 Task: Look for space in Ogaminana, Nigeria from 5th July, 2023 to 11th July, 2023 for 2 adults in price range Rs.8000 to Rs.16000. Place can be entire place with 2 bedrooms having 2 beds and 1 bathroom. Property type can be house, flat, guest house. Booking option can be shelf check-in. Required host language is English.
Action: Mouse moved to (476, 99)
Screenshot: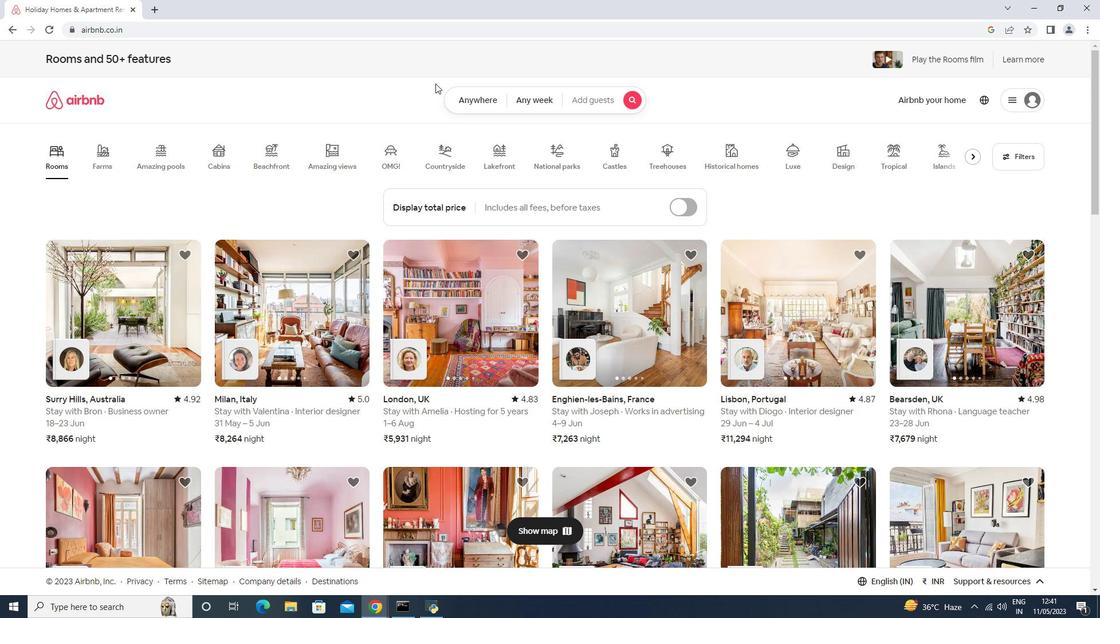 
Action: Mouse pressed left at (476, 99)
Screenshot: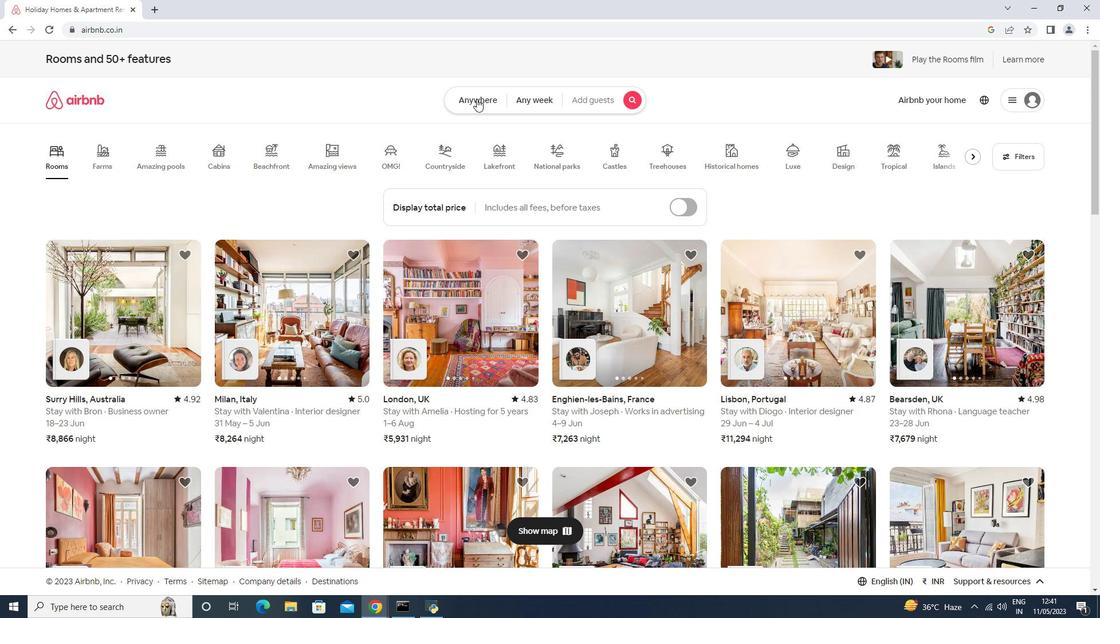 
Action: Mouse moved to (375, 149)
Screenshot: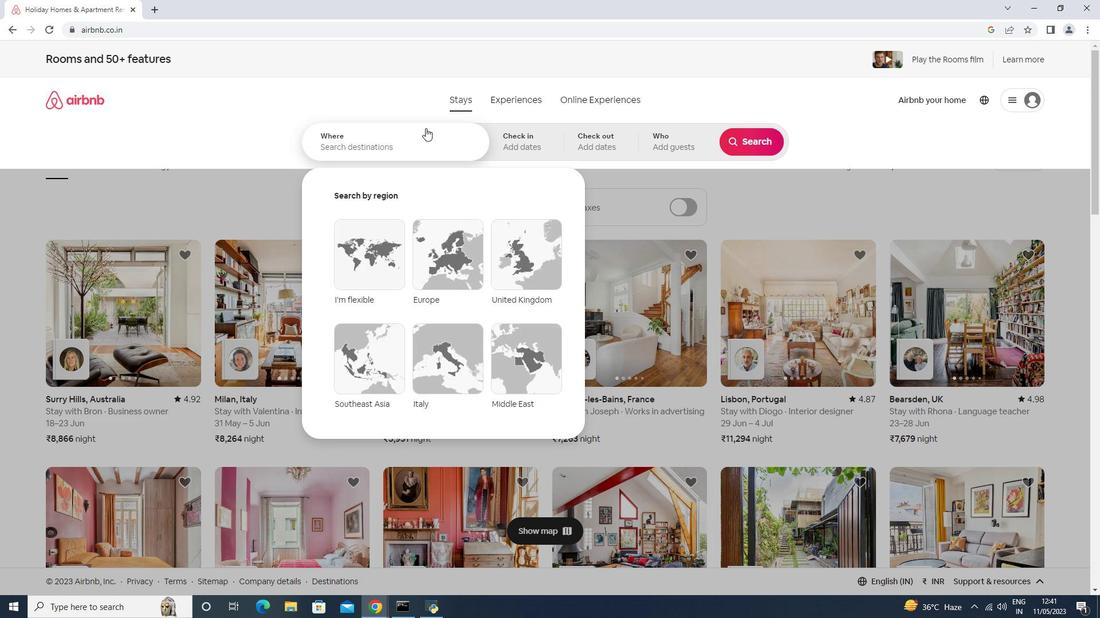 
Action: Mouse pressed left at (375, 149)
Screenshot: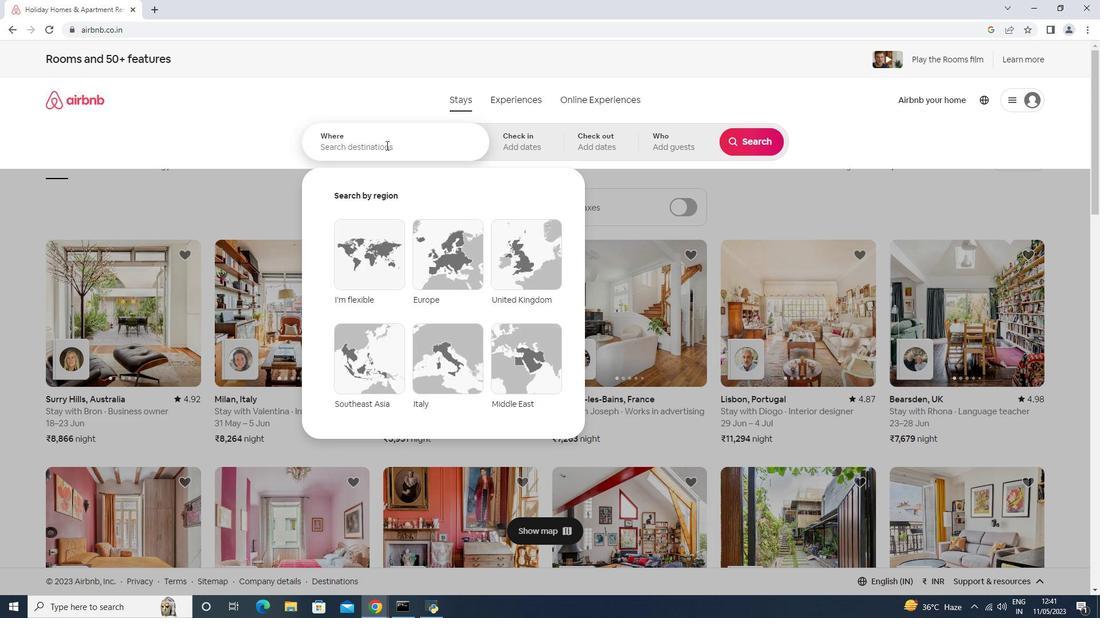 
Action: Key pressed <Key.shift><Key.shift><Key.shift><Key.shift><Key.shift><Key.shift><Key.shift><Key.shift><Key.shift><Key.shift><Key.shift><Key.shift><Key.shift><Key.shift><Key.shift><Key.shift><Key.shift><Key.shift><Key.shift><Key.shift><Key.shift>Ogaminana,<Key.space><Key.shift>Nigeria<Key.down><Key.enter>
Screenshot: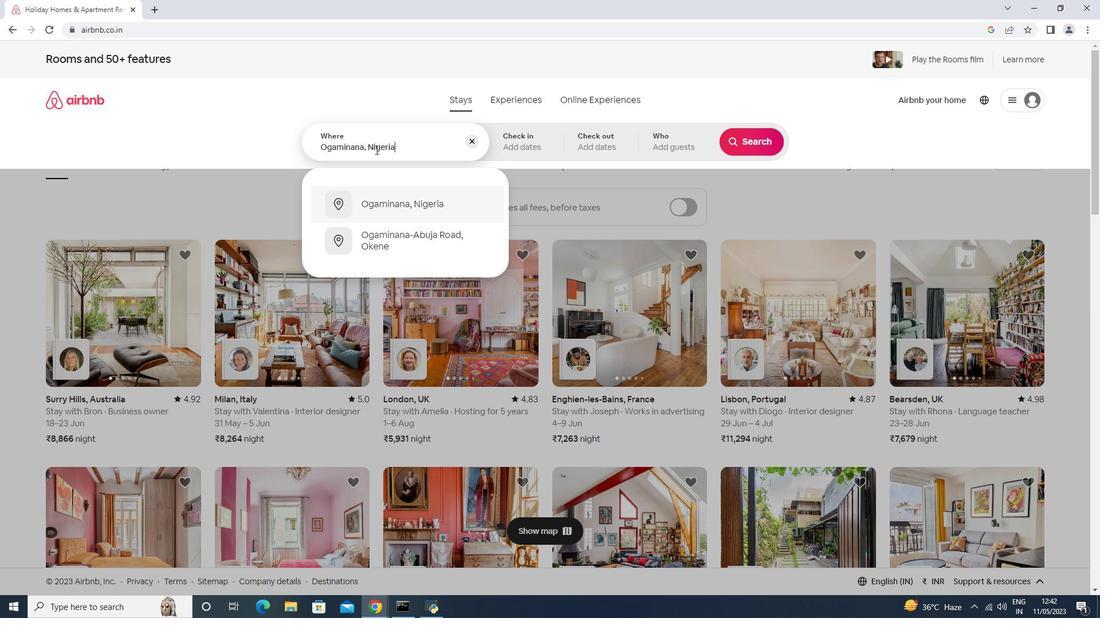 
Action: Mouse moved to (745, 228)
Screenshot: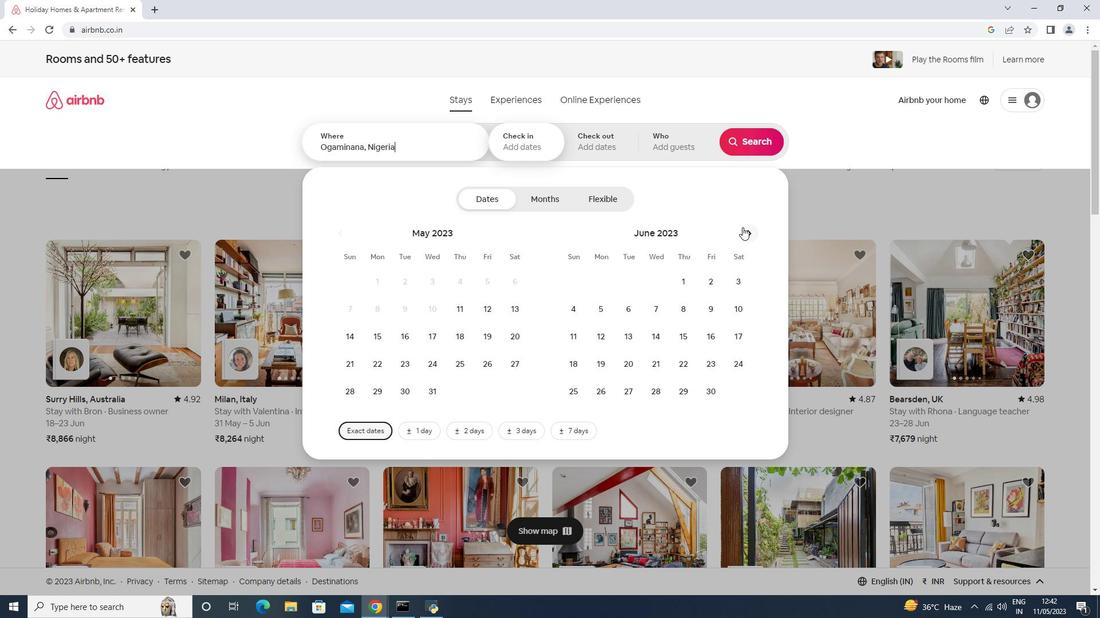 
Action: Mouse pressed left at (745, 228)
Screenshot: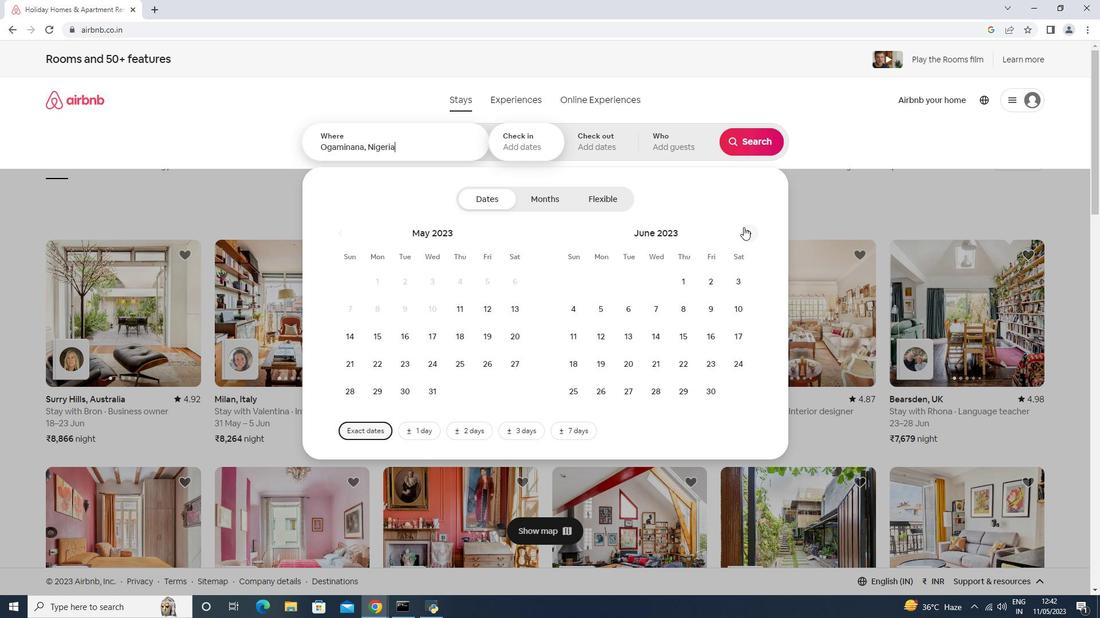 
Action: Mouse moved to (653, 308)
Screenshot: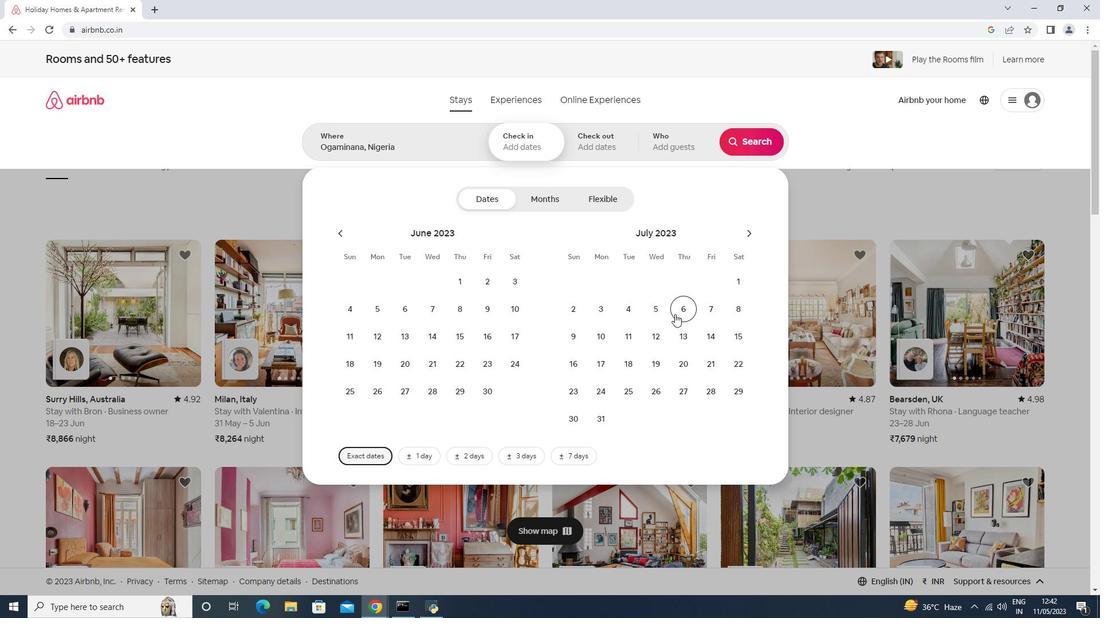 
Action: Mouse pressed left at (653, 308)
Screenshot: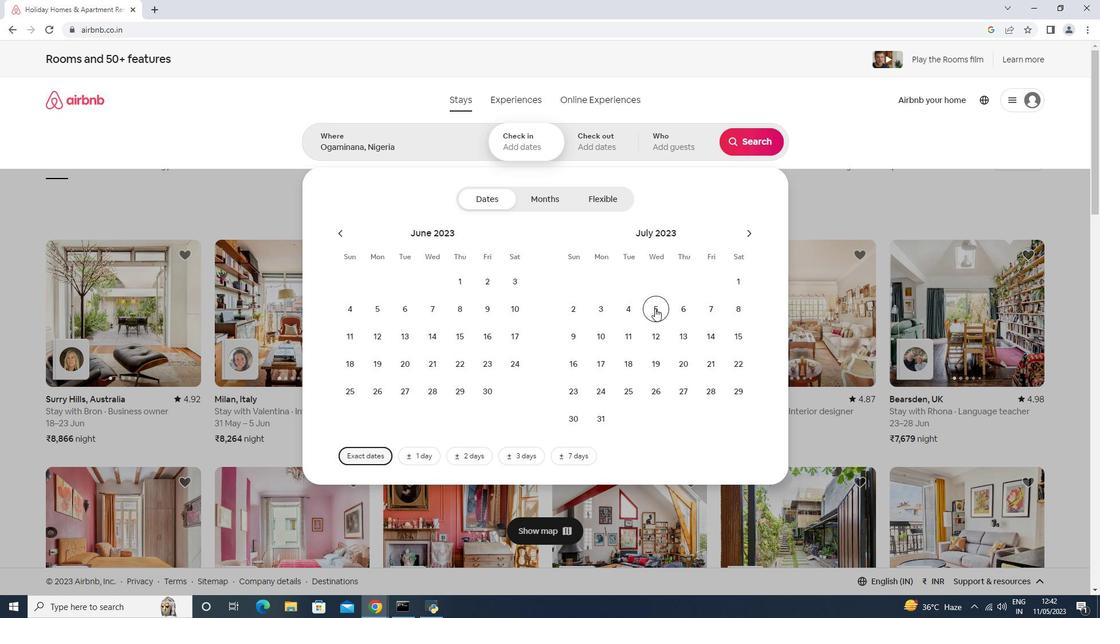 
Action: Mouse moved to (632, 328)
Screenshot: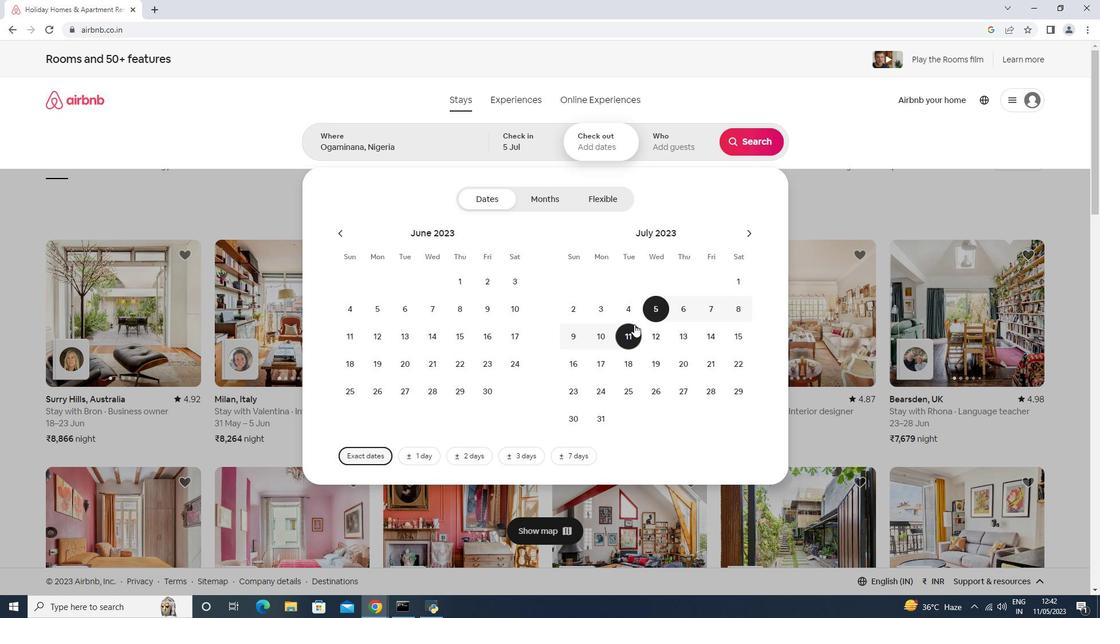 
Action: Mouse pressed left at (632, 328)
Screenshot: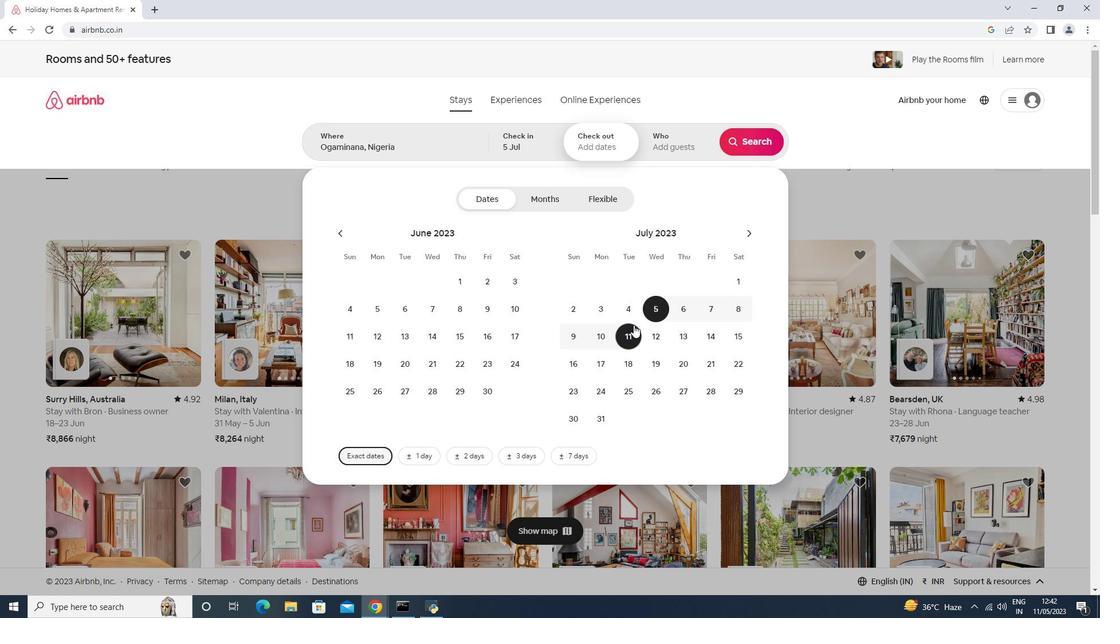 
Action: Mouse moved to (662, 147)
Screenshot: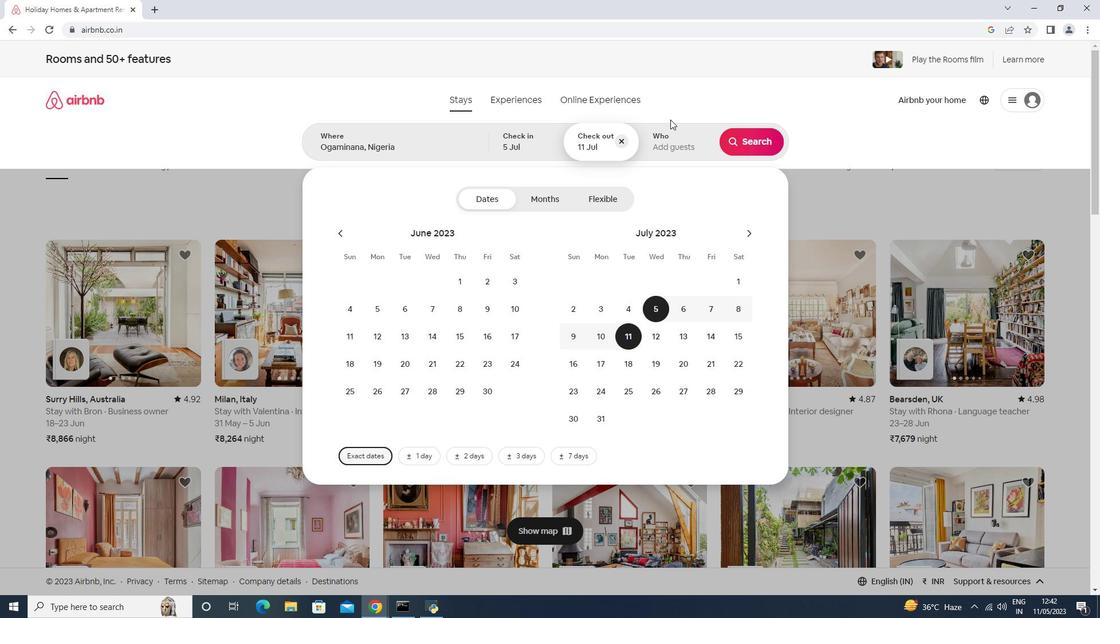 
Action: Mouse pressed left at (662, 147)
Screenshot: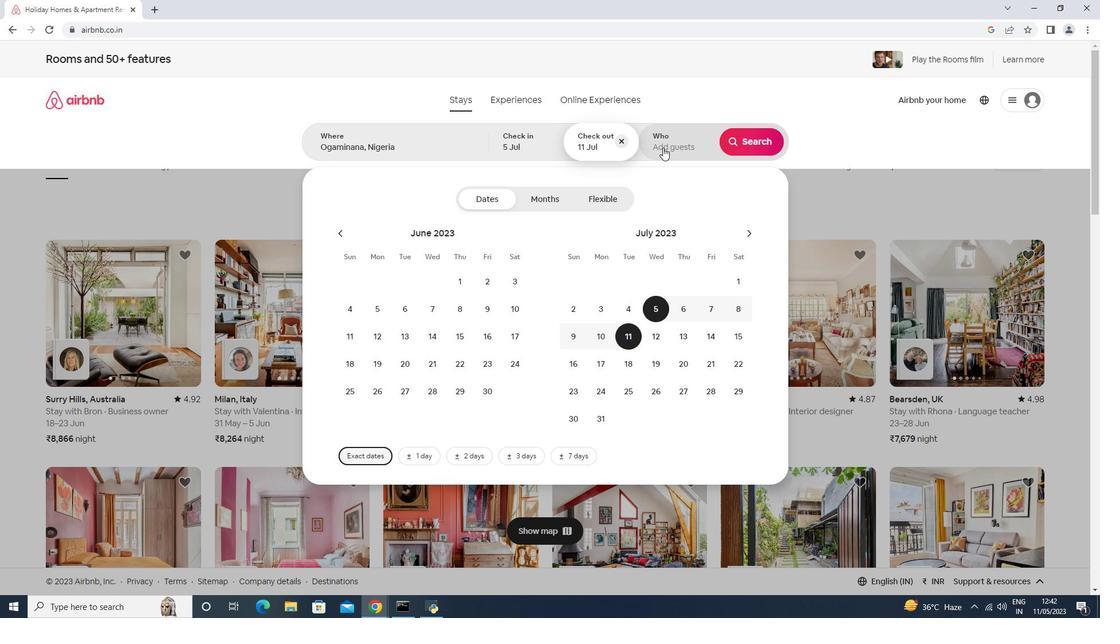 
Action: Mouse moved to (755, 198)
Screenshot: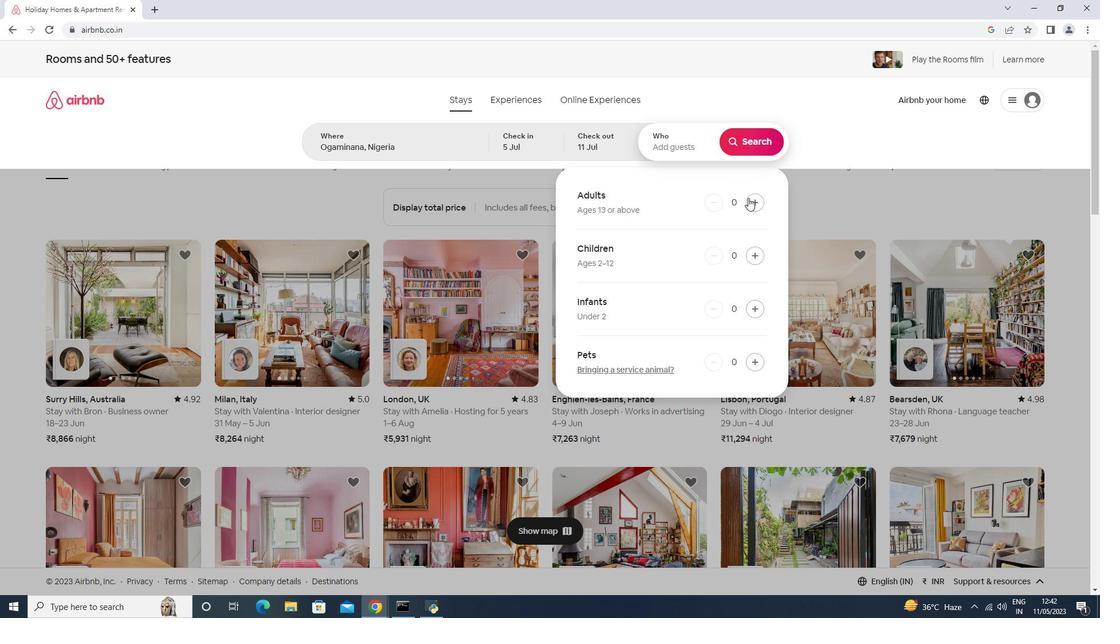 
Action: Mouse pressed left at (755, 198)
Screenshot: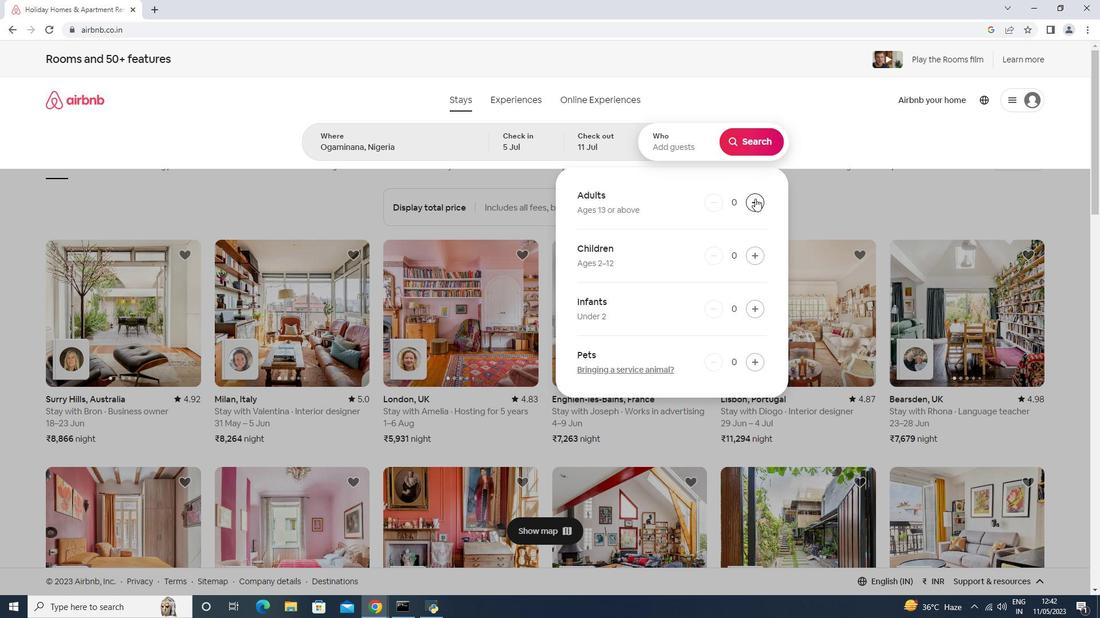 
Action: Mouse pressed left at (755, 198)
Screenshot: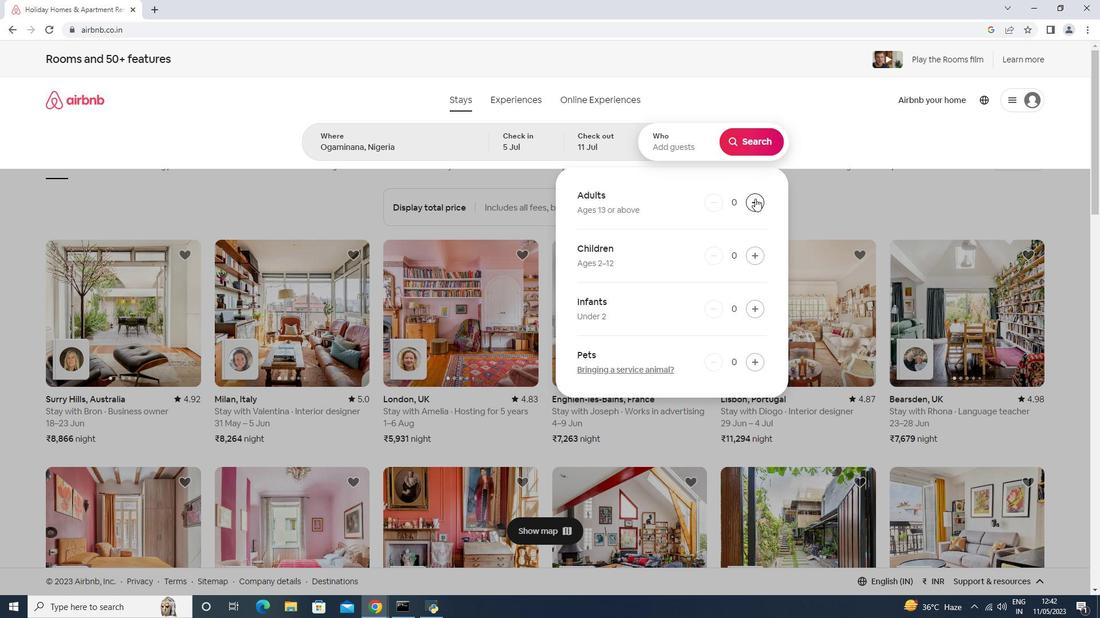 
Action: Mouse moved to (738, 134)
Screenshot: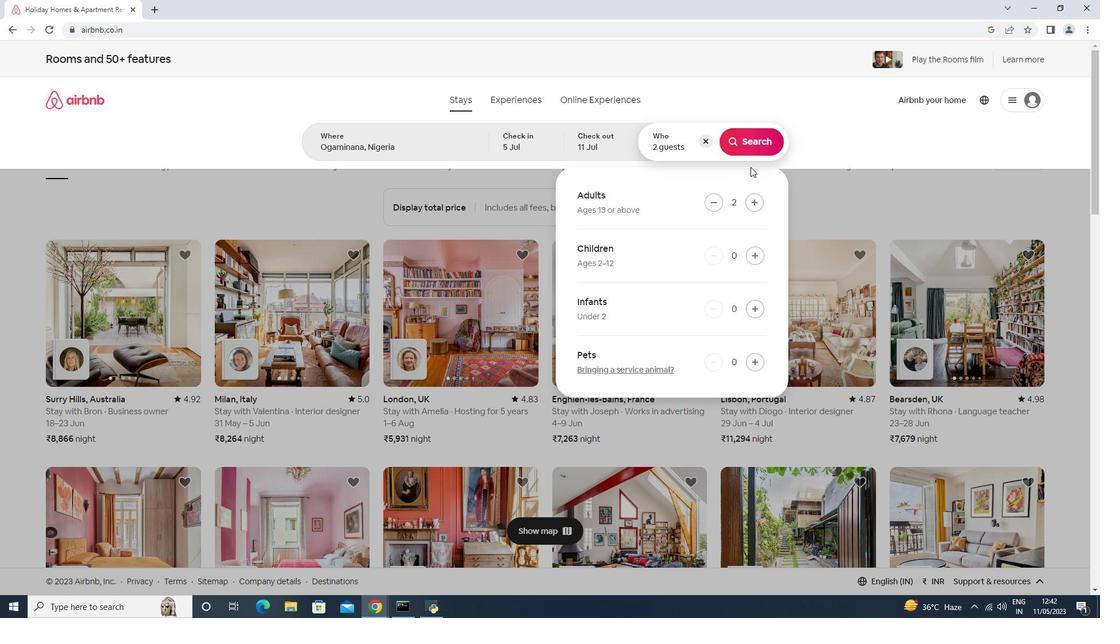
Action: Mouse pressed left at (738, 134)
Screenshot: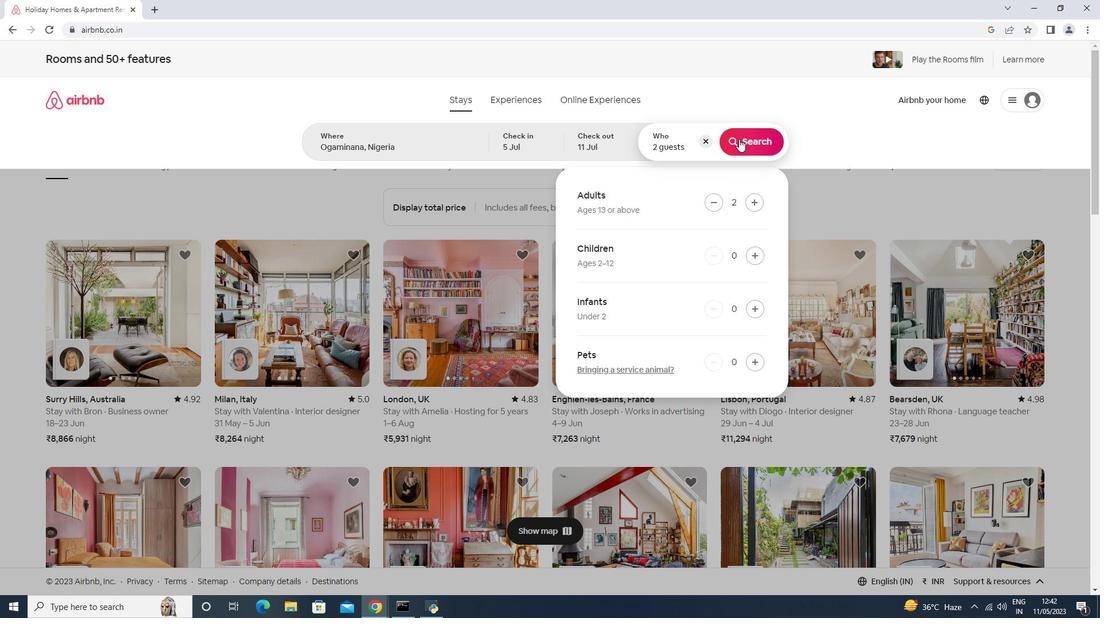 
Action: Mouse moved to (1035, 106)
Screenshot: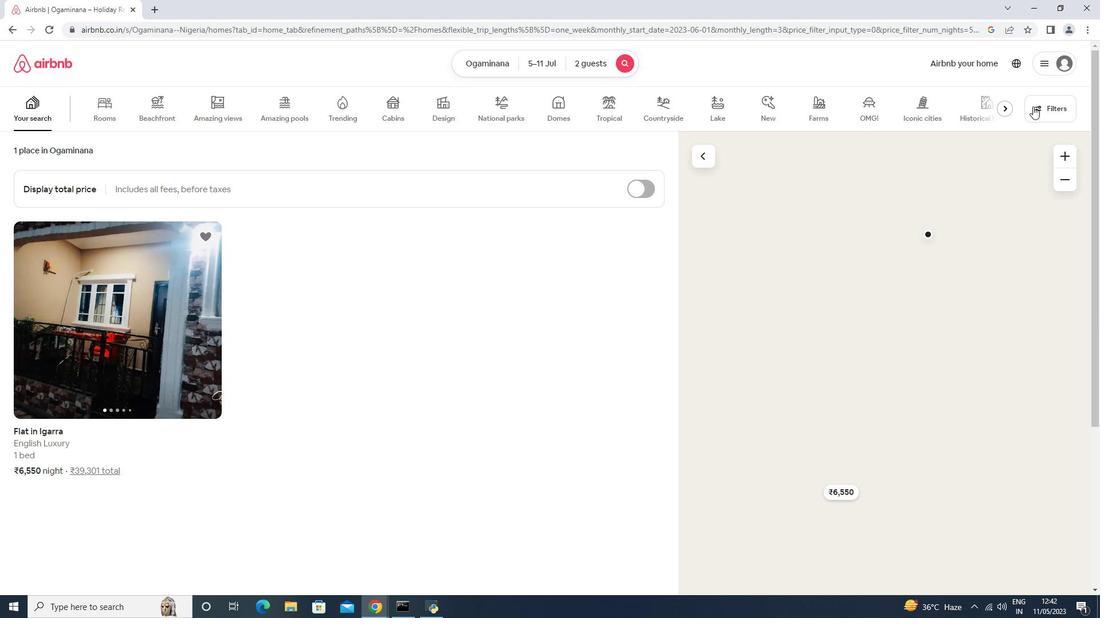 
Action: Mouse pressed left at (1035, 106)
Screenshot: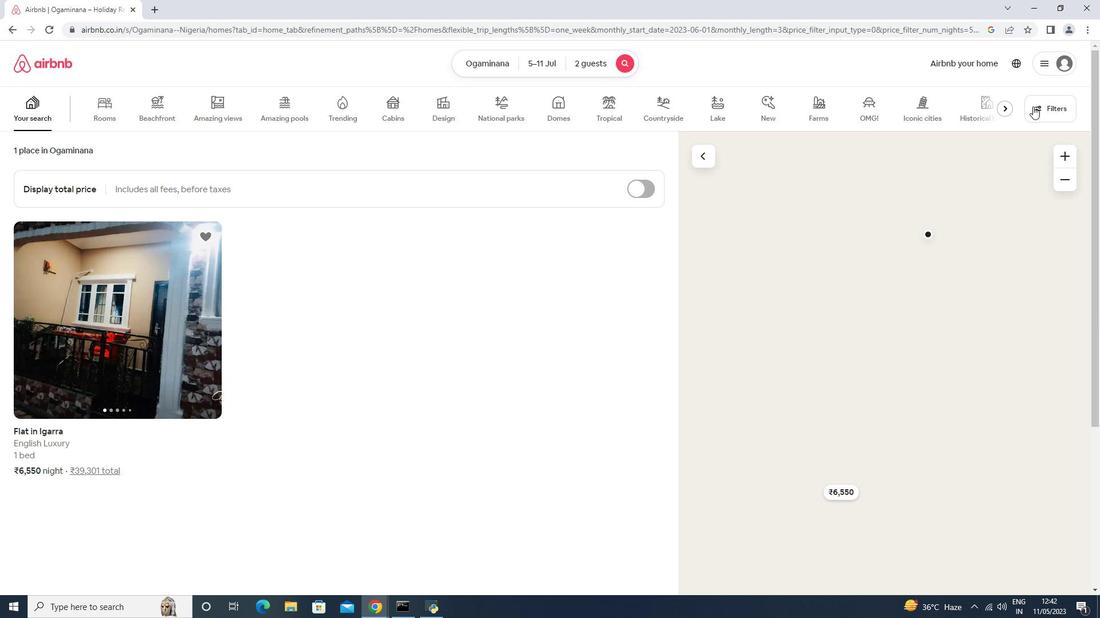 
Action: Mouse moved to (452, 380)
Screenshot: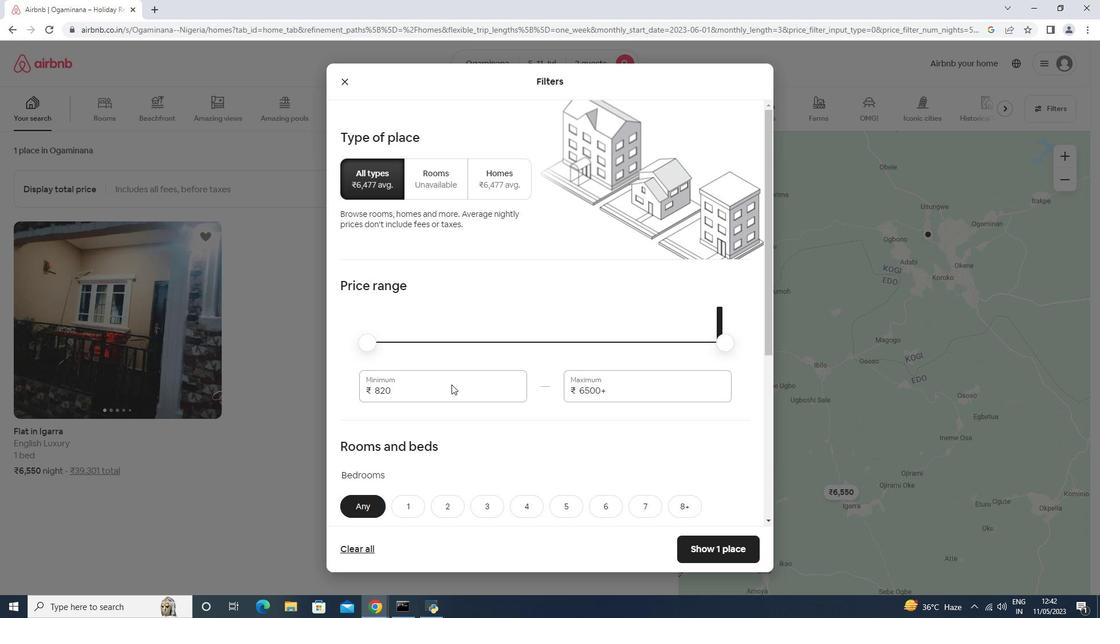 
Action: Mouse pressed left at (452, 380)
Screenshot: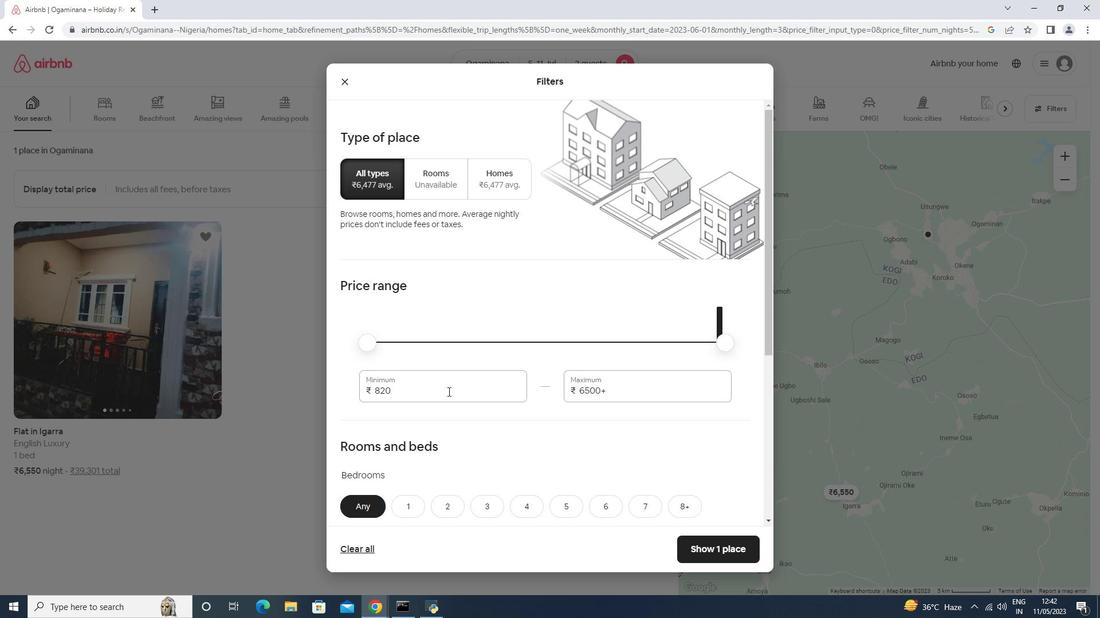 
Action: Key pressed <Key.backspace><Key.backspace><Key.backspace><Key.backspace>8000<Key.tab>16000
Screenshot: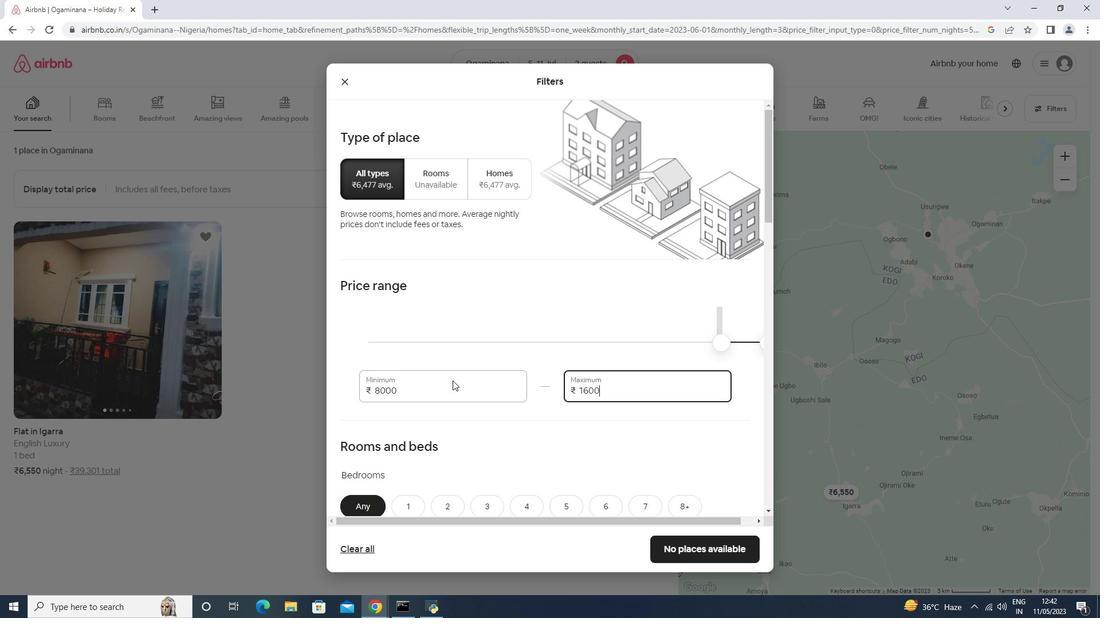 
Action: Mouse moved to (452, 363)
Screenshot: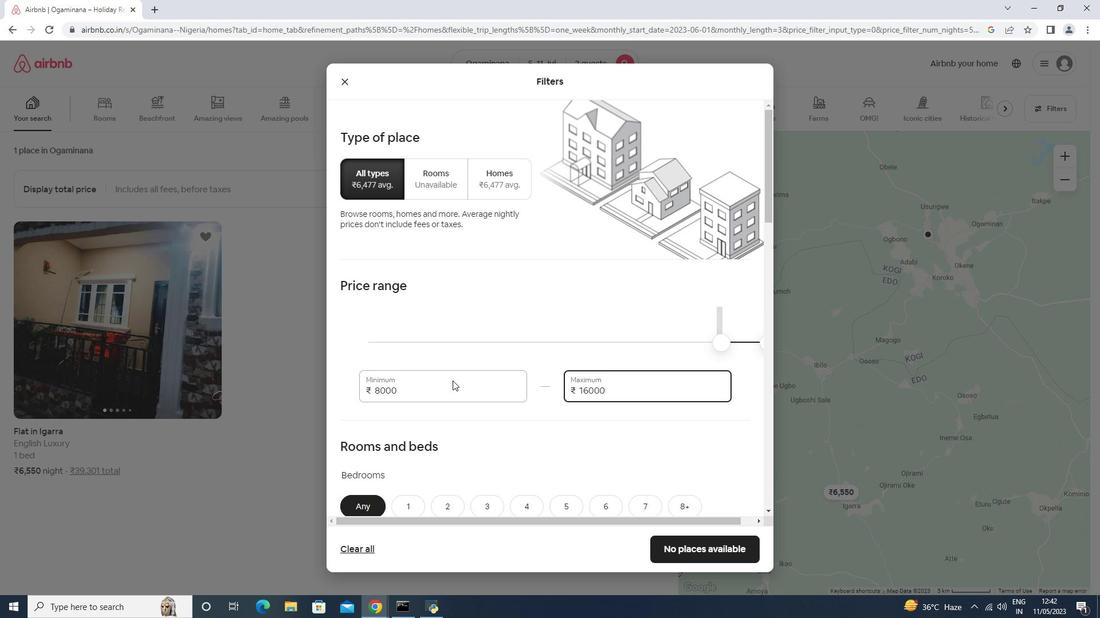 
Action: Mouse scrolled (452, 363) with delta (0, 0)
Screenshot: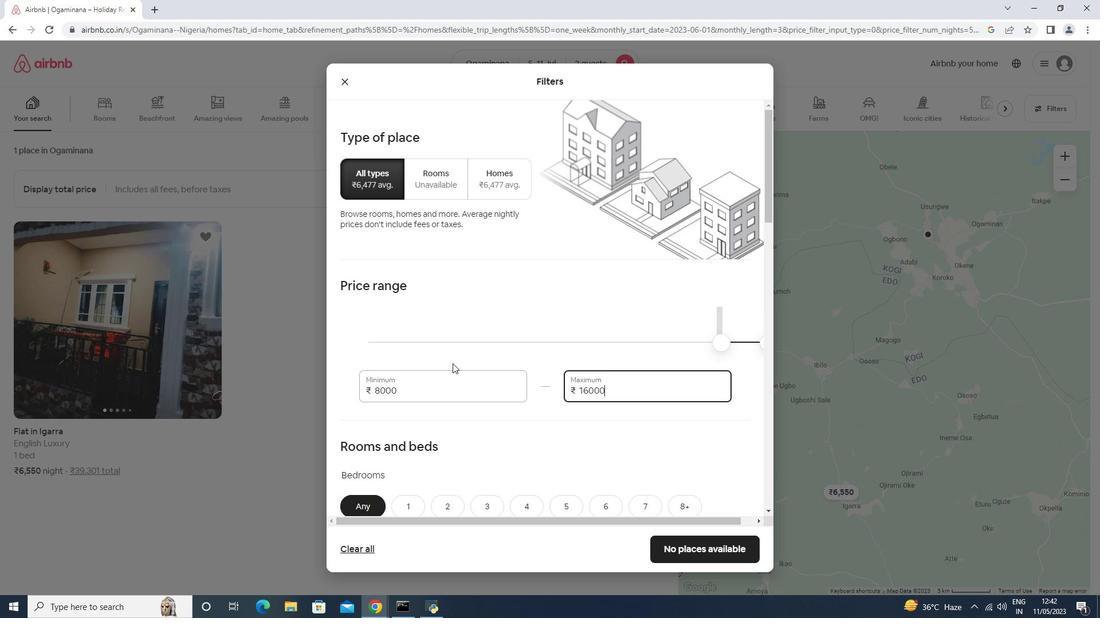 
Action: Mouse moved to (452, 363)
Screenshot: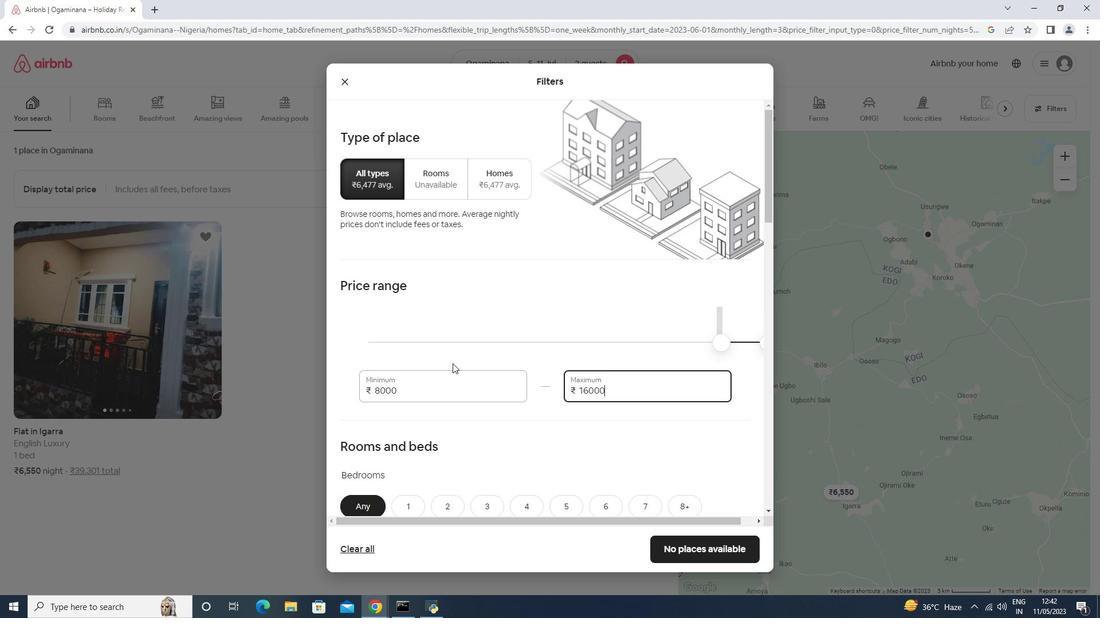
Action: Mouse scrolled (452, 363) with delta (0, 0)
Screenshot: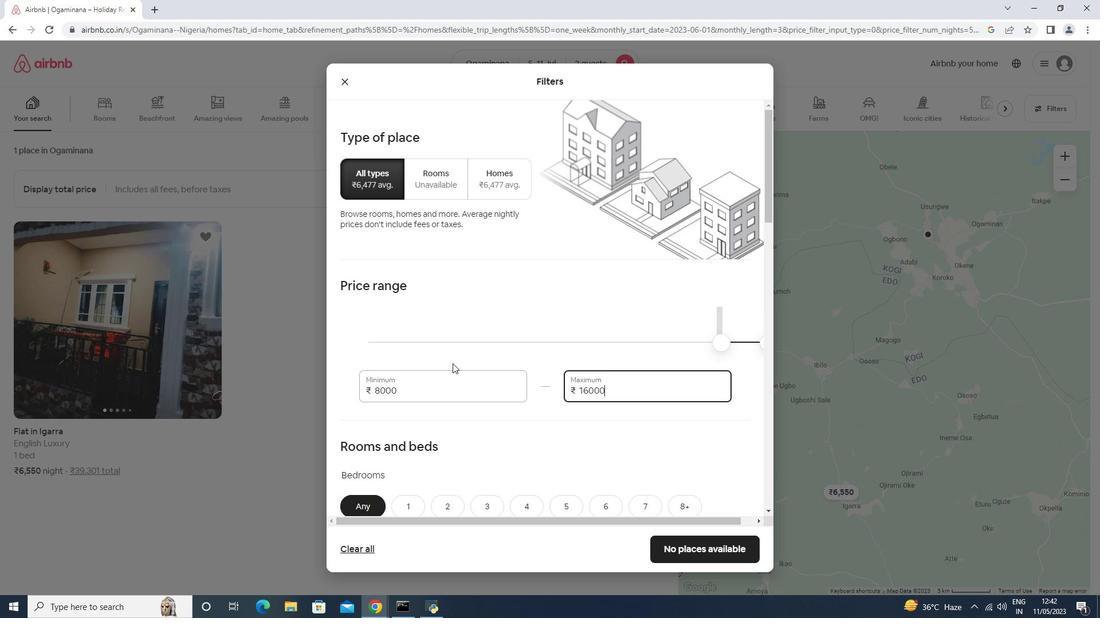 
Action: Mouse scrolled (452, 363) with delta (0, 0)
Screenshot: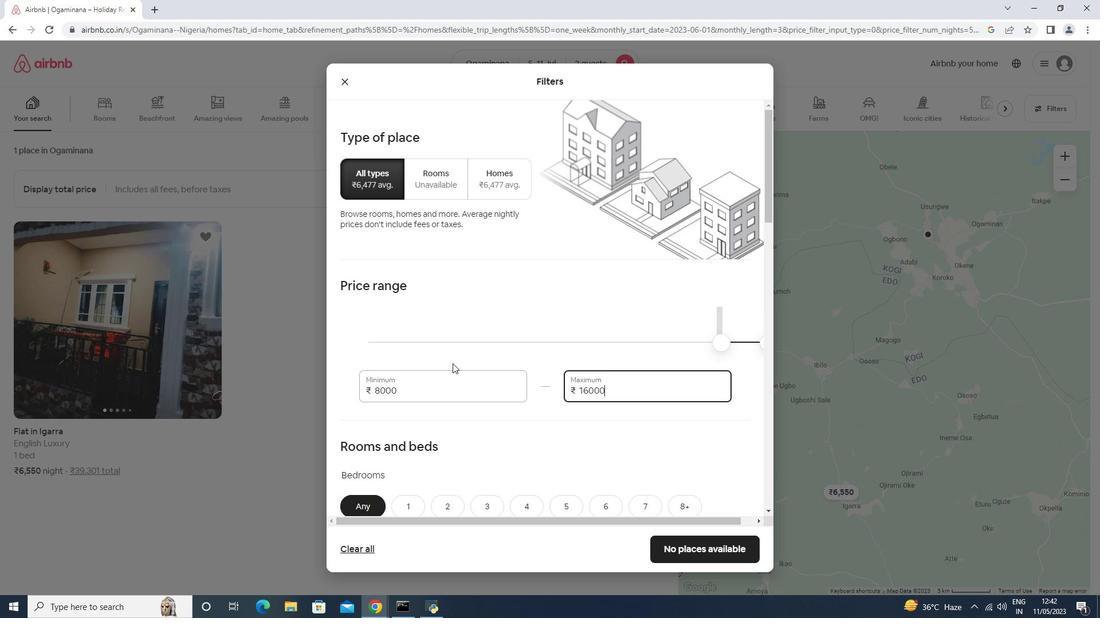 
Action: Mouse scrolled (452, 363) with delta (0, 0)
Screenshot: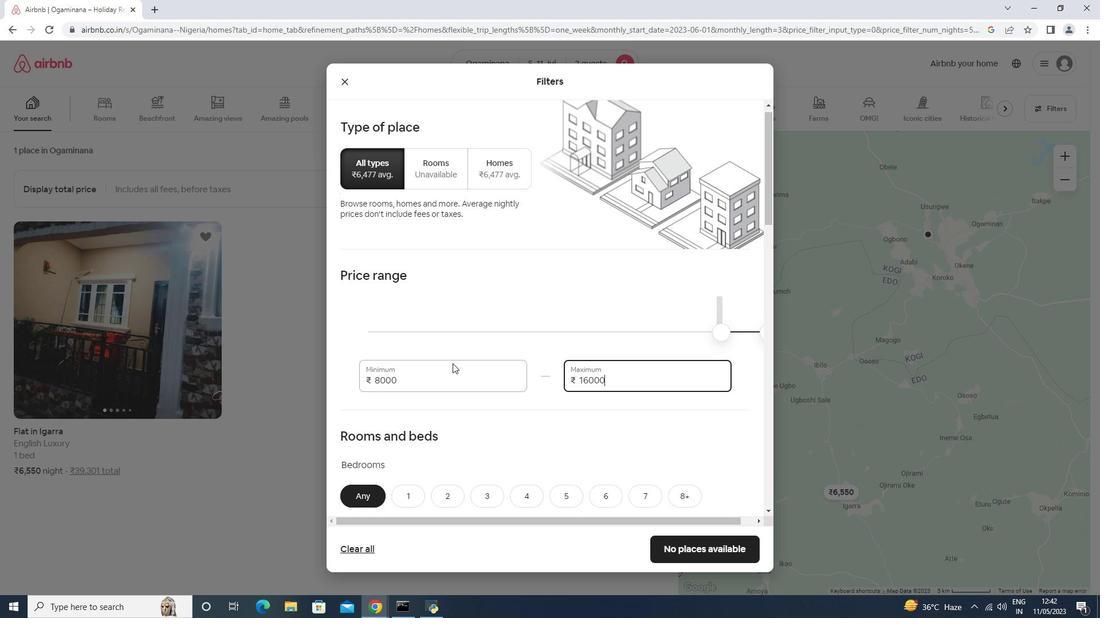 
Action: Mouse moved to (444, 270)
Screenshot: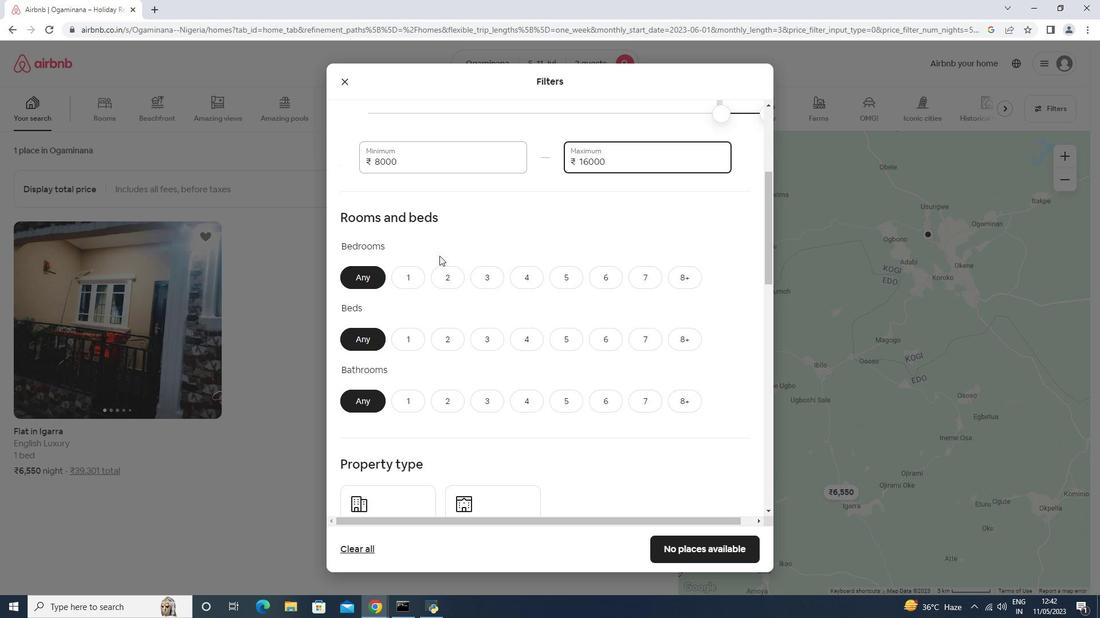 
Action: Mouse pressed left at (444, 270)
Screenshot: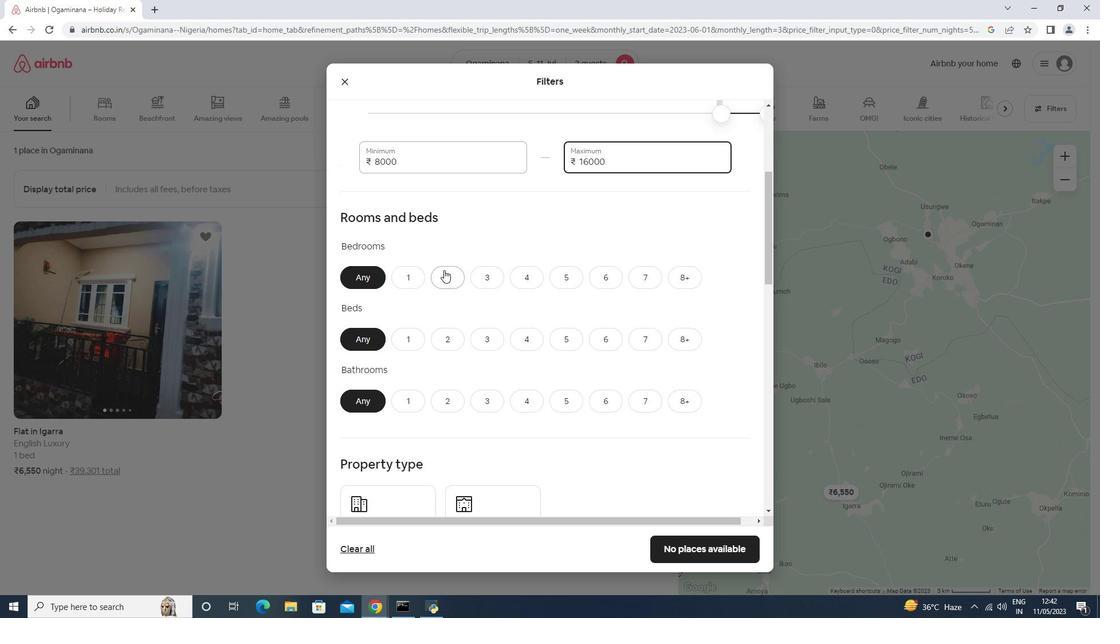 
Action: Mouse moved to (453, 335)
Screenshot: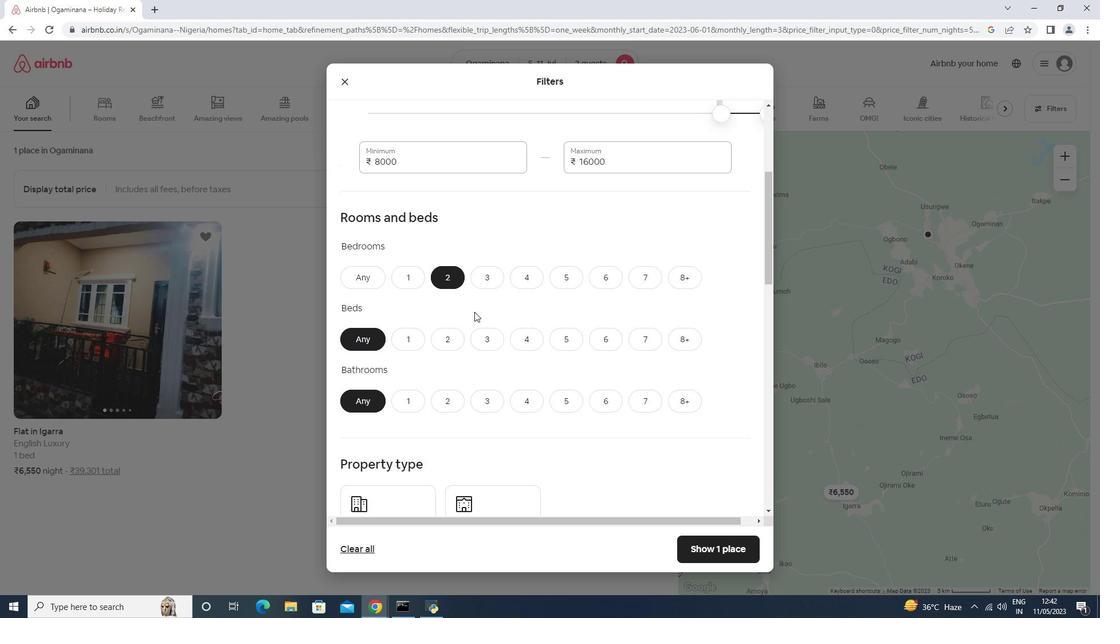 
Action: Mouse pressed left at (453, 335)
Screenshot: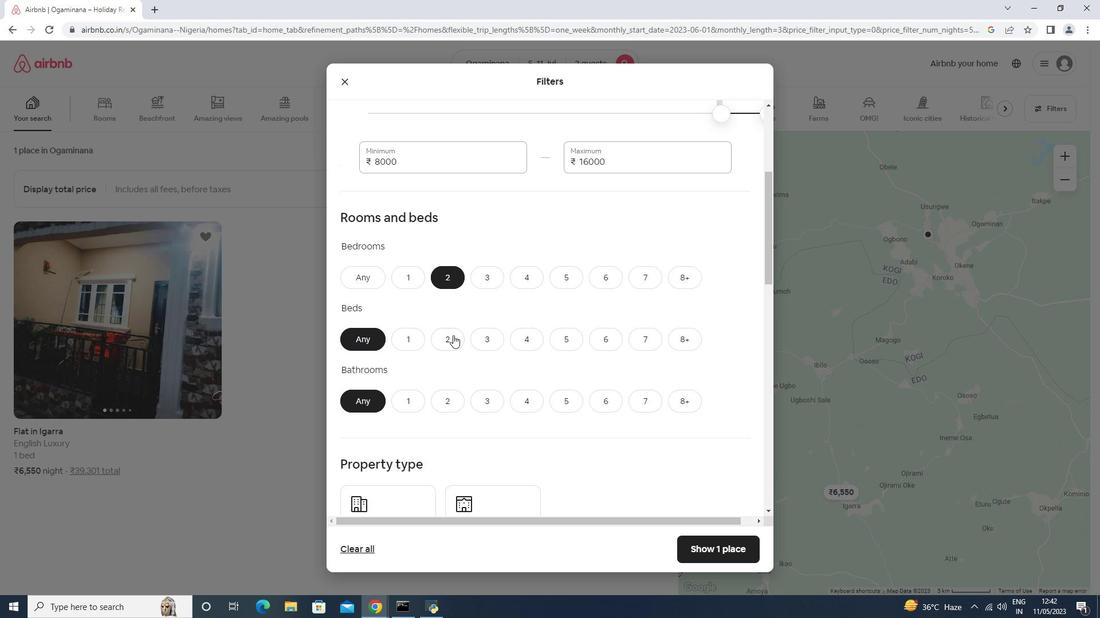 
Action: Mouse moved to (420, 394)
Screenshot: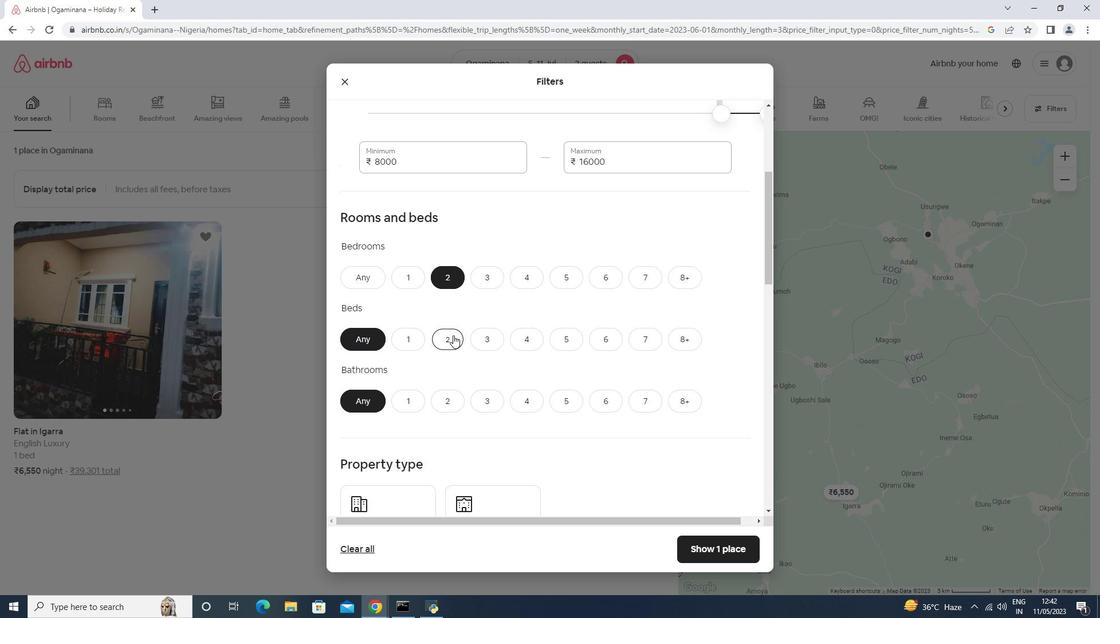 
Action: Mouse pressed left at (420, 394)
Screenshot: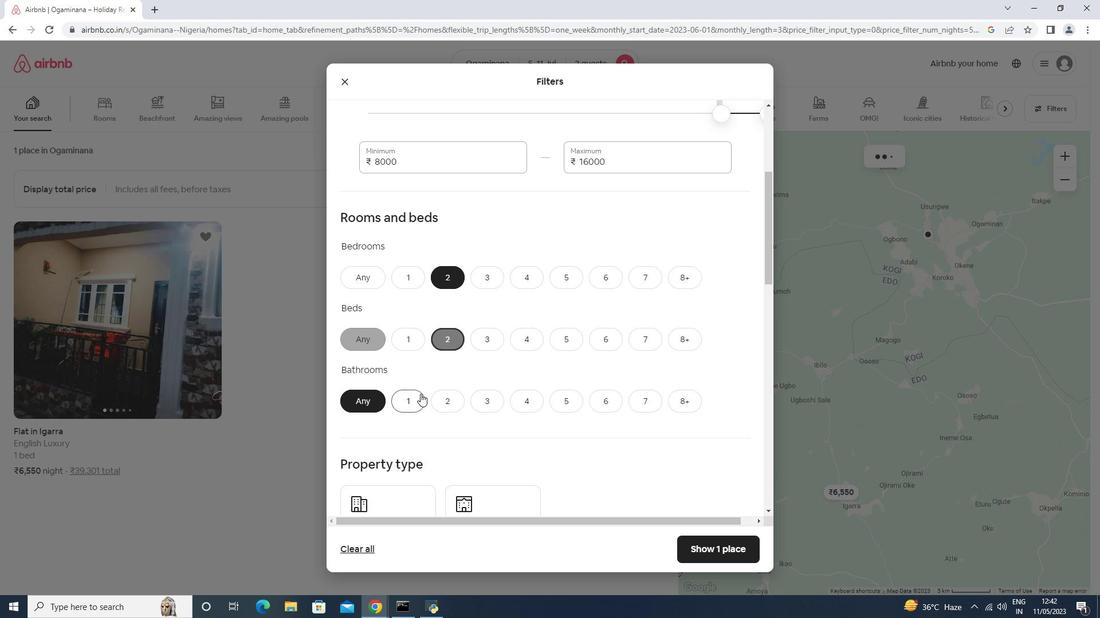 
Action: Mouse moved to (420, 394)
Screenshot: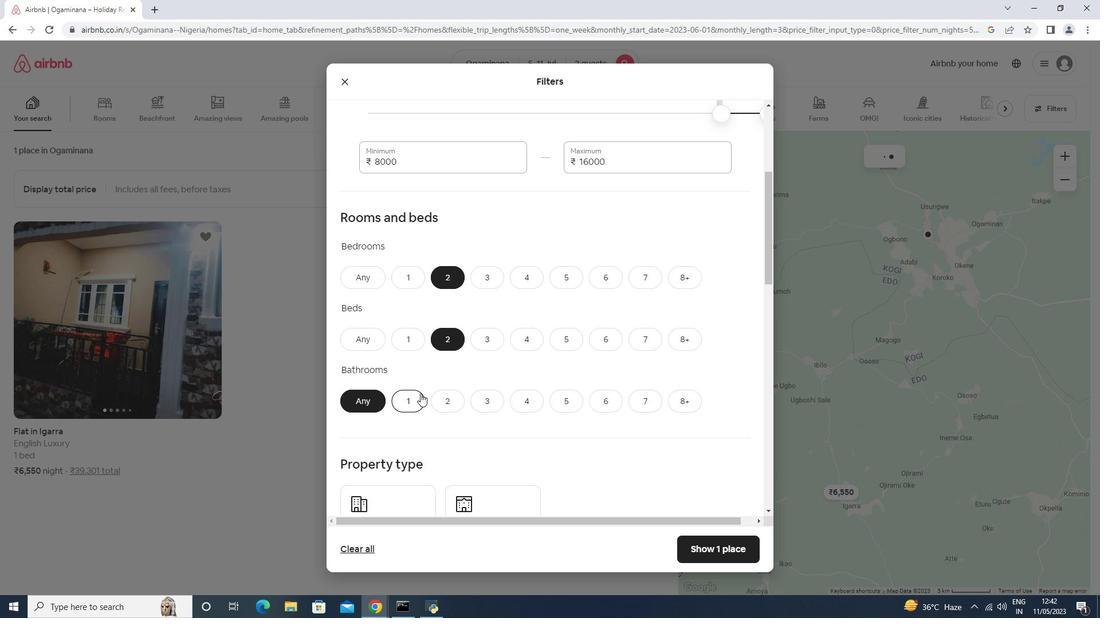 
Action: Mouse scrolled (420, 393) with delta (0, 0)
Screenshot: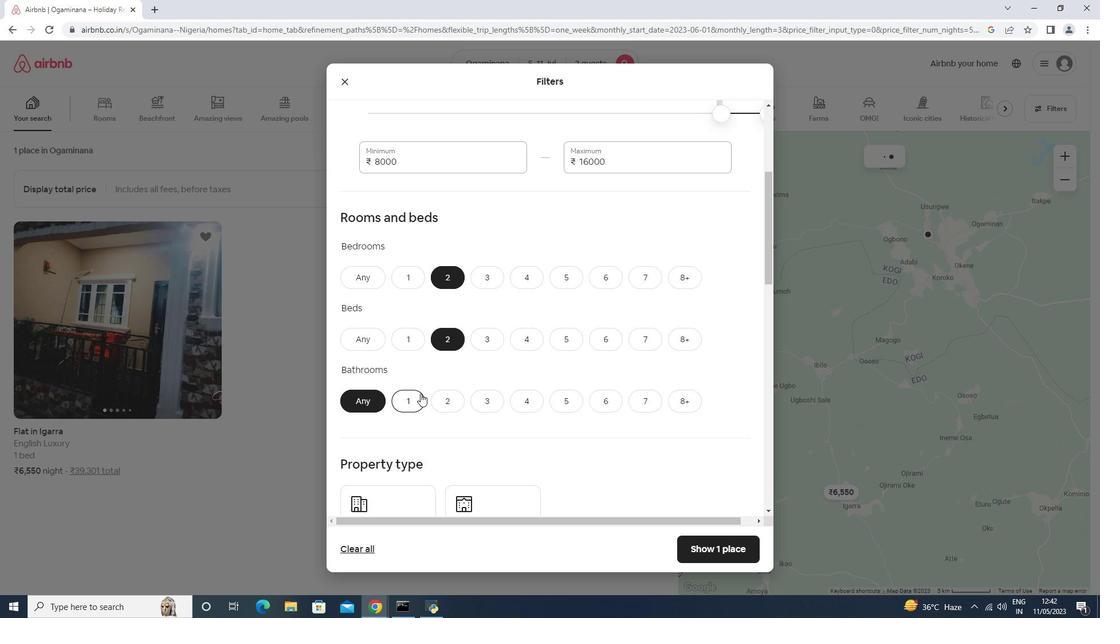 
Action: Mouse scrolled (420, 393) with delta (0, 0)
Screenshot: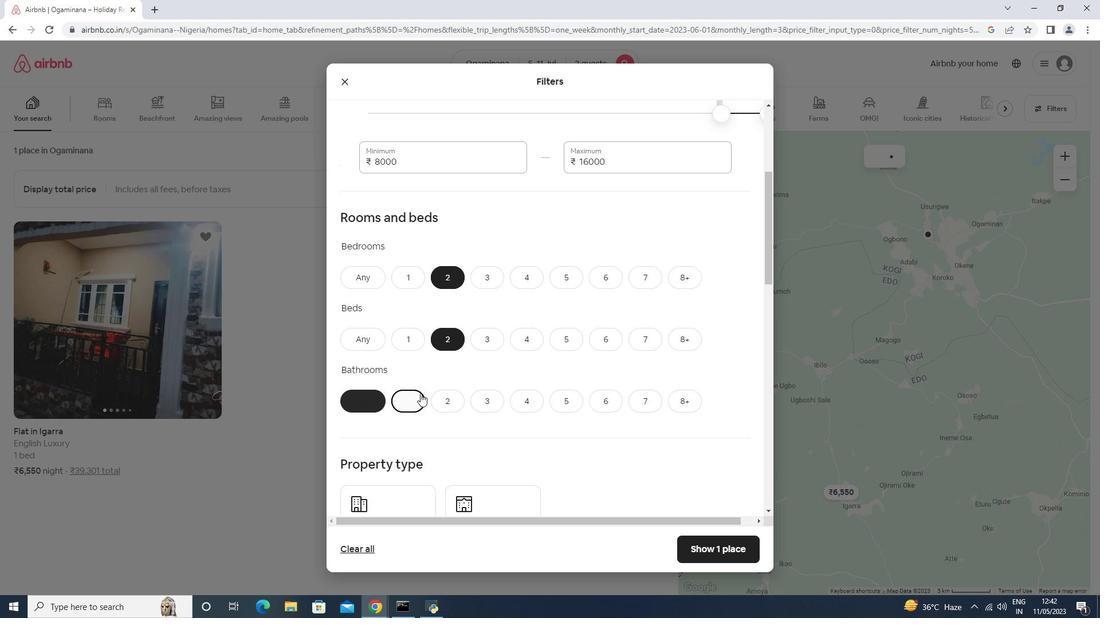 
Action: Mouse scrolled (420, 393) with delta (0, 0)
Screenshot: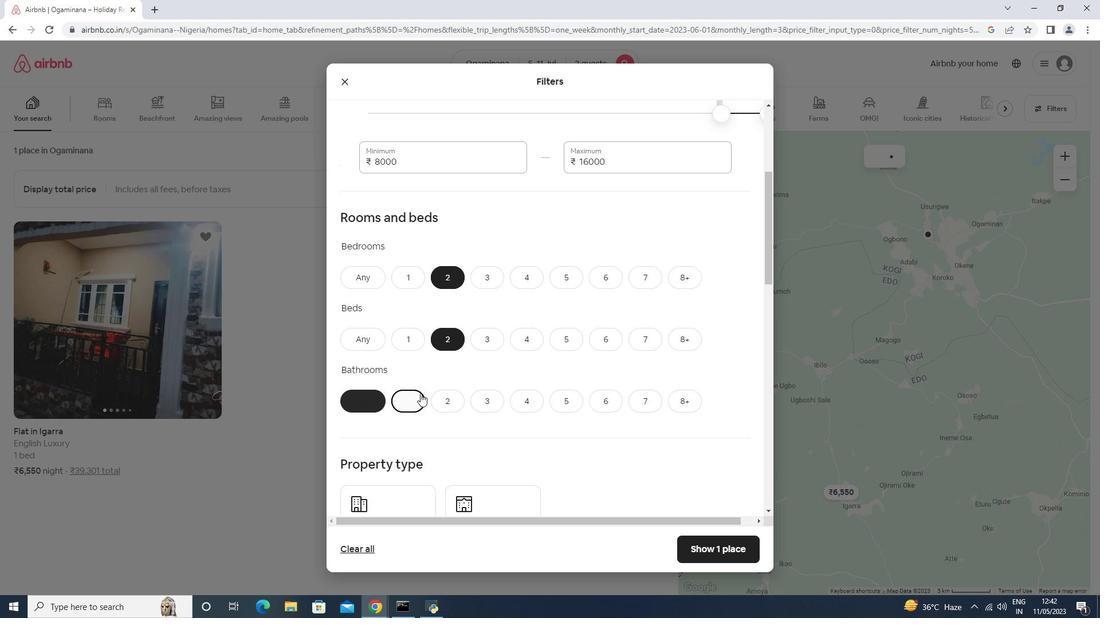 
Action: Mouse scrolled (420, 393) with delta (0, 0)
Screenshot: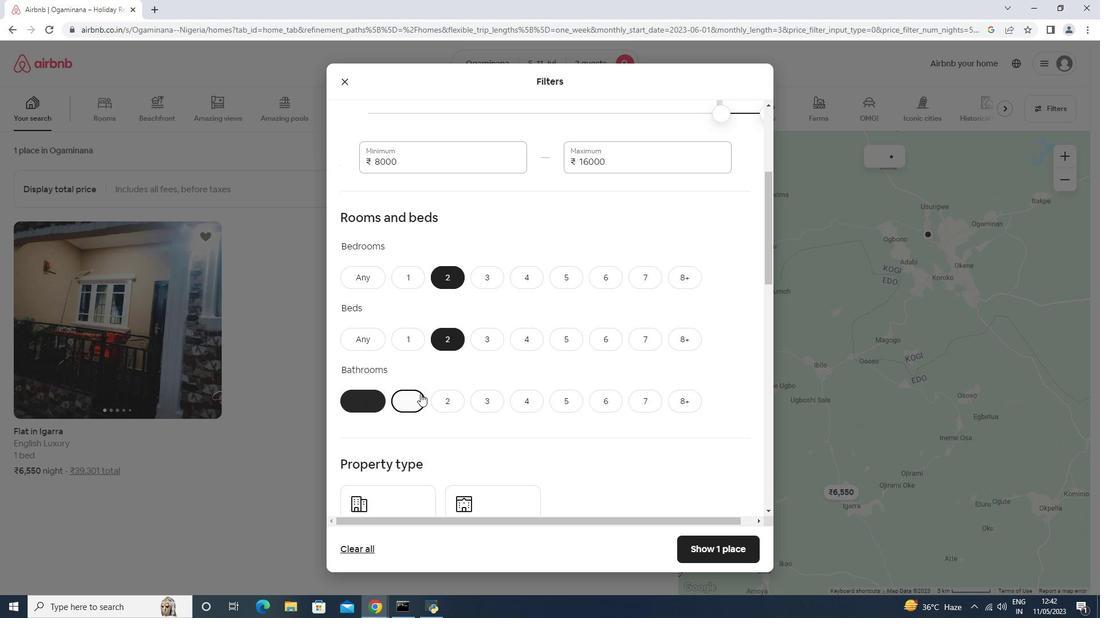 
Action: Mouse scrolled (420, 393) with delta (0, 0)
Screenshot: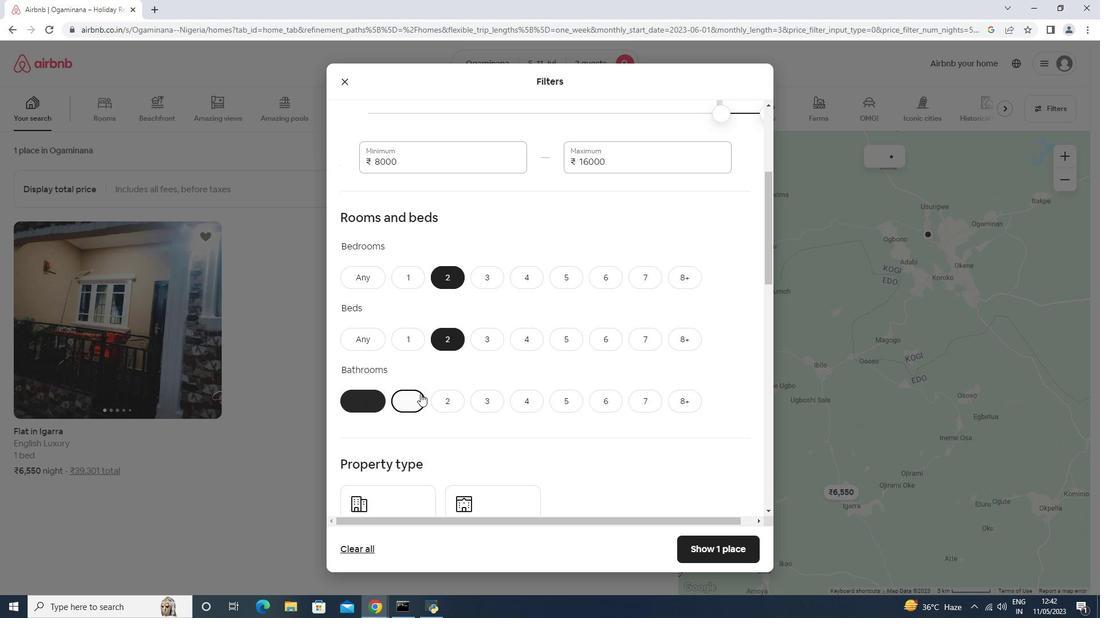
Action: Mouse moved to (388, 251)
Screenshot: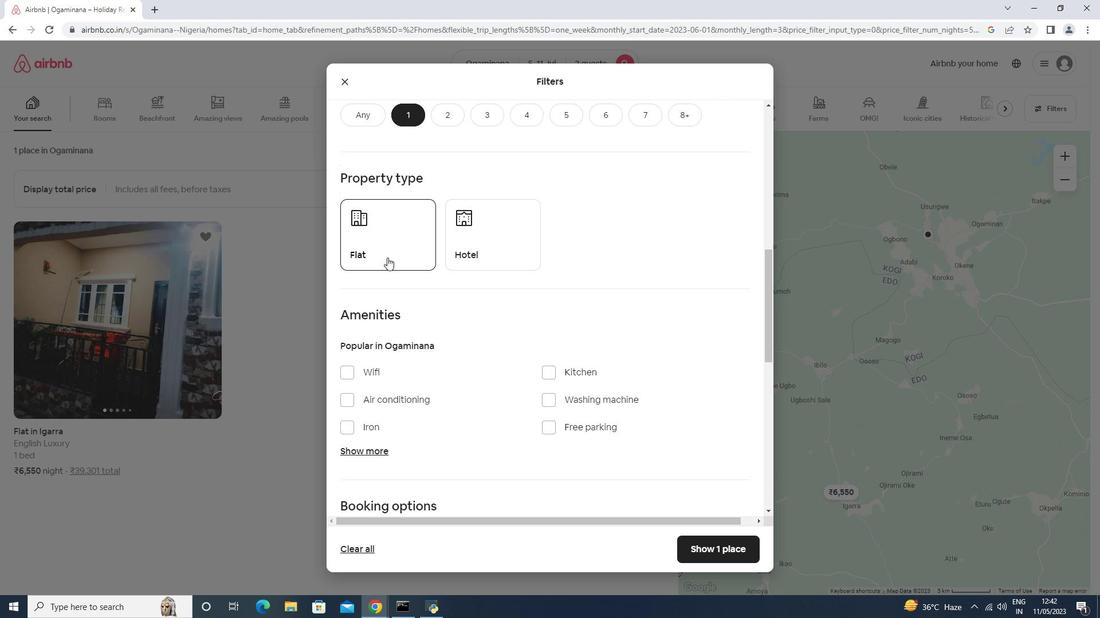 
Action: Mouse pressed left at (388, 251)
Screenshot: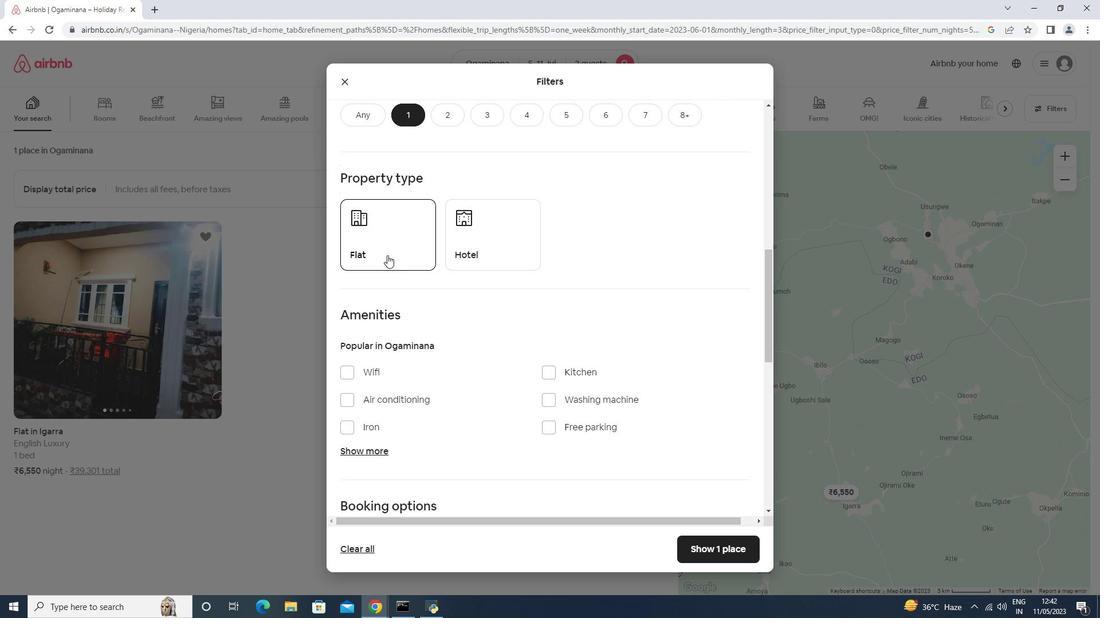 
Action: Mouse moved to (462, 240)
Screenshot: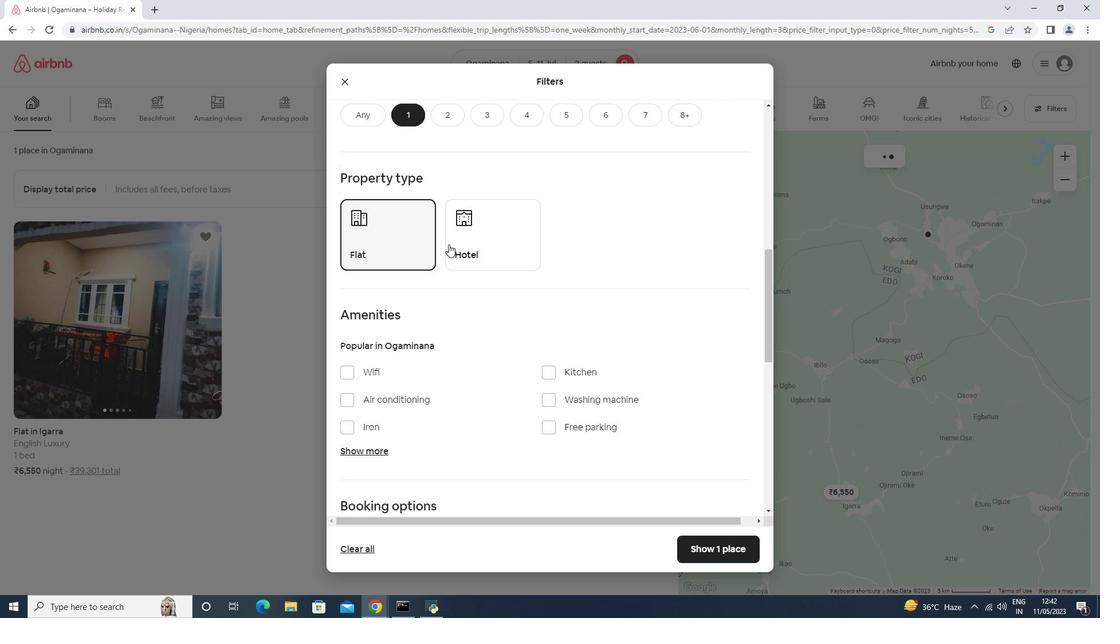 
Action: Mouse scrolled (462, 240) with delta (0, 0)
Screenshot: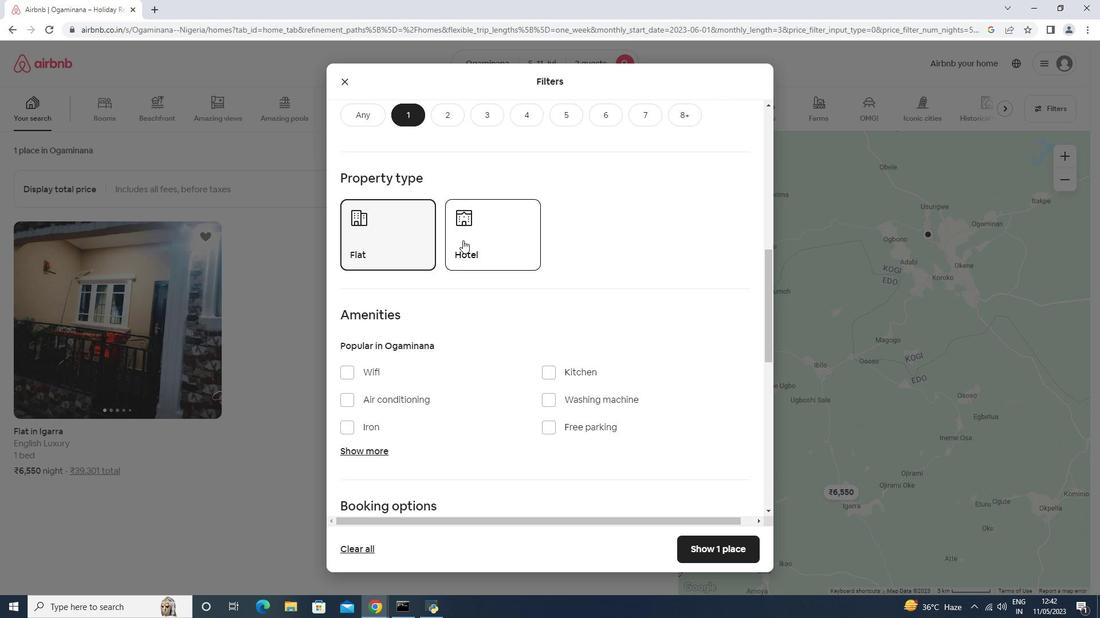 
Action: Mouse scrolled (462, 240) with delta (0, 0)
Screenshot: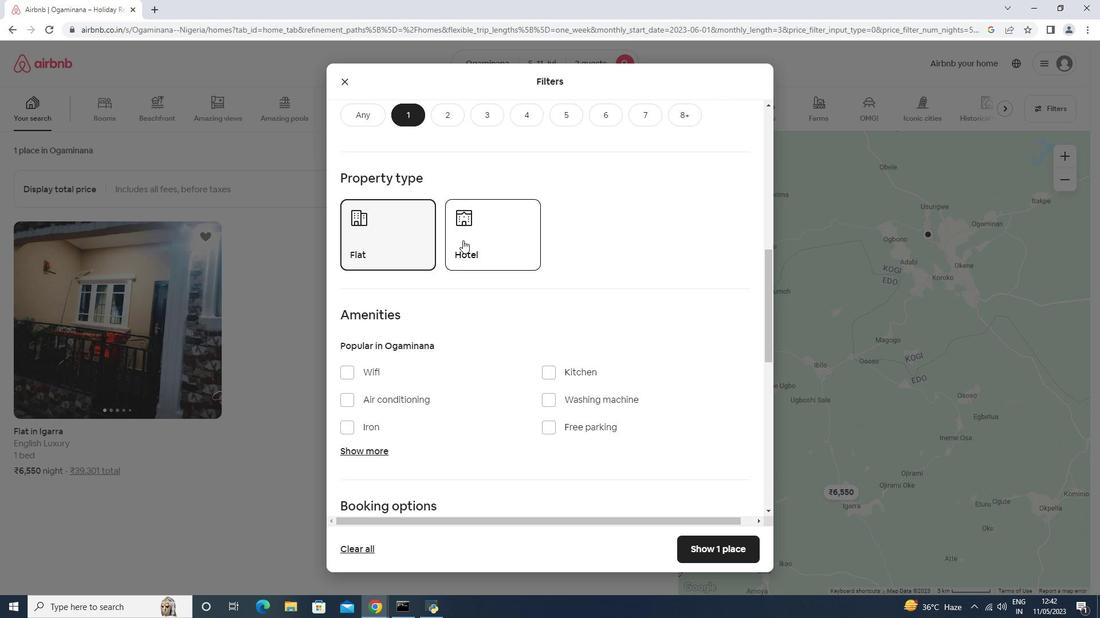 
Action: Mouse scrolled (462, 240) with delta (0, 0)
Screenshot: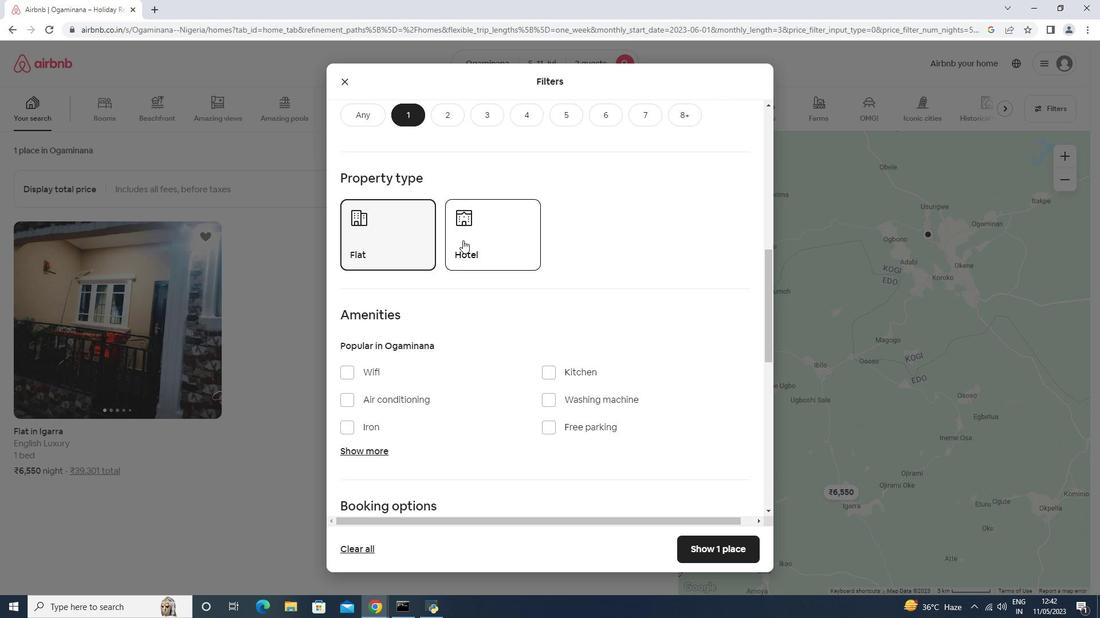 
Action: Mouse scrolled (462, 240) with delta (0, 0)
Screenshot: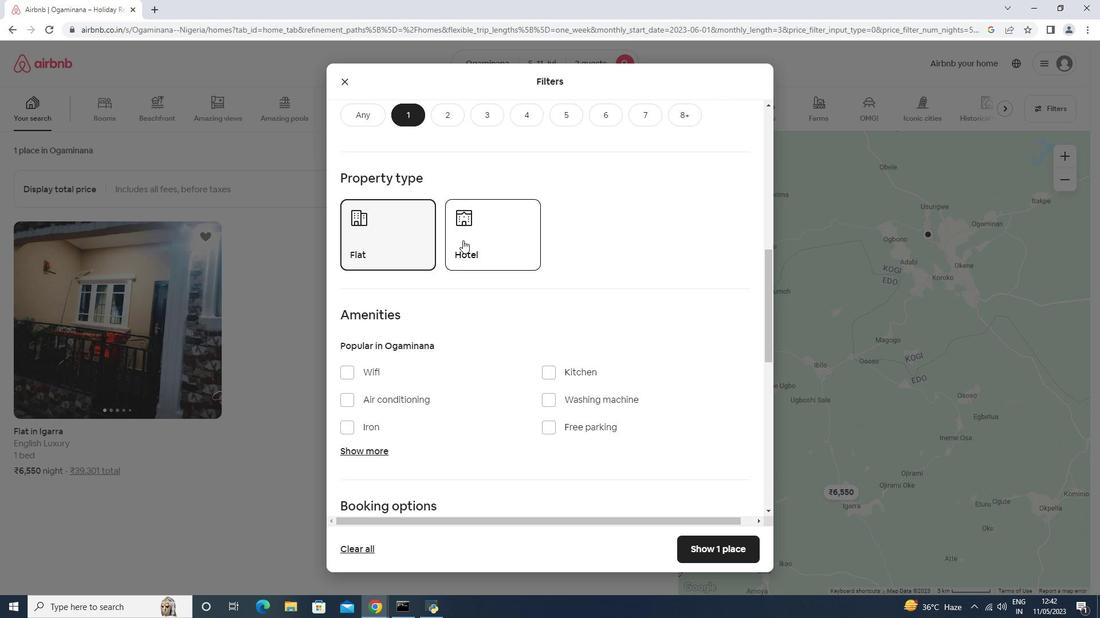 
Action: Mouse moved to (548, 355)
Screenshot: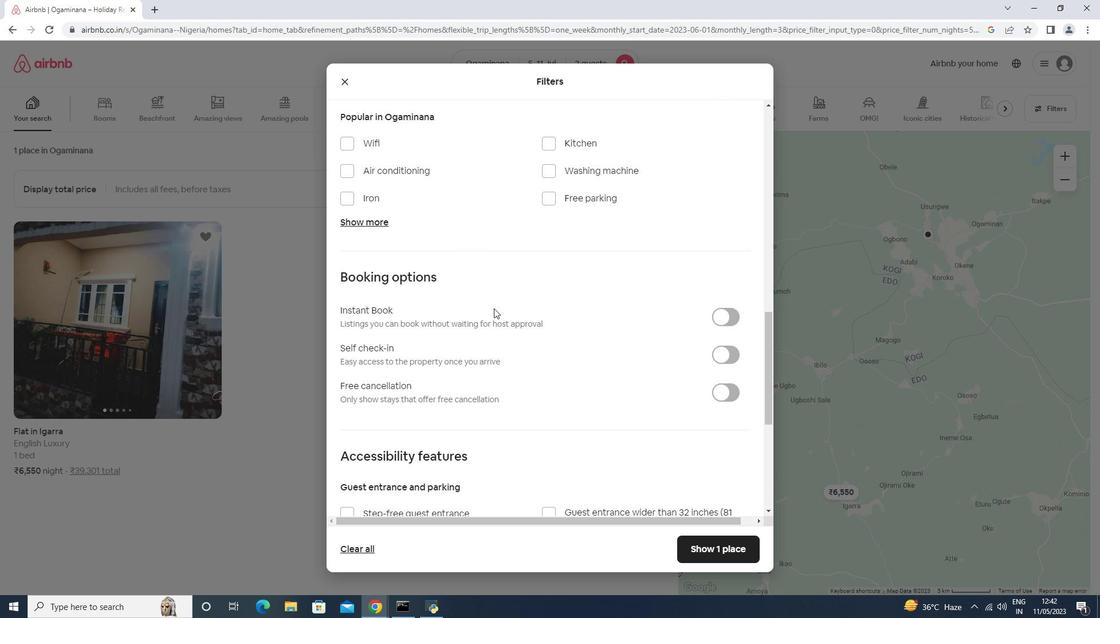 
Action: Mouse scrolled (548, 354) with delta (0, 0)
Screenshot: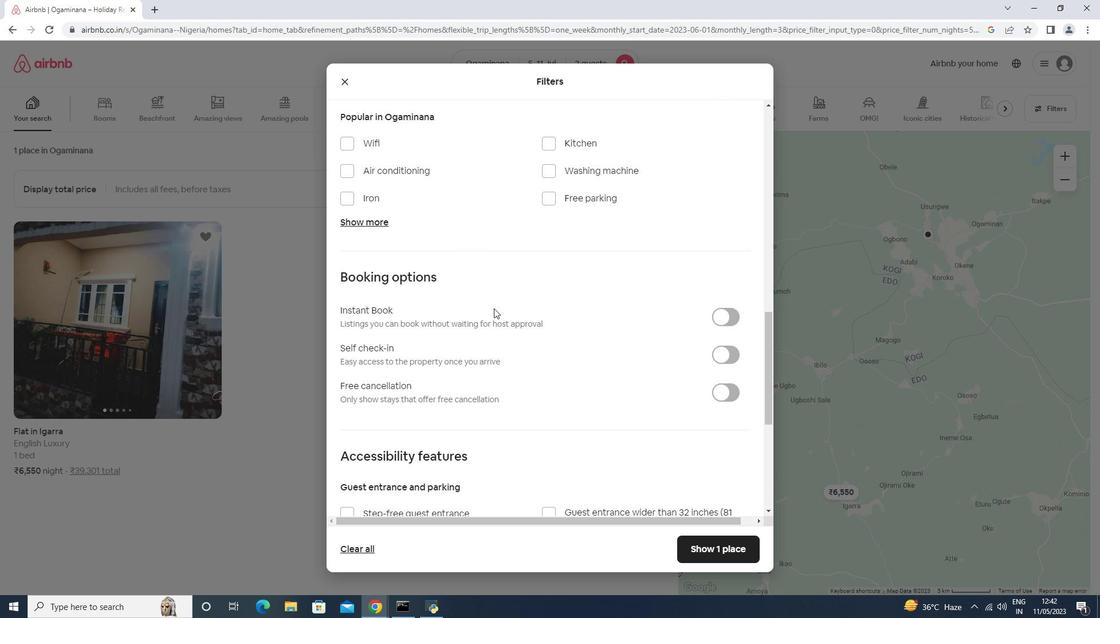
Action: Mouse scrolled (548, 354) with delta (0, 0)
Screenshot: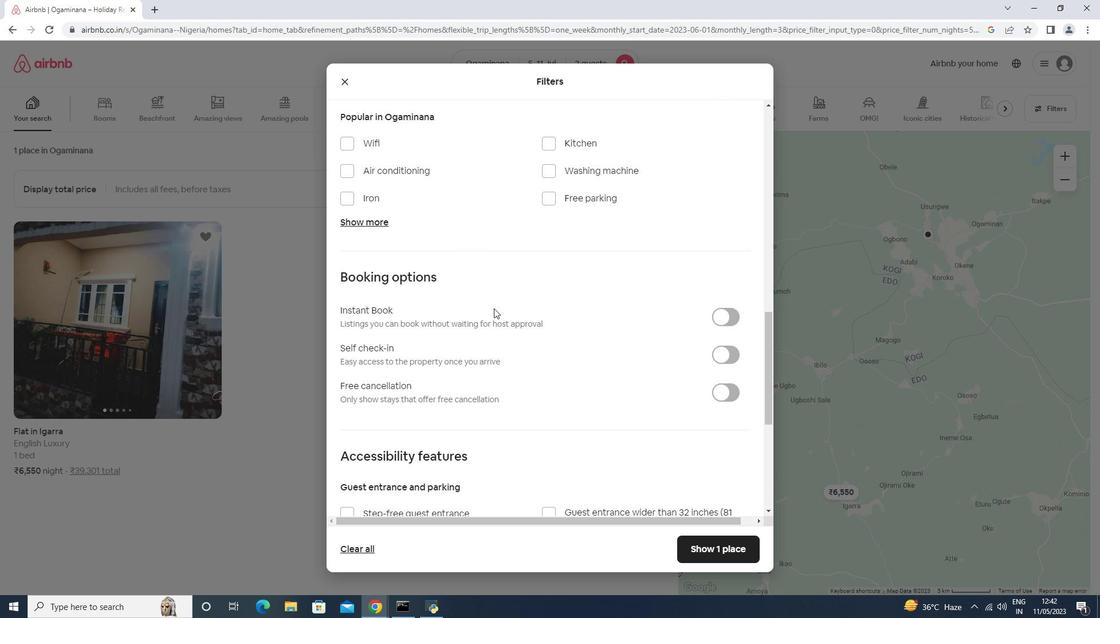 
Action: Mouse moved to (698, 247)
Screenshot: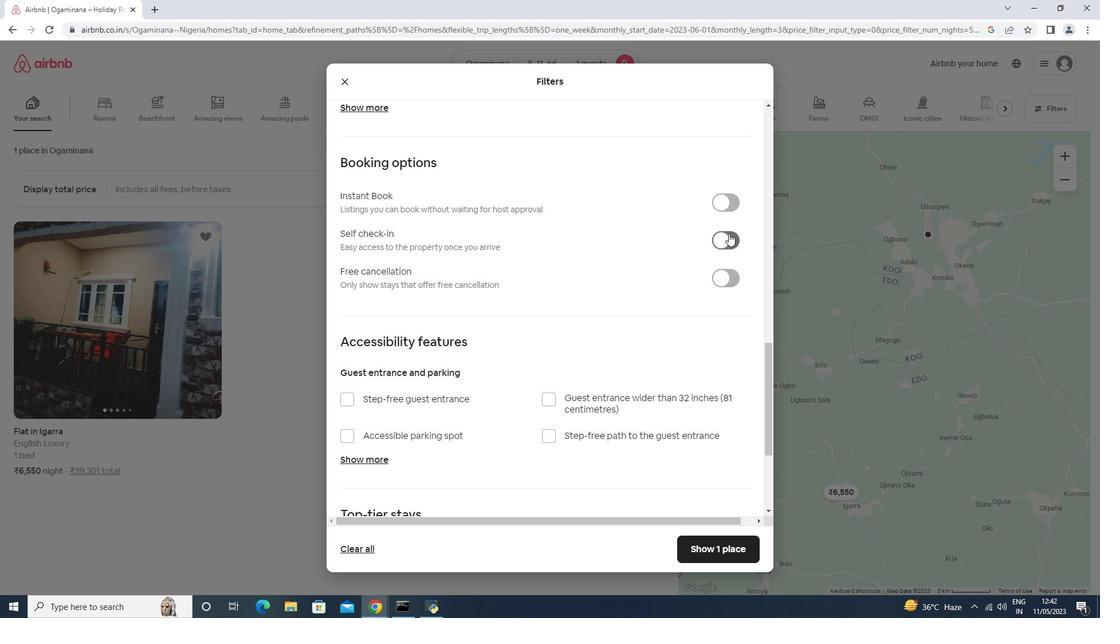
Action: Mouse pressed left at (727, 228)
Screenshot: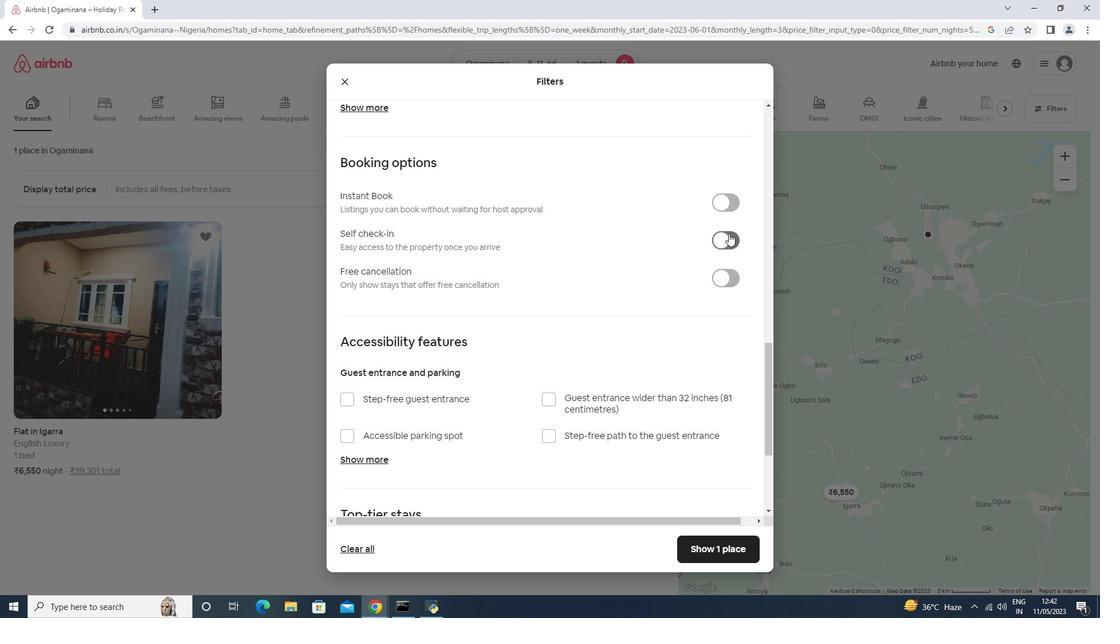 
Action: Mouse moved to (683, 251)
Screenshot: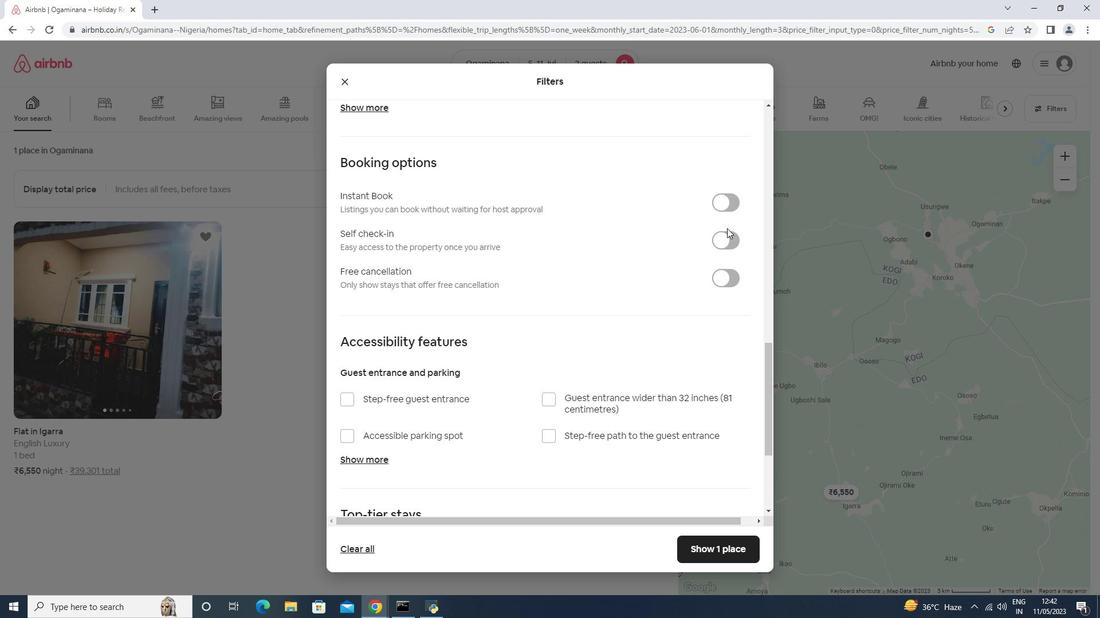 
Action: Mouse scrolled (683, 250) with delta (0, 0)
Screenshot: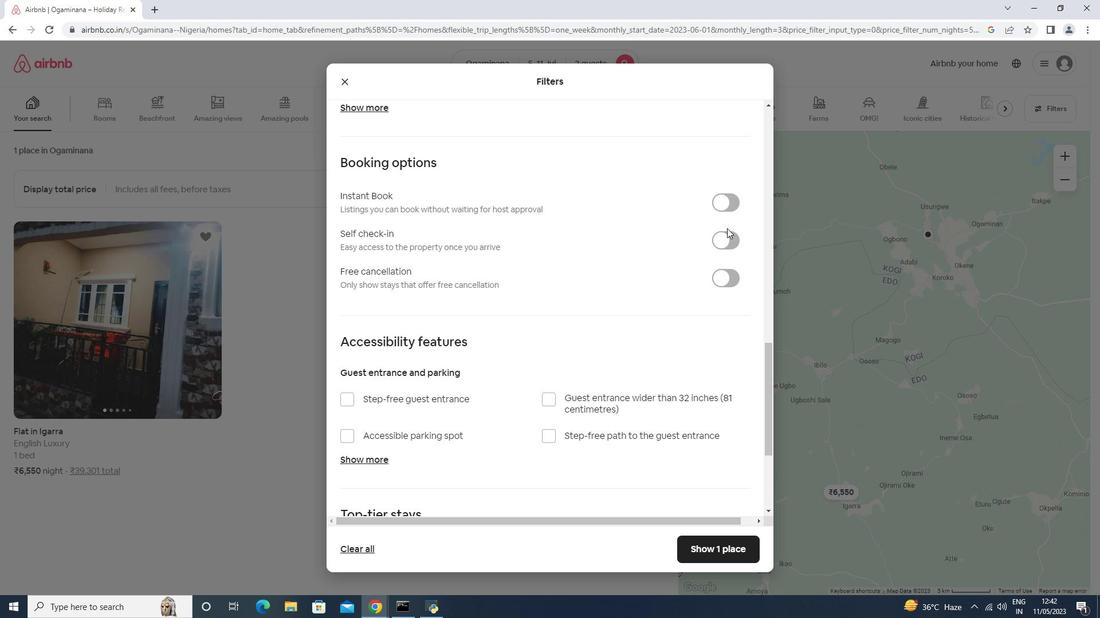 
Action: Mouse moved to (723, 178)
Screenshot: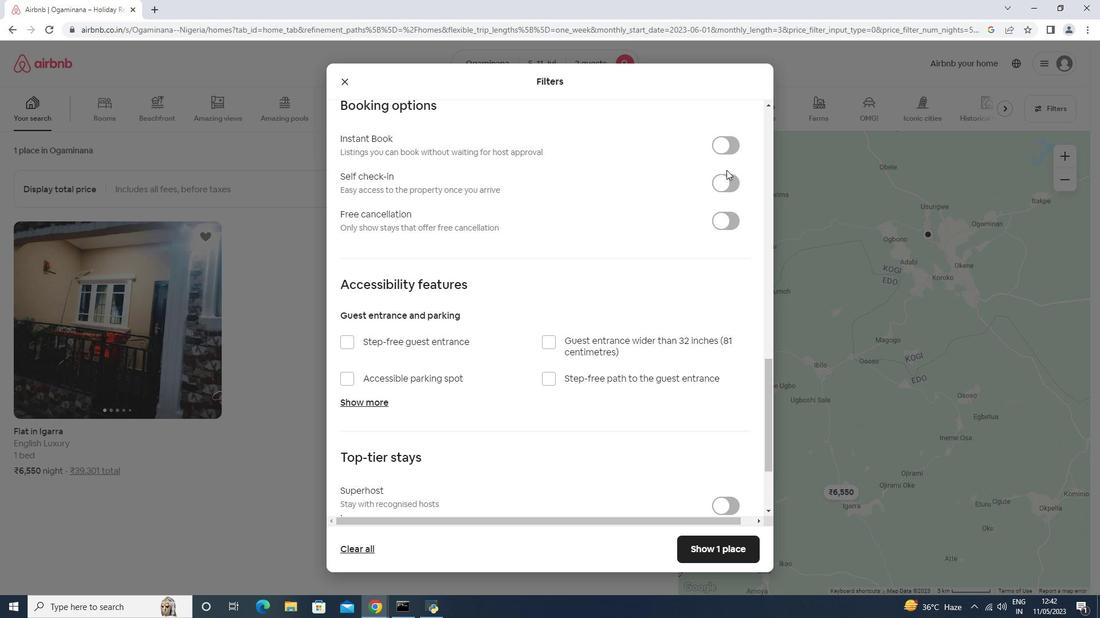 
Action: Mouse pressed left at (723, 178)
Screenshot: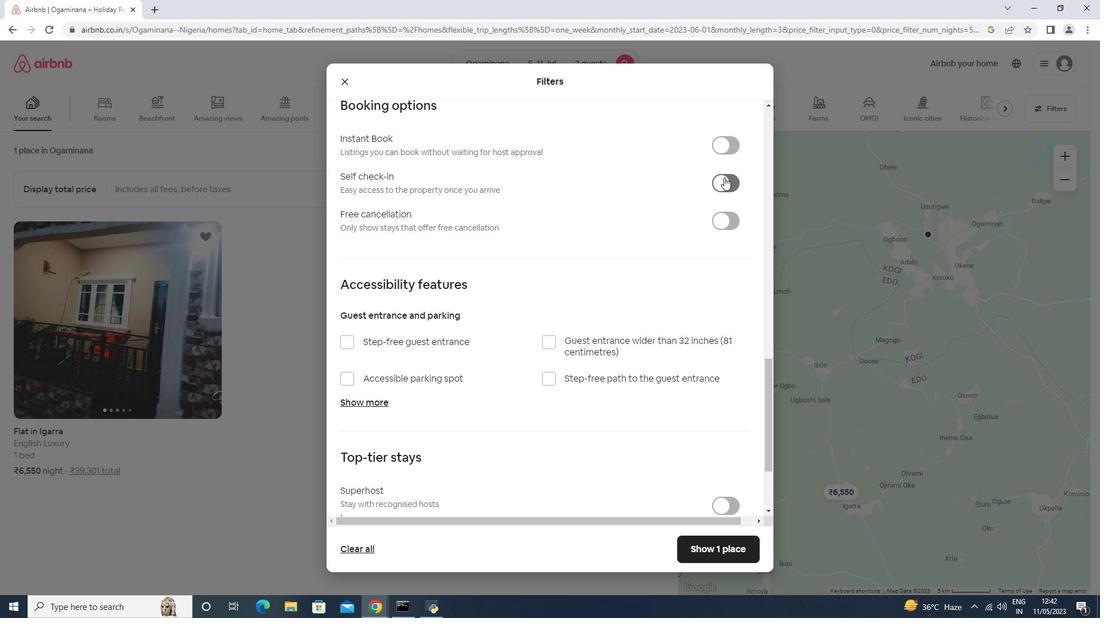 
Action: Mouse moved to (505, 201)
Screenshot: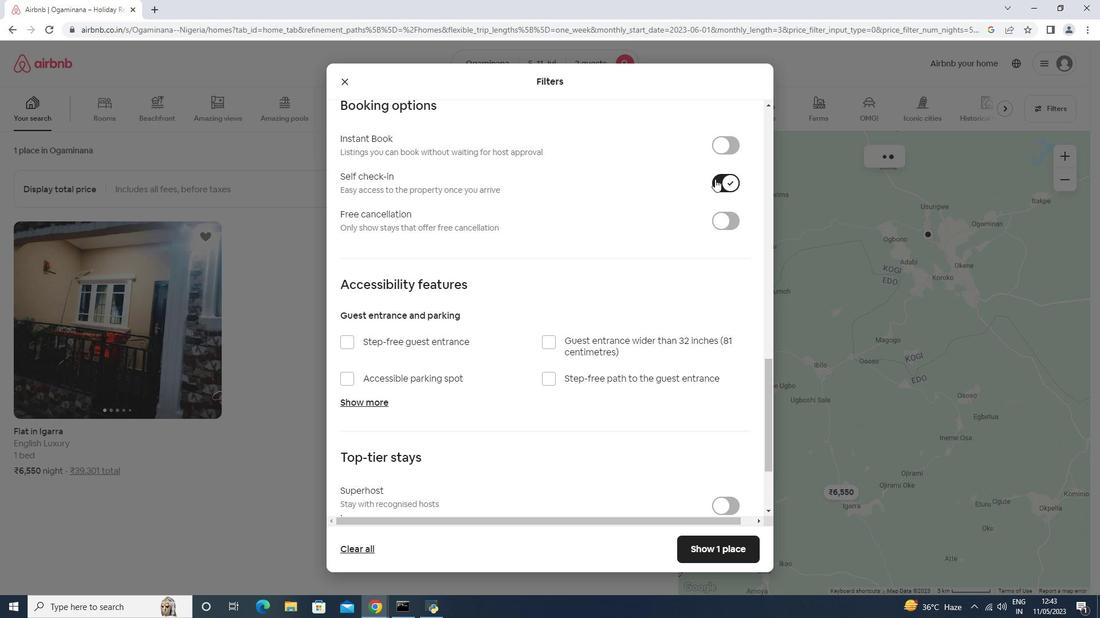 
Action: Mouse scrolled (505, 201) with delta (0, 0)
Screenshot: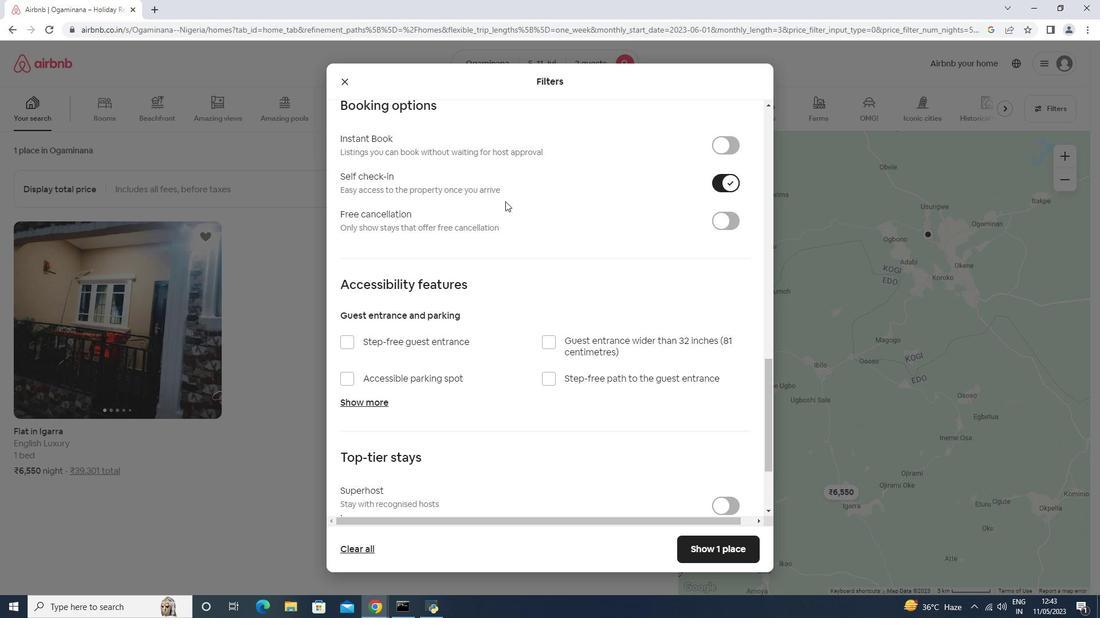 
Action: Mouse scrolled (505, 201) with delta (0, 0)
Screenshot: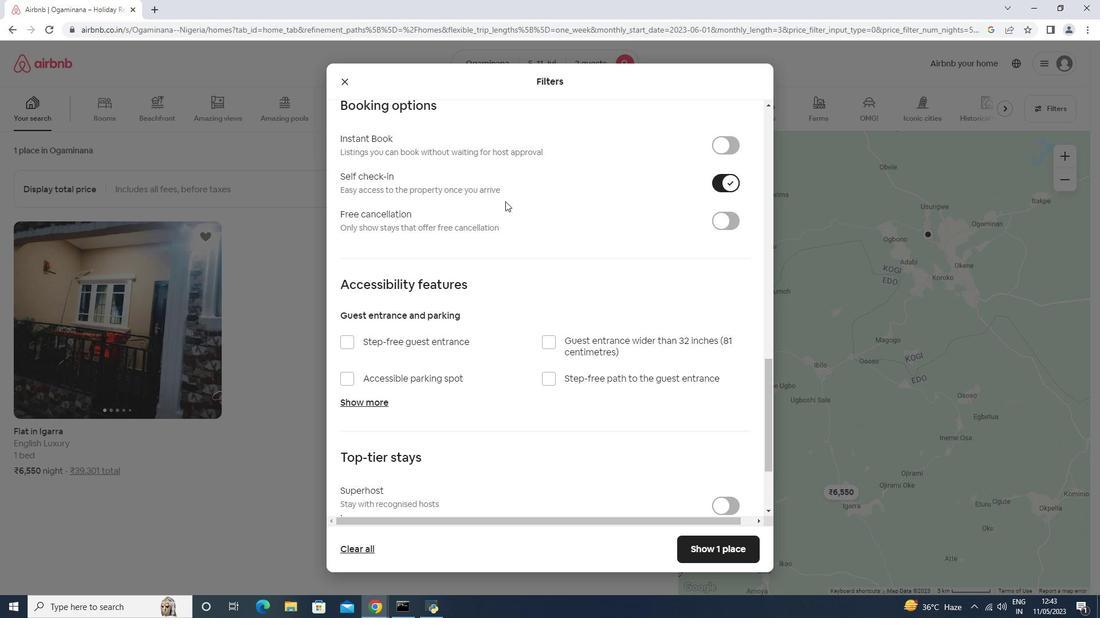 
Action: Mouse scrolled (505, 201) with delta (0, 0)
Screenshot: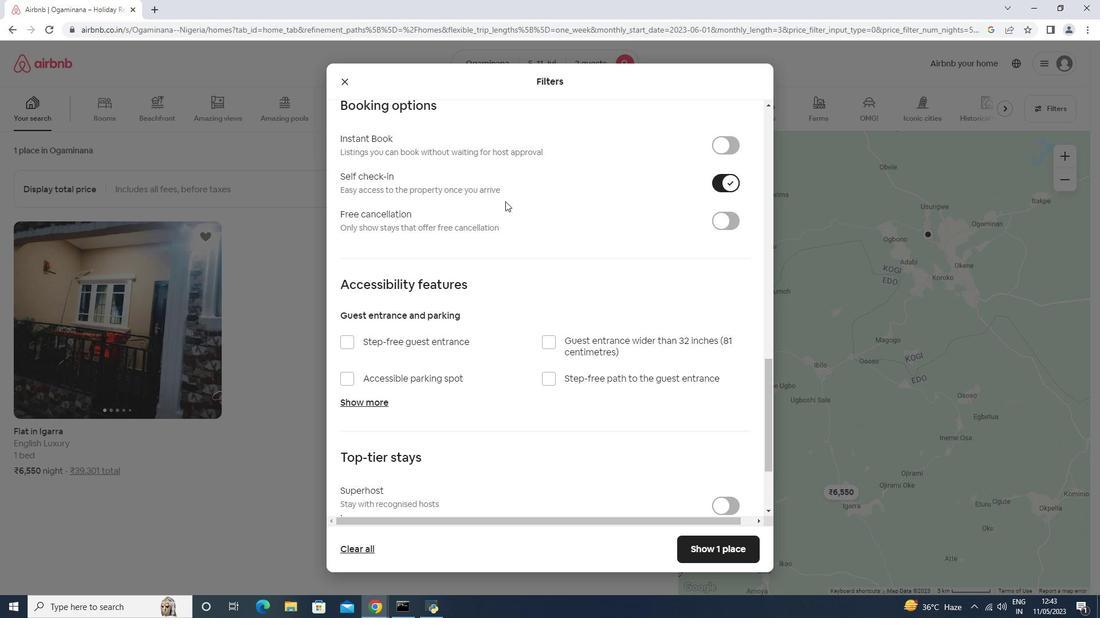
Action: Mouse scrolled (505, 201) with delta (0, 0)
Screenshot: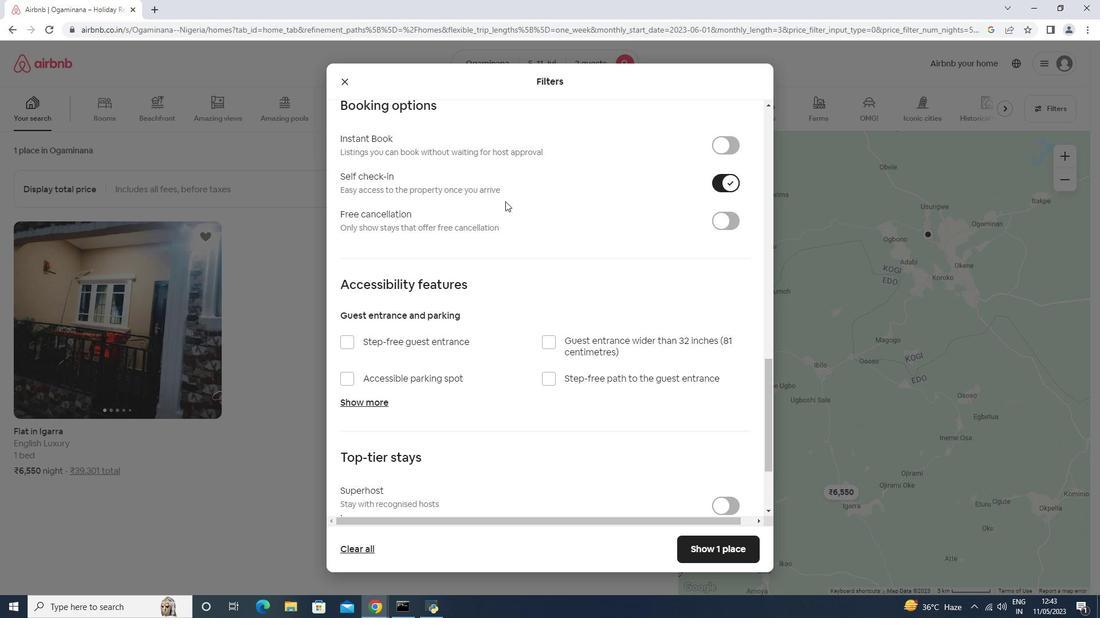 
Action: Mouse scrolled (505, 201) with delta (0, 0)
Screenshot: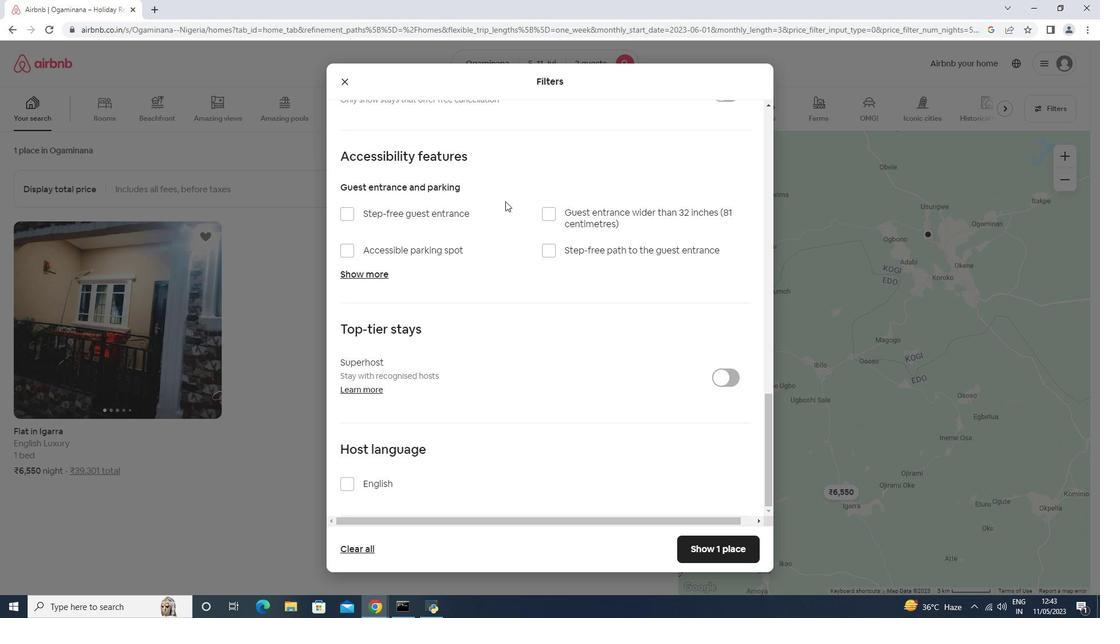 
Action: Mouse scrolled (505, 201) with delta (0, 0)
Screenshot: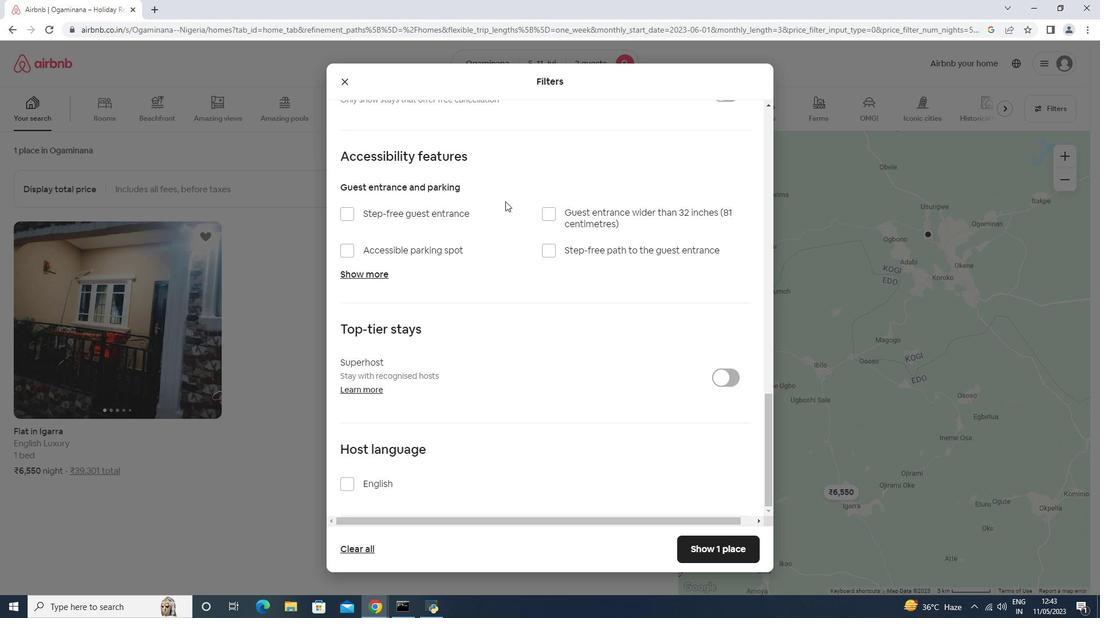 
Action: Mouse scrolled (505, 201) with delta (0, 0)
Screenshot: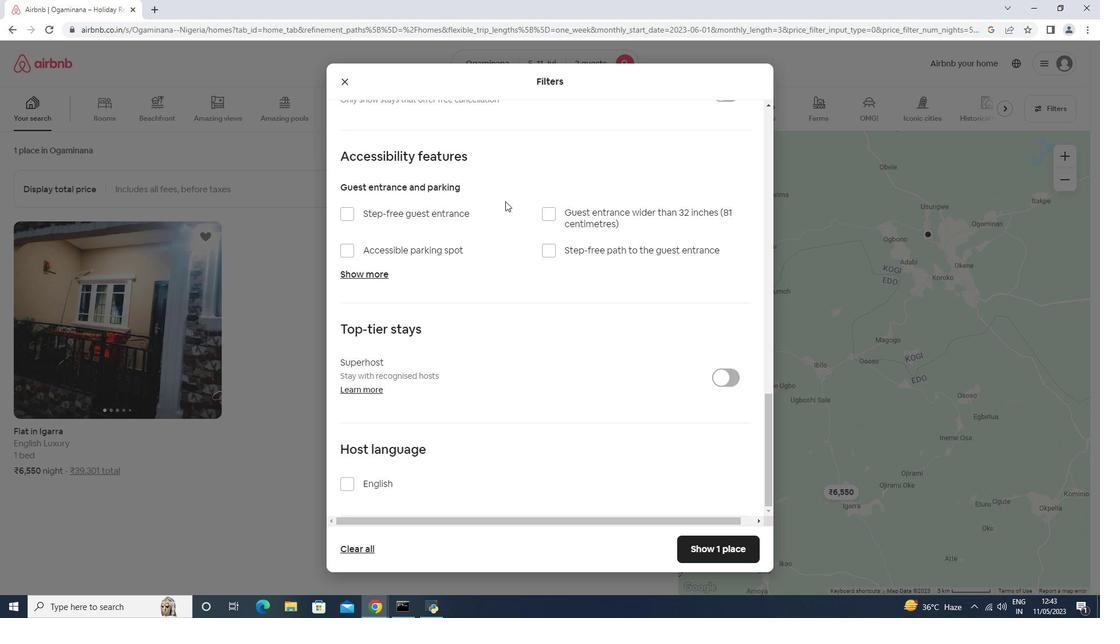 
Action: Mouse scrolled (505, 201) with delta (0, 0)
Screenshot: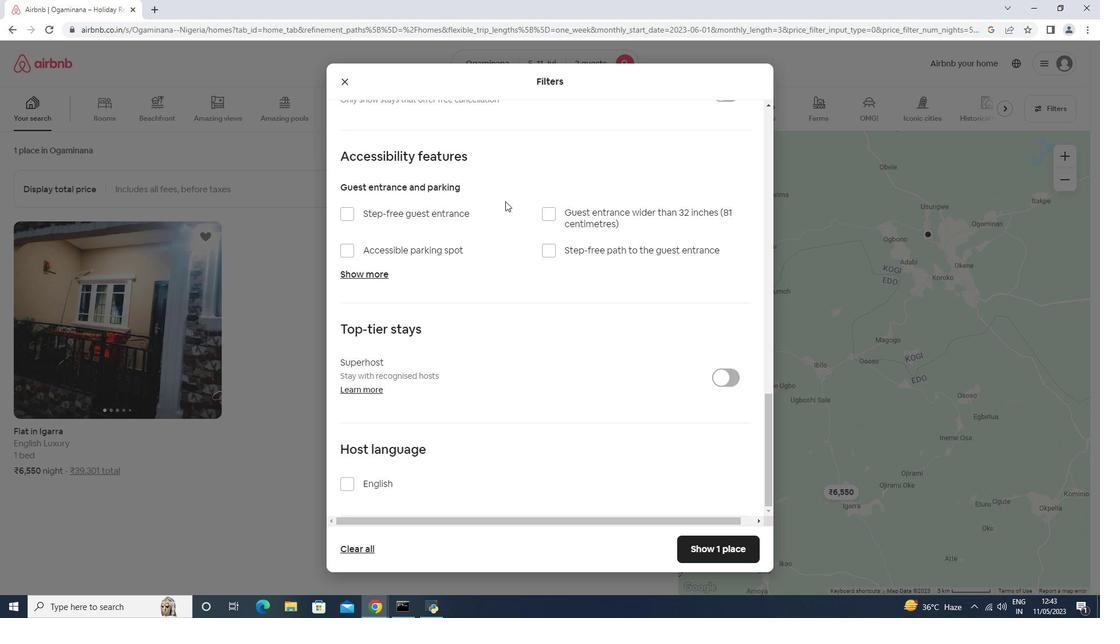 
Action: Mouse scrolled (505, 201) with delta (0, 0)
Screenshot: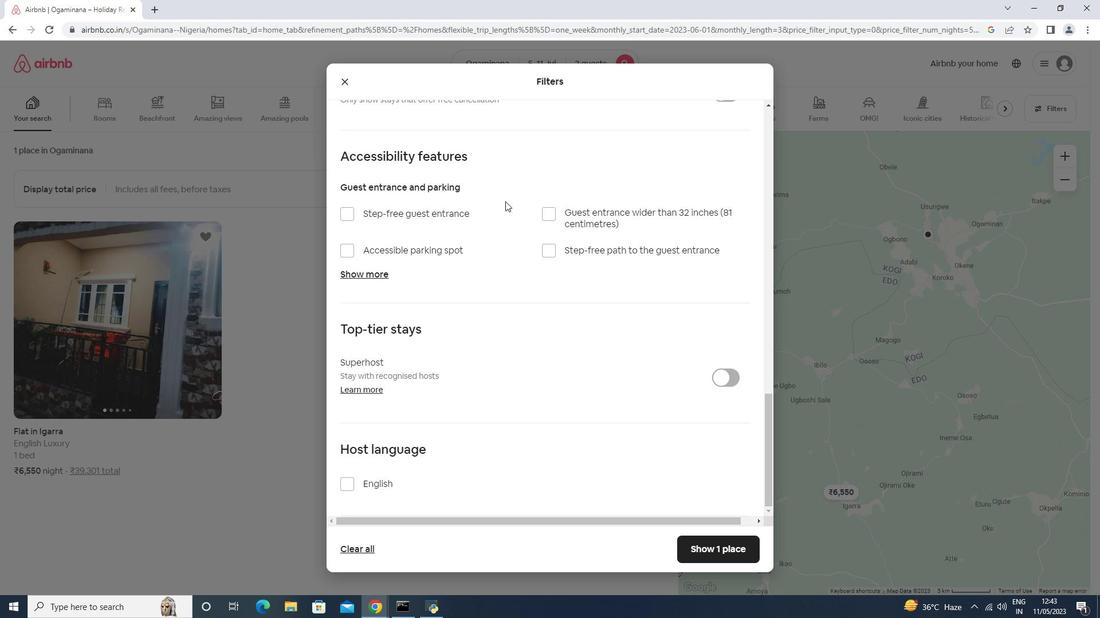 
Action: Mouse scrolled (505, 201) with delta (0, 0)
Screenshot: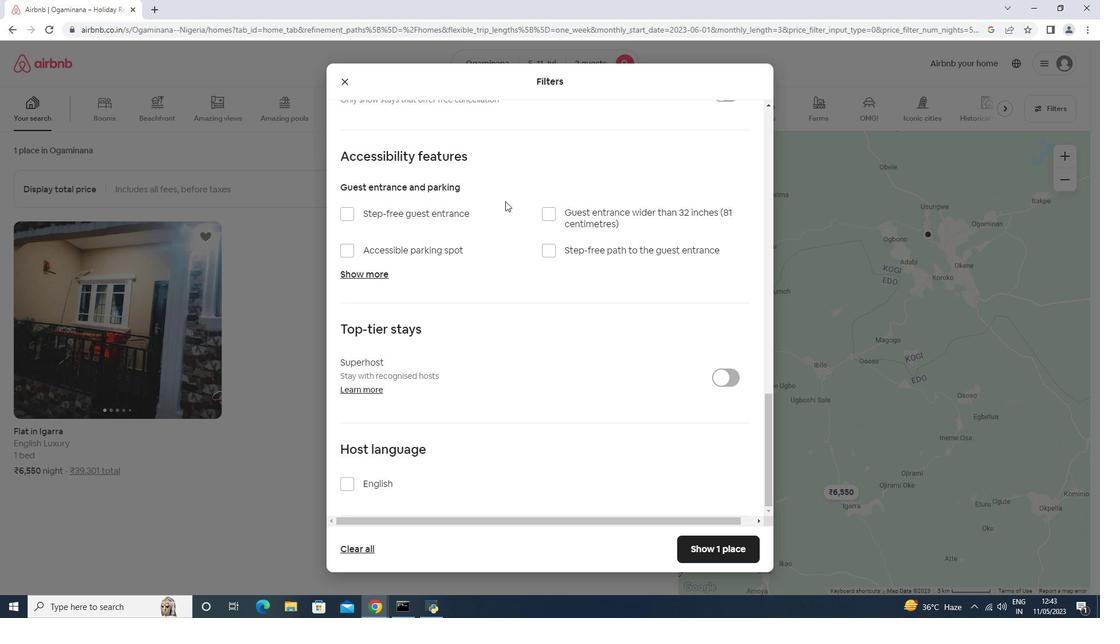 
Action: Mouse scrolled (505, 201) with delta (0, 0)
Screenshot: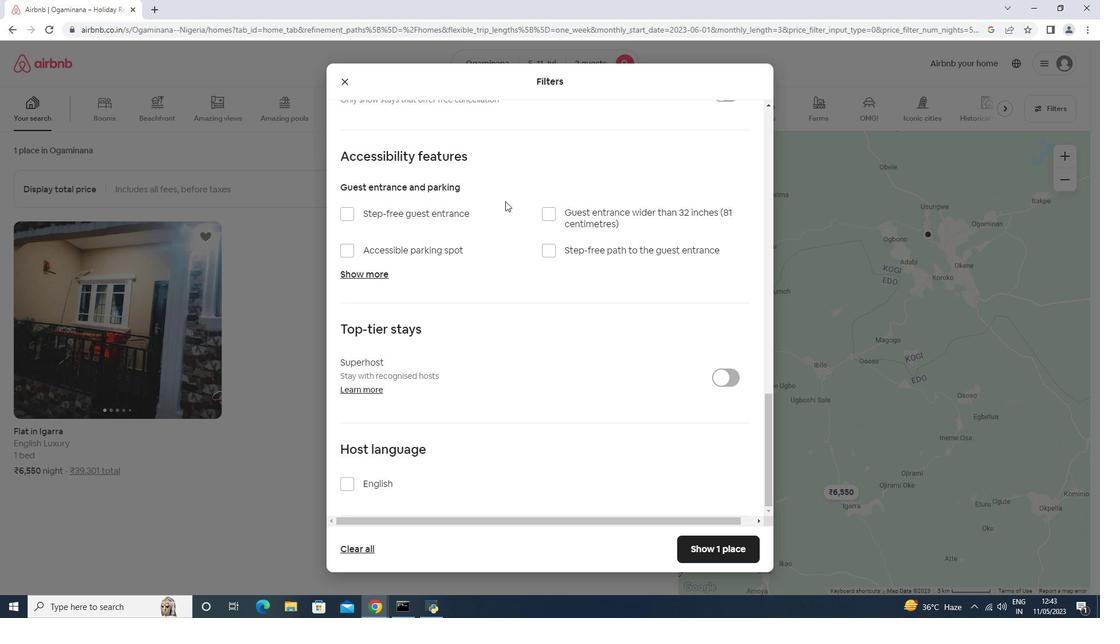 
Action: Mouse scrolled (505, 201) with delta (0, 0)
Screenshot: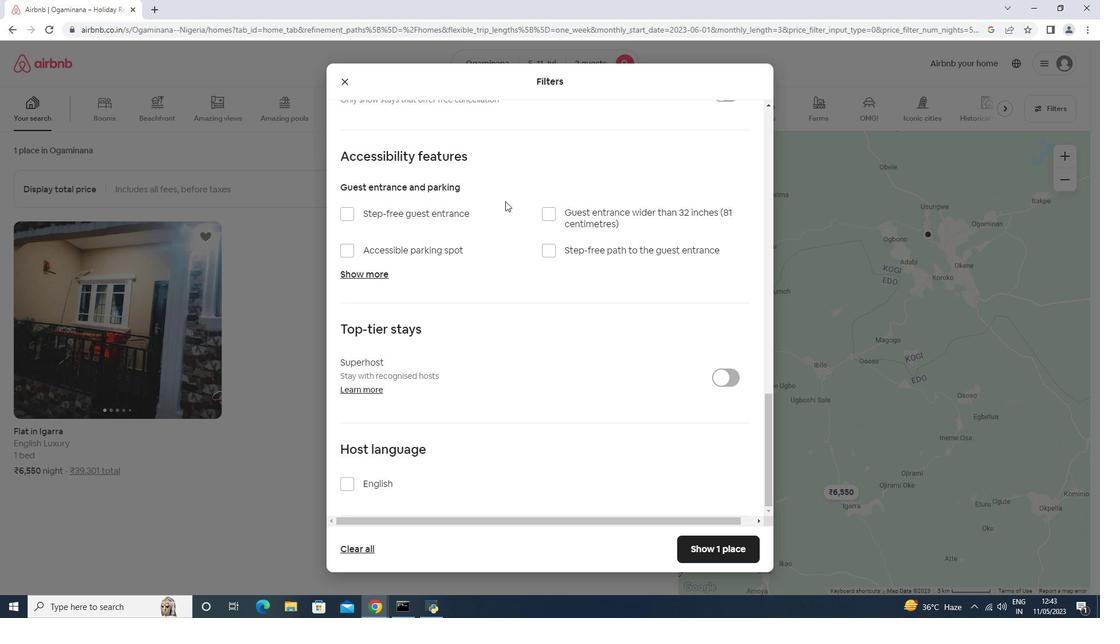 
Action: Mouse scrolled (505, 201) with delta (0, 0)
Screenshot: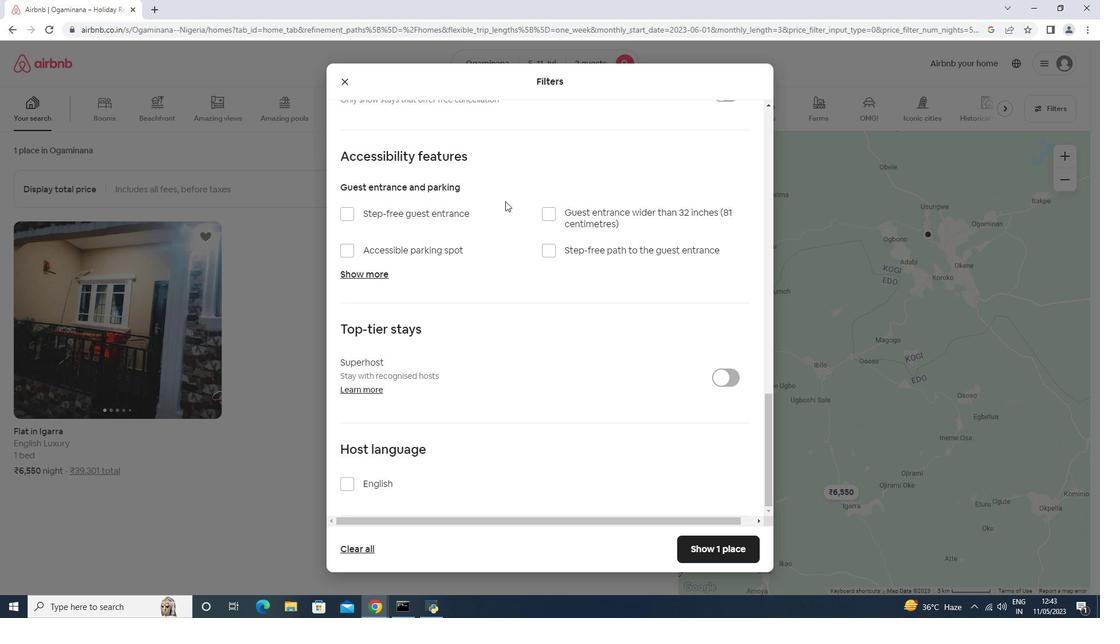 
Action: Mouse scrolled (505, 201) with delta (0, 0)
Screenshot: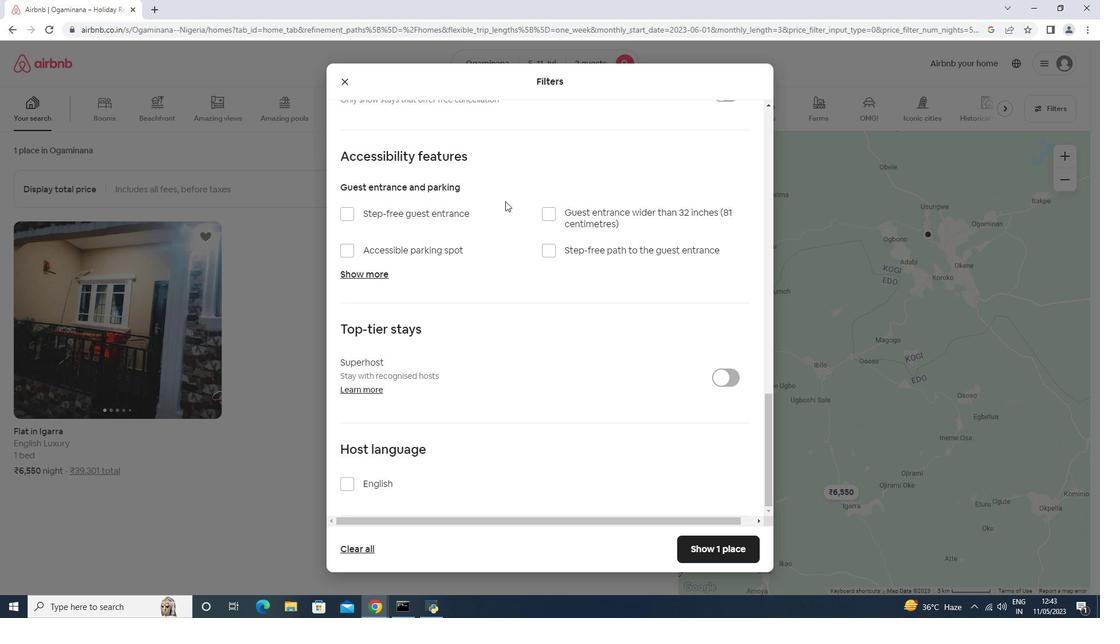 
Action: Mouse moved to (505, 200)
Screenshot: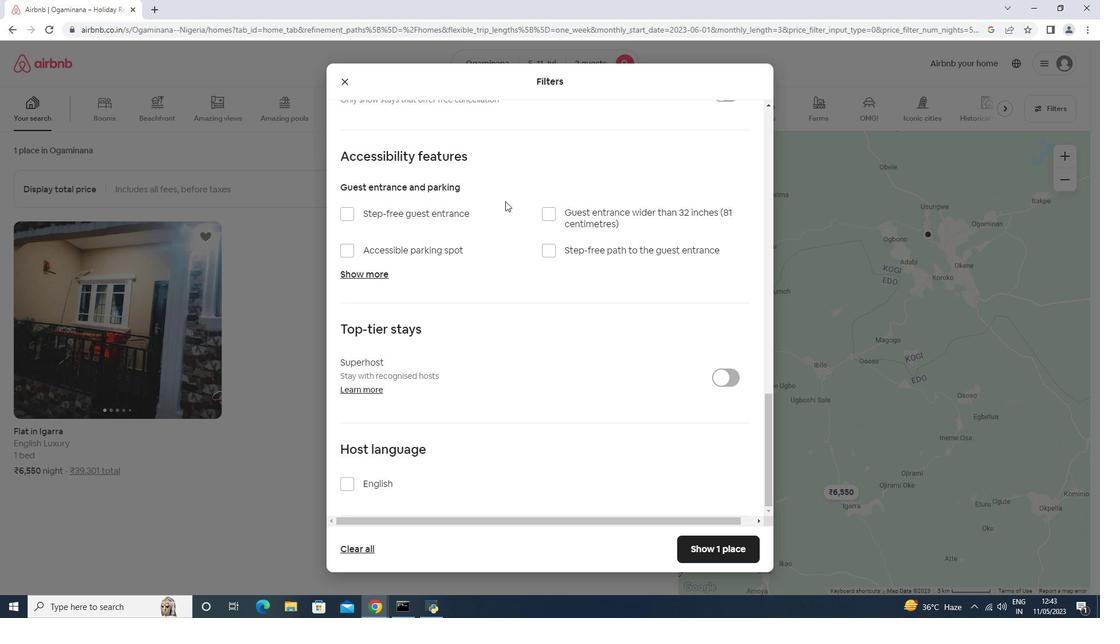 
Action: Mouse scrolled (505, 199) with delta (0, 0)
Screenshot: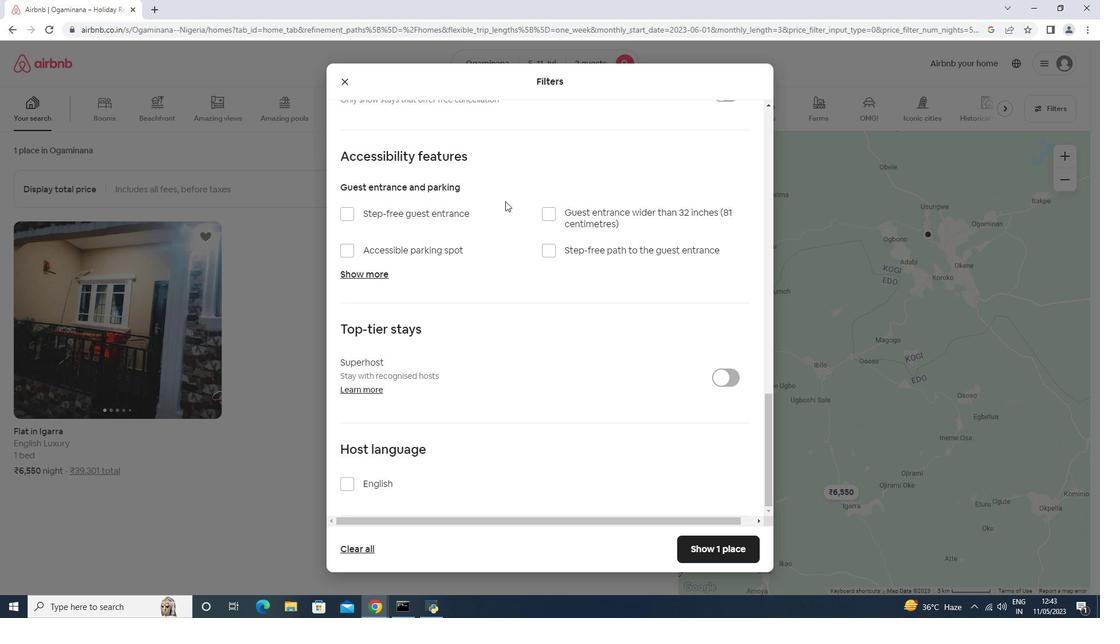 
Action: Mouse scrolled (505, 199) with delta (0, 0)
Screenshot: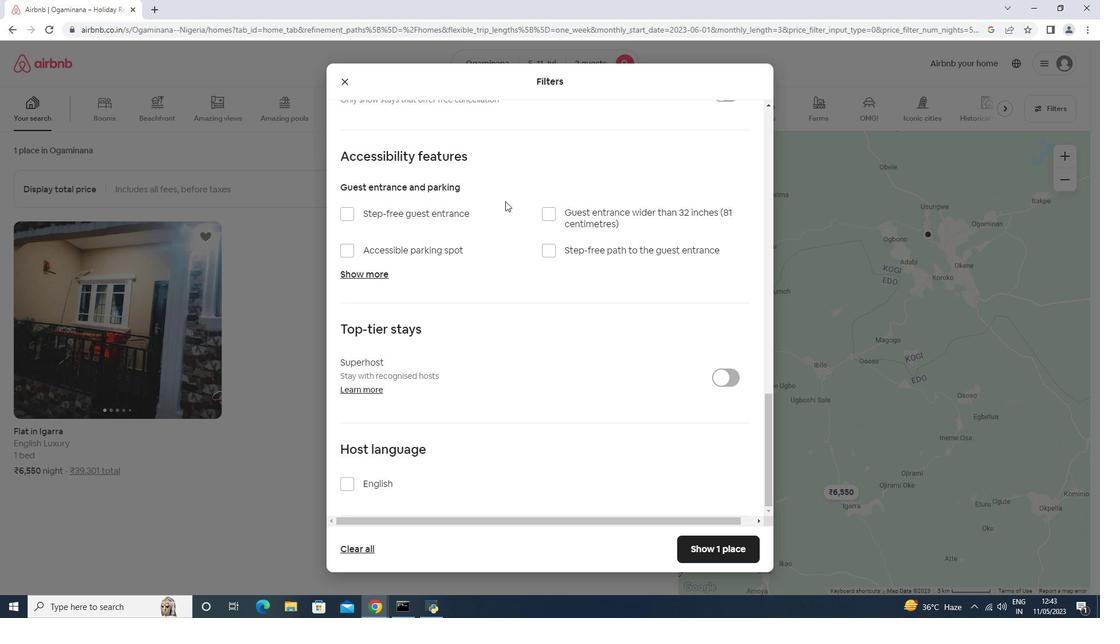 
Action: Mouse scrolled (505, 199) with delta (0, 0)
Screenshot: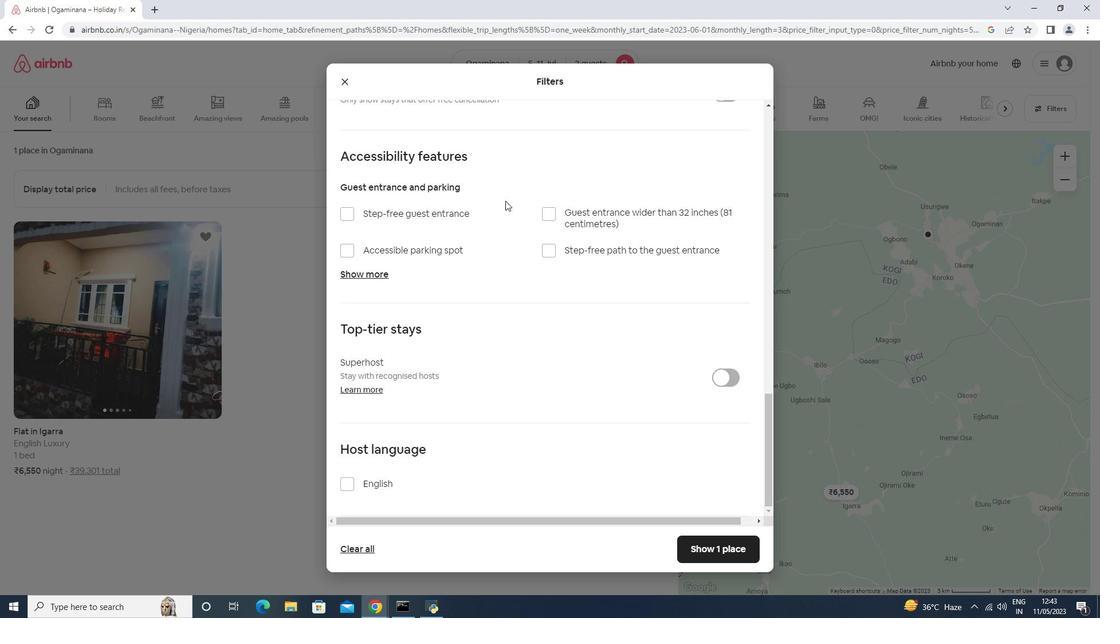
Action: Mouse scrolled (505, 199) with delta (0, 0)
Screenshot: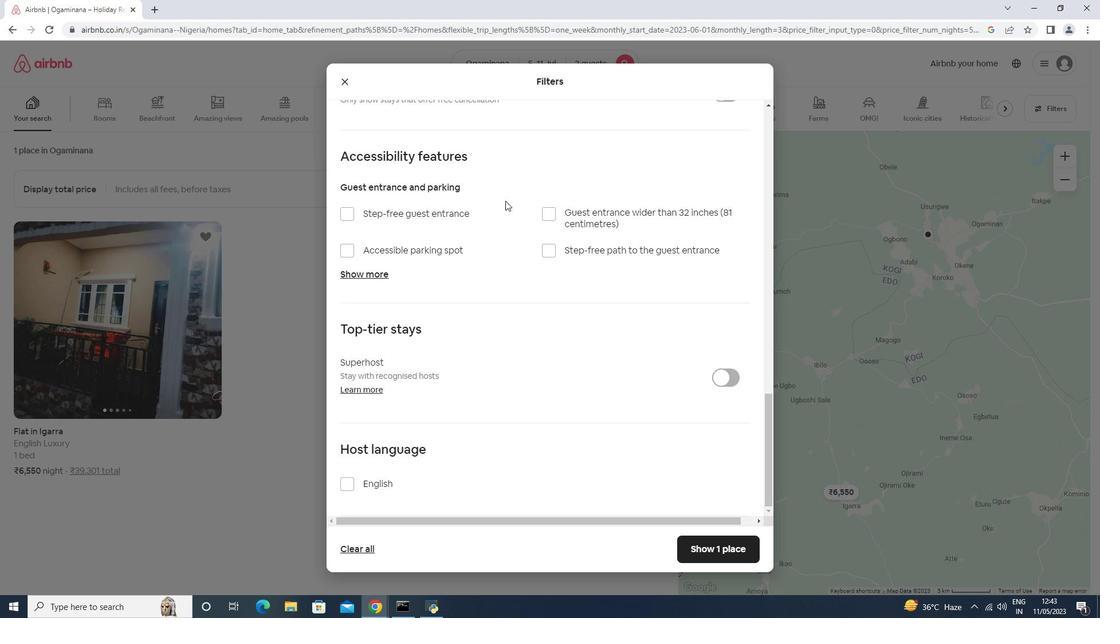 
Action: Mouse scrolled (505, 199) with delta (0, 0)
Screenshot: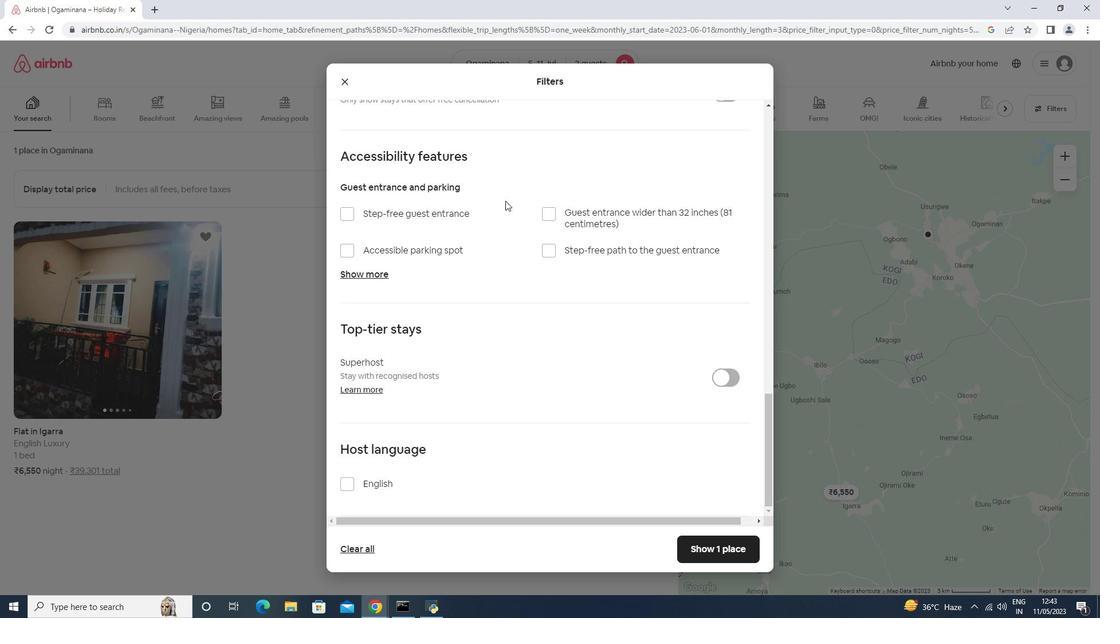 
Action: Mouse scrolled (505, 199) with delta (0, 0)
Screenshot: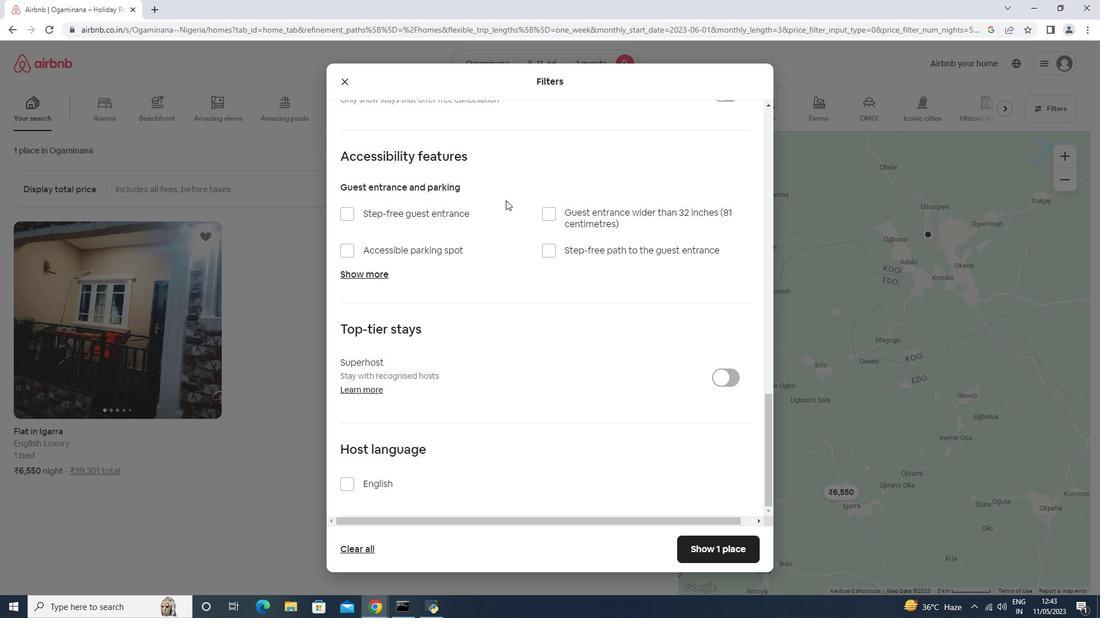 
Action: Mouse scrolled (505, 199) with delta (0, 0)
Screenshot: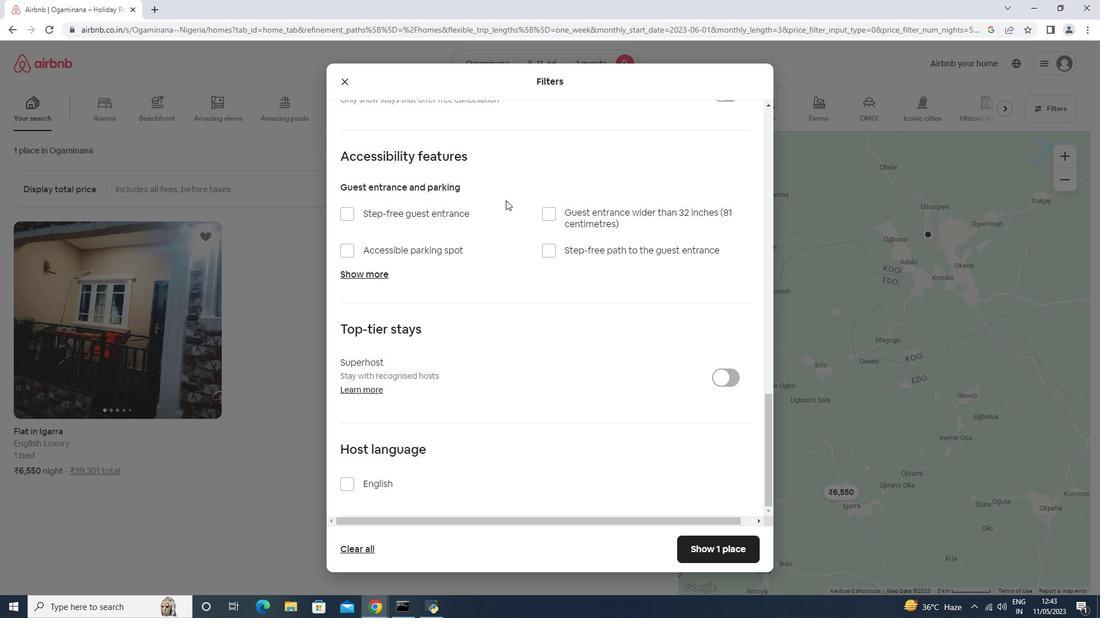 
Action: Mouse scrolled (505, 201) with delta (0, 0)
Screenshot: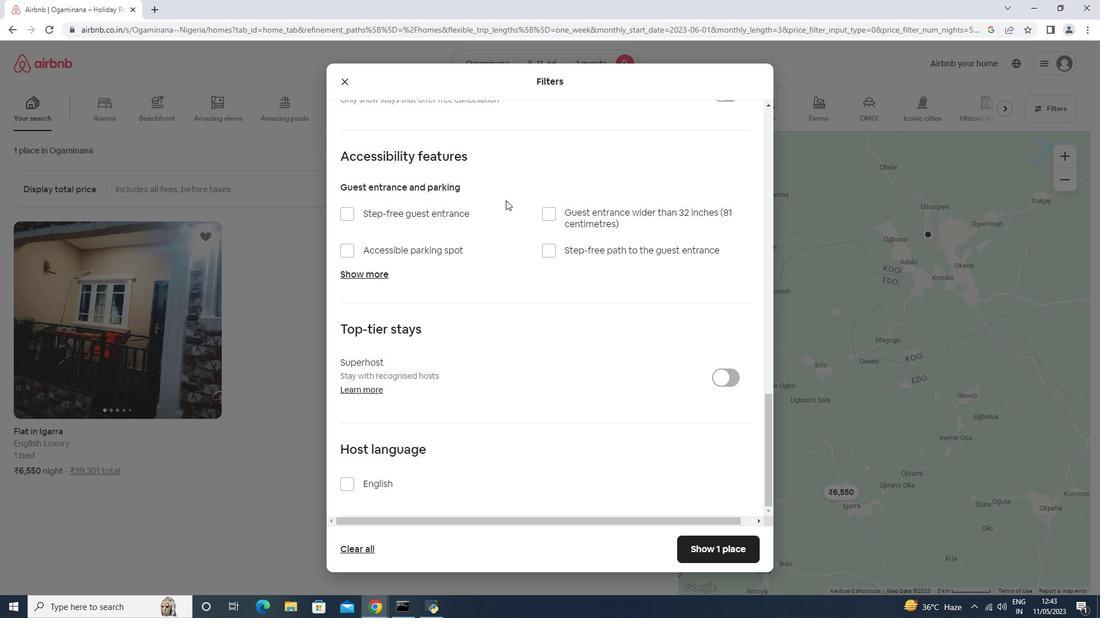 
Action: Mouse scrolled (505, 199) with delta (0, 0)
Screenshot: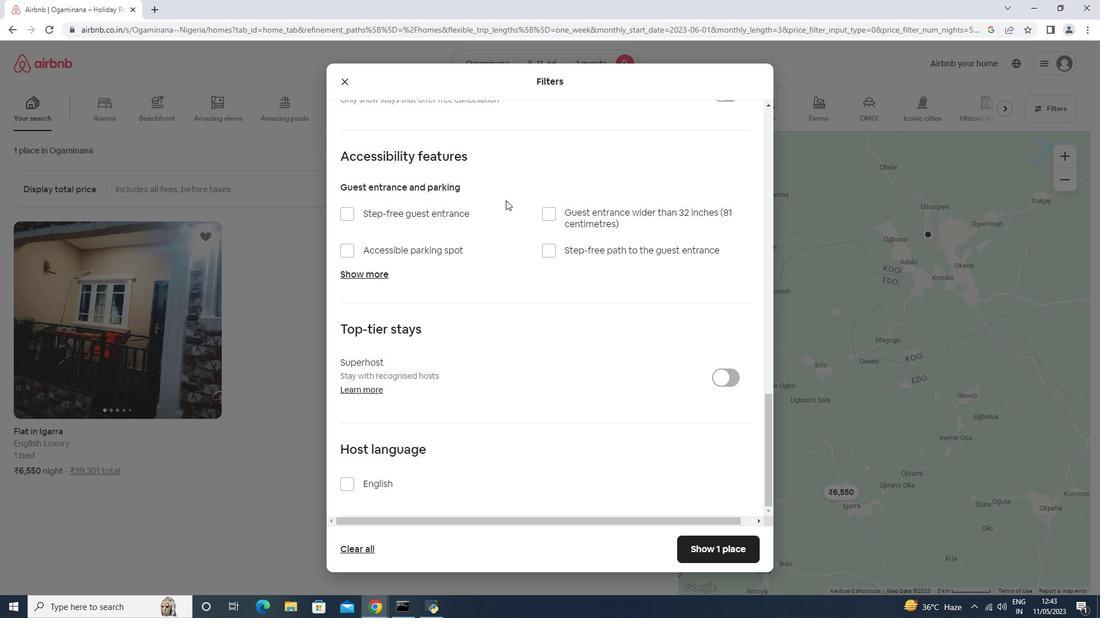 
Action: Mouse scrolled (505, 199) with delta (0, 0)
Screenshot: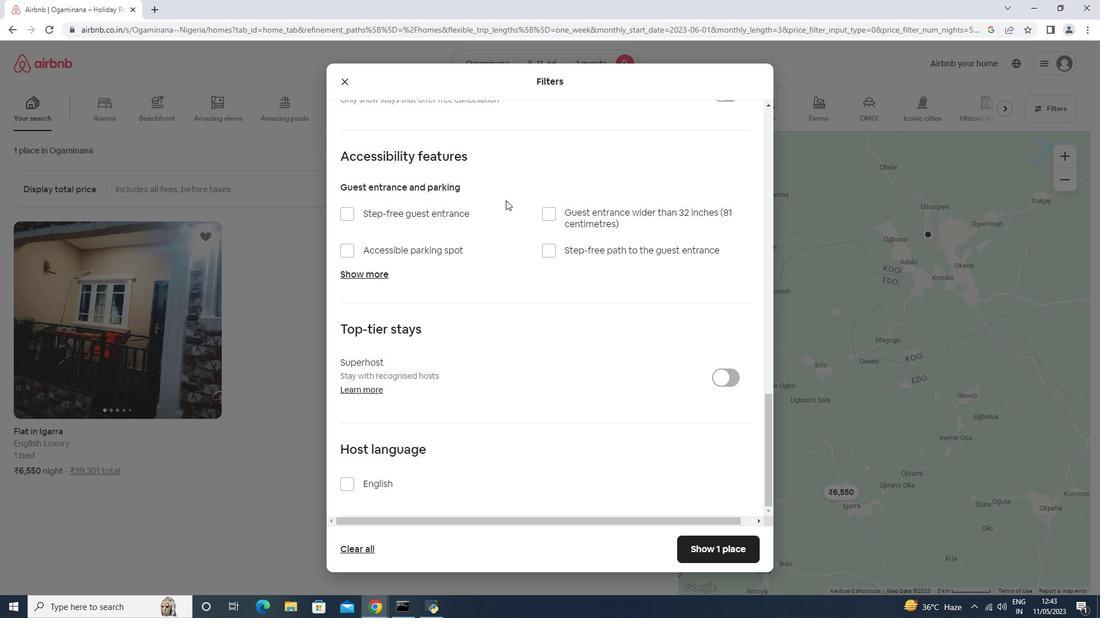 
Action: Mouse scrolled (505, 199) with delta (0, 0)
Screenshot: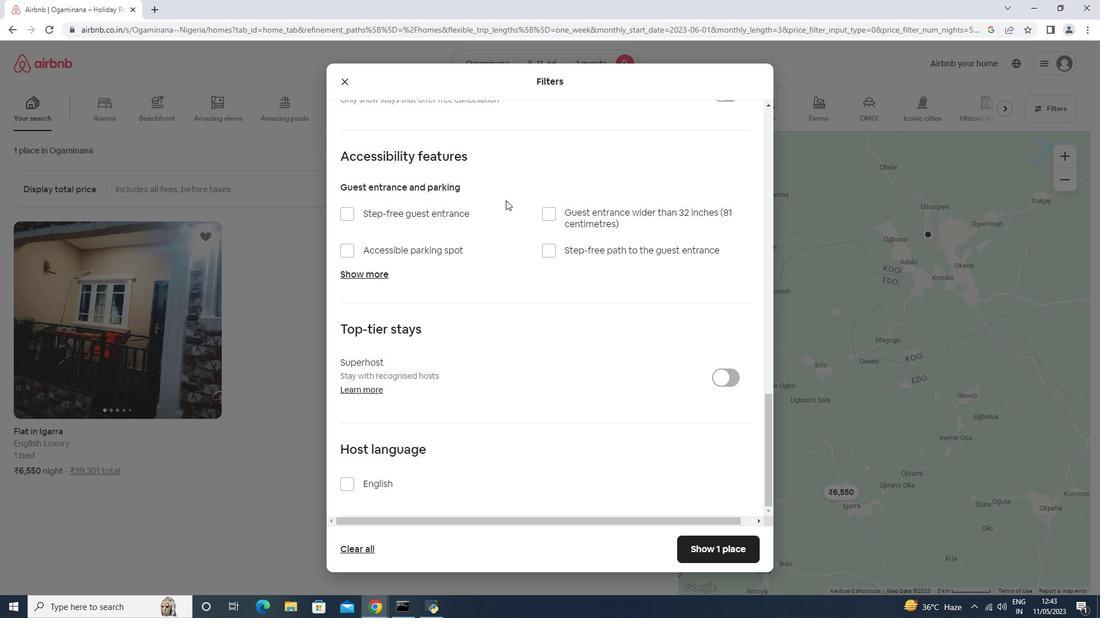 
Action: Mouse scrolled (505, 199) with delta (0, 0)
Screenshot: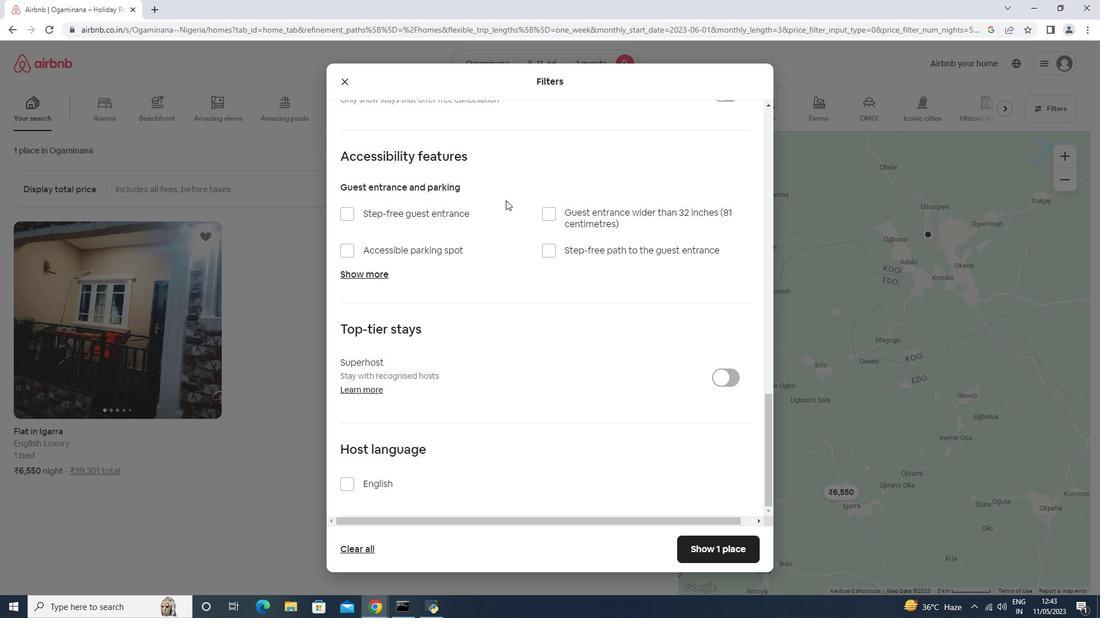 
Action: Mouse scrolled (505, 199) with delta (0, 0)
Screenshot: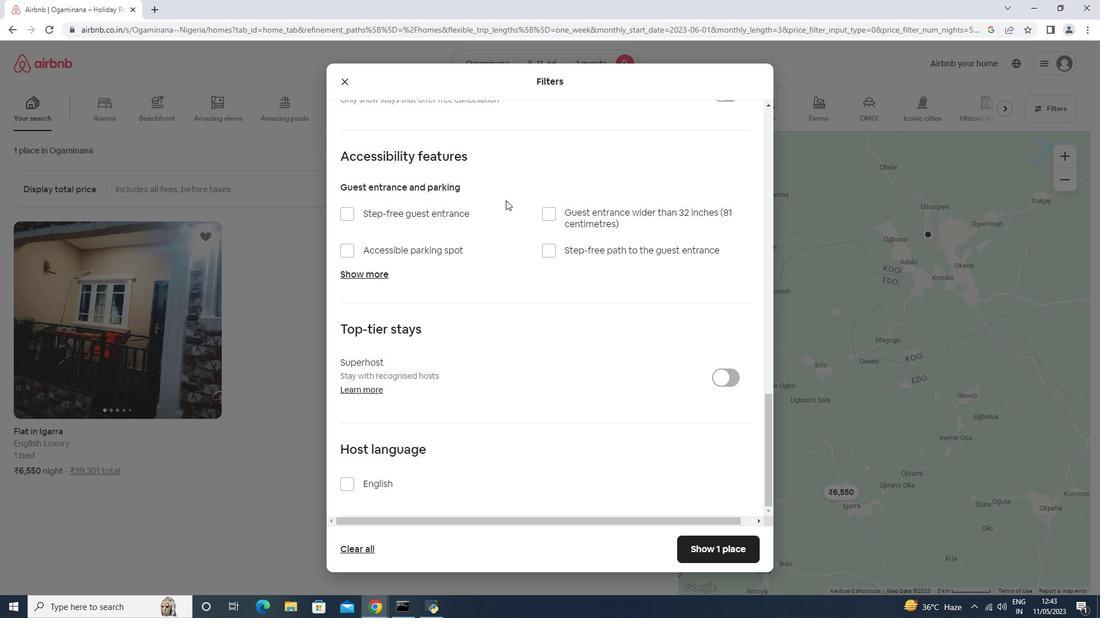 
Action: Mouse scrolled (505, 199) with delta (0, 0)
Screenshot: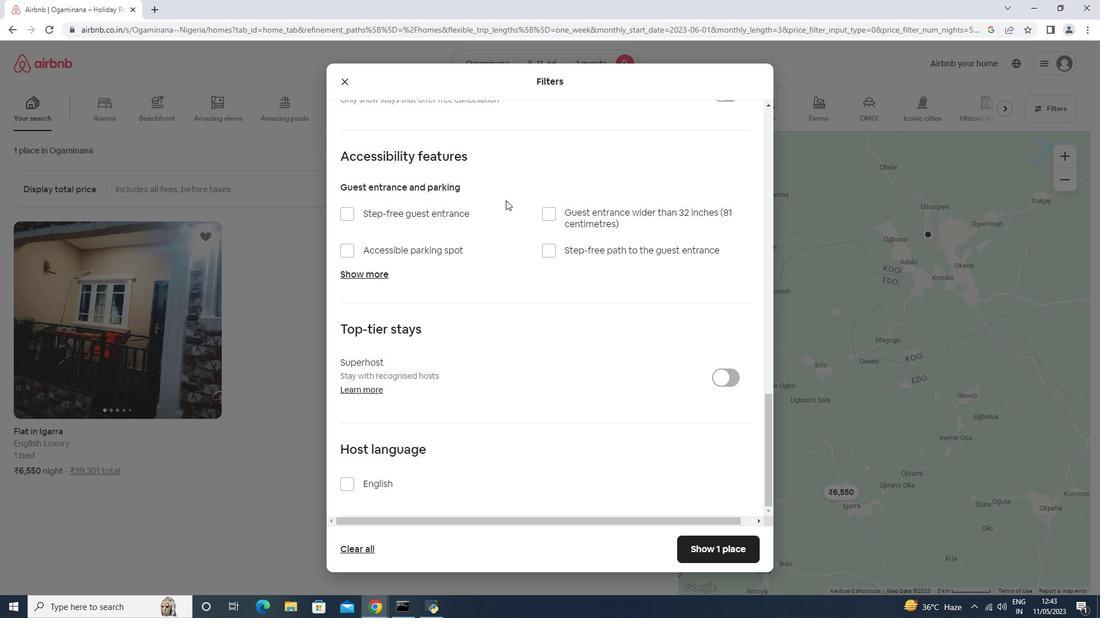 
Action: Mouse scrolled (505, 199) with delta (0, 0)
Screenshot: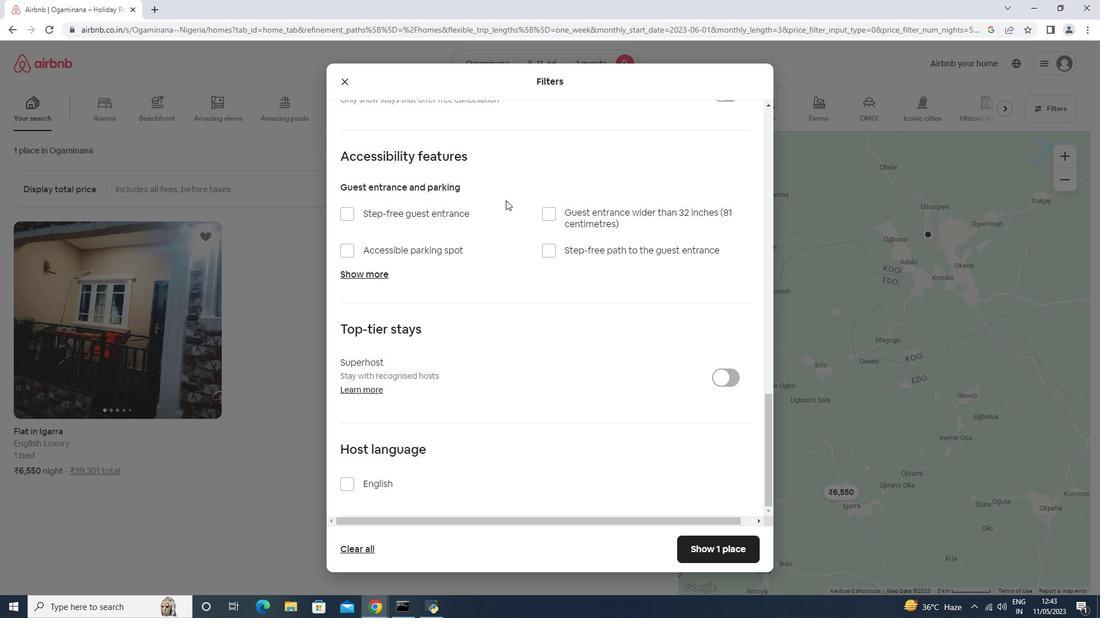 
Action: Mouse moved to (505, 200)
Screenshot: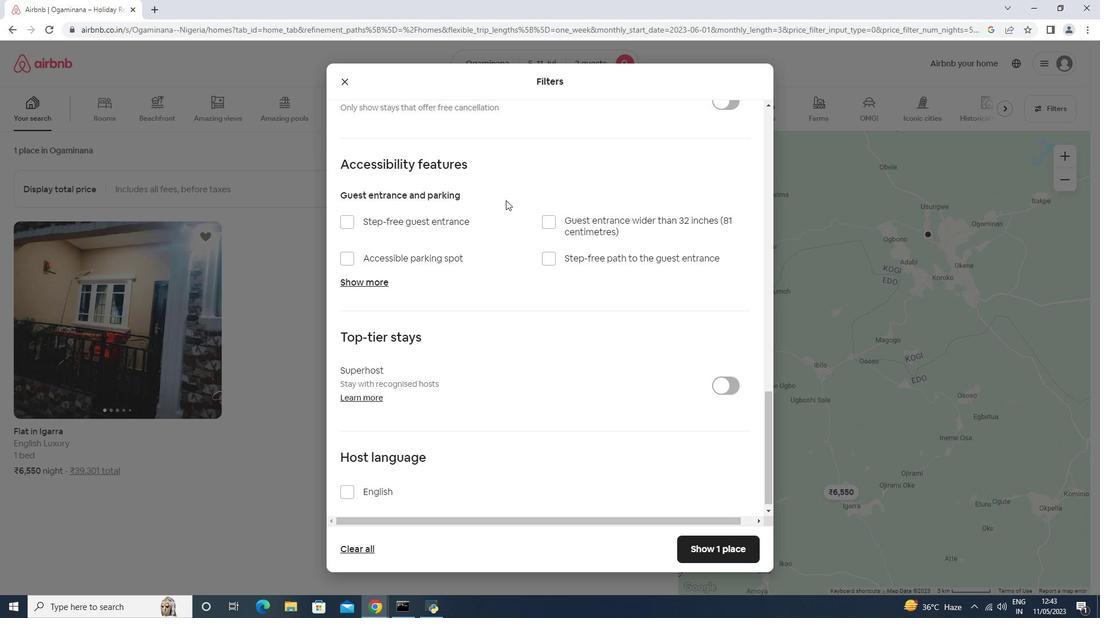 
Action: Mouse scrolled (505, 199) with delta (0, 0)
Screenshot: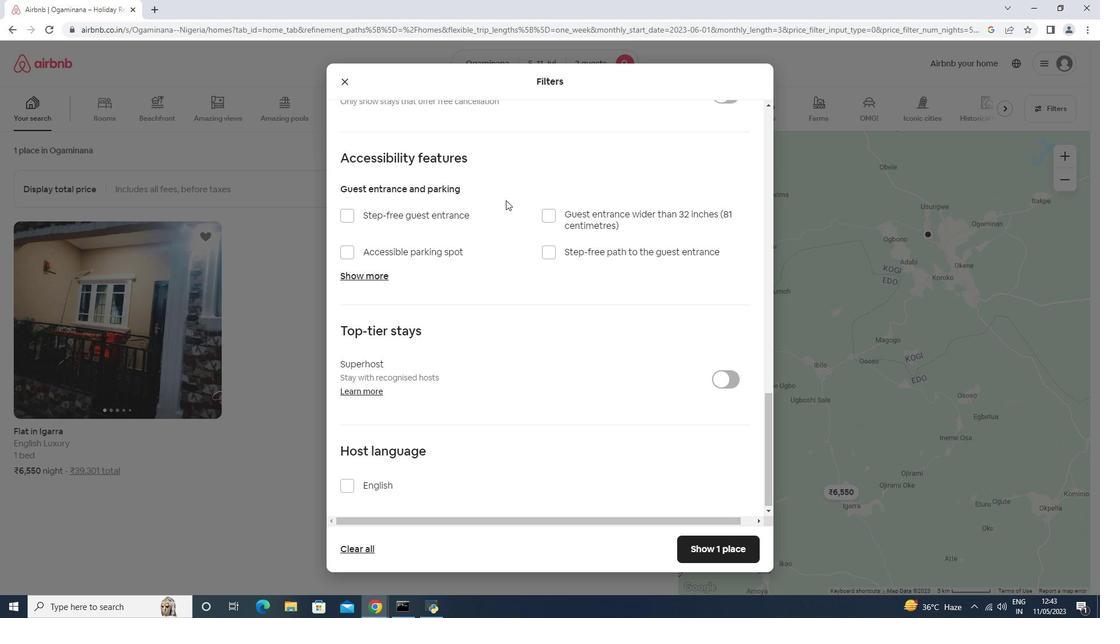 
Action: Mouse scrolled (505, 199) with delta (0, 0)
Screenshot: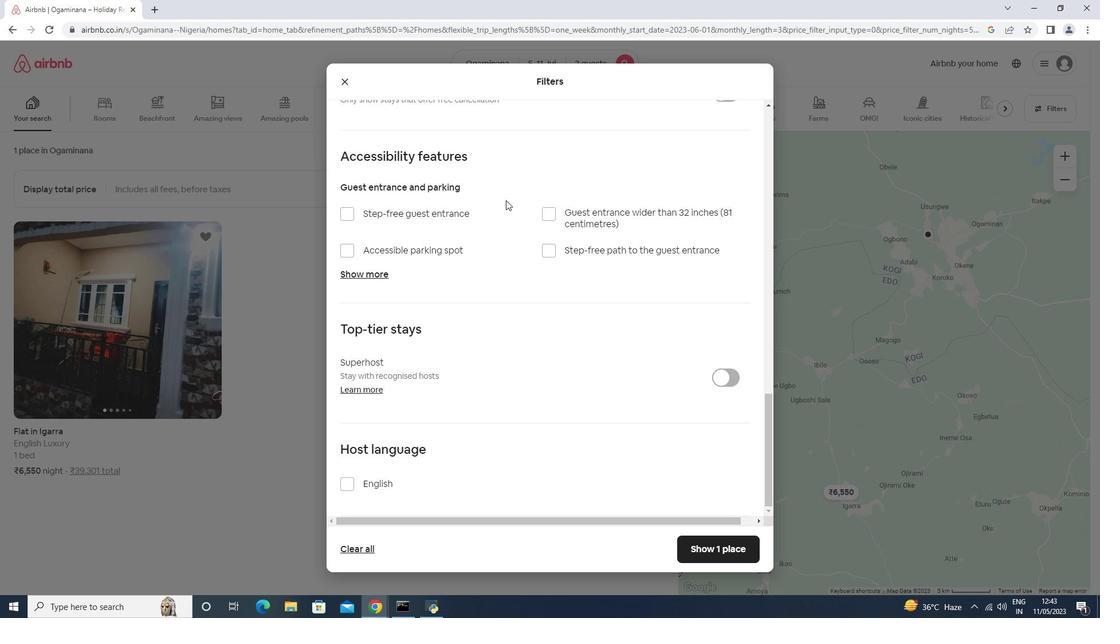 
Action: Mouse scrolled (505, 199) with delta (0, 0)
Screenshot: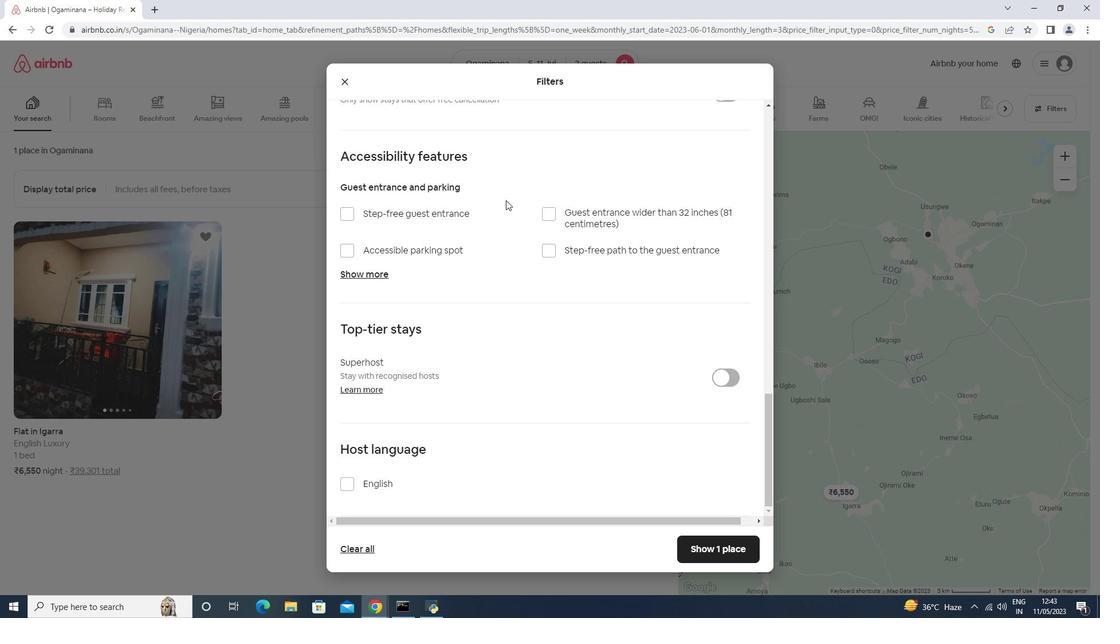 
Action: Mouse scrolled (505, 199) with delta (0, 0)
Screenshot: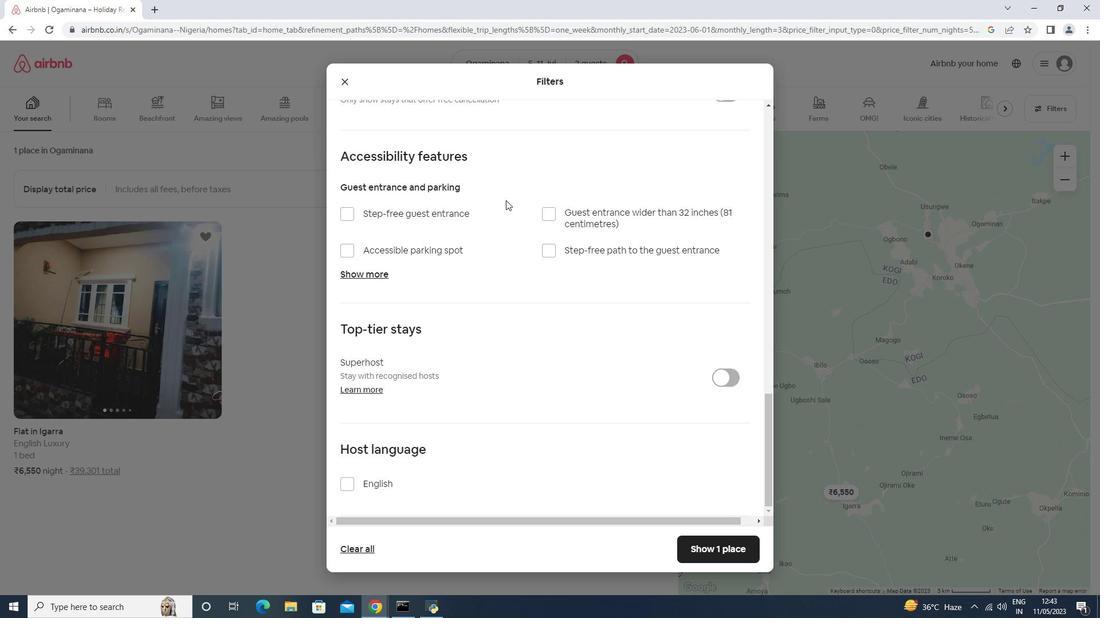 
Action: Mouse moved to (506, 199)
Screenshot: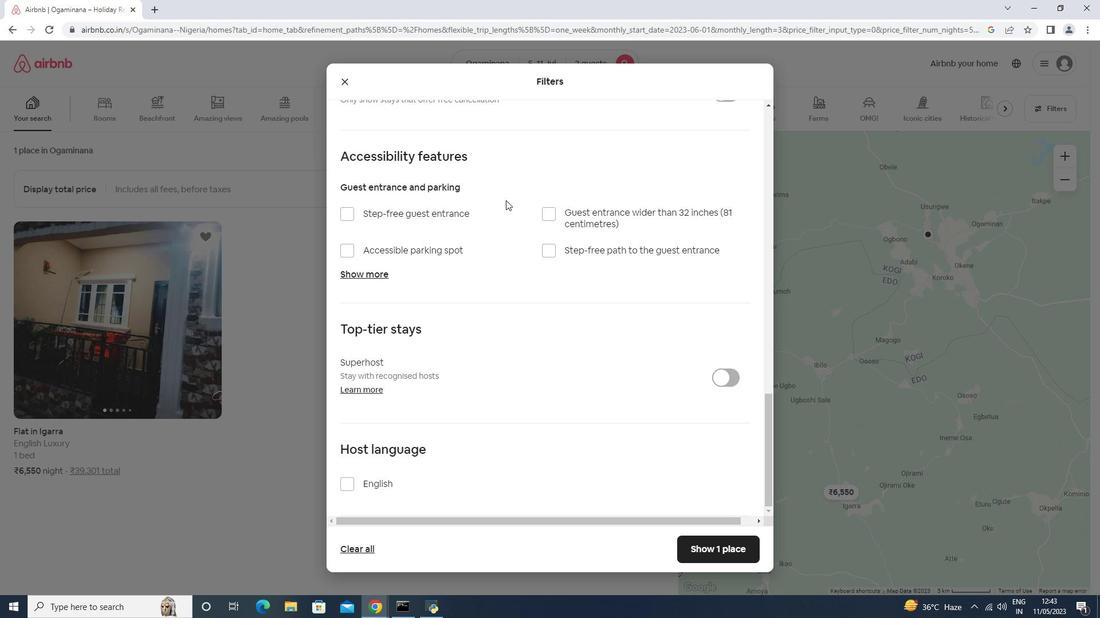 
Action: Mouse scrolled (506, 198) with delta (0, 0)
Screenshot: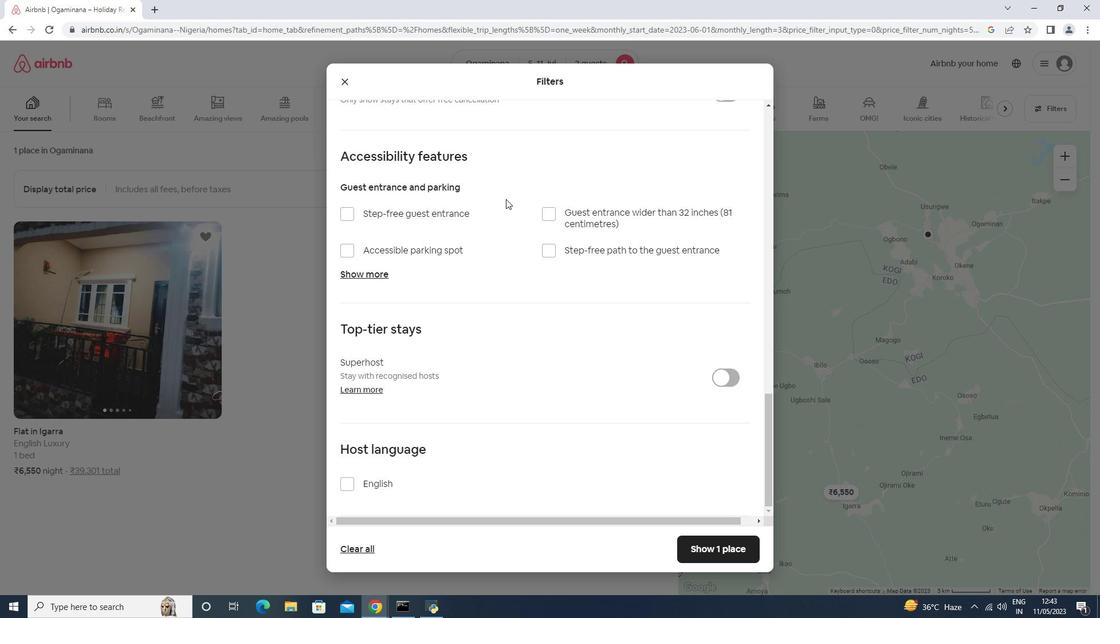 
Action: Mouse scrolled (506, 198) with delta (0, 0)
Screenshot: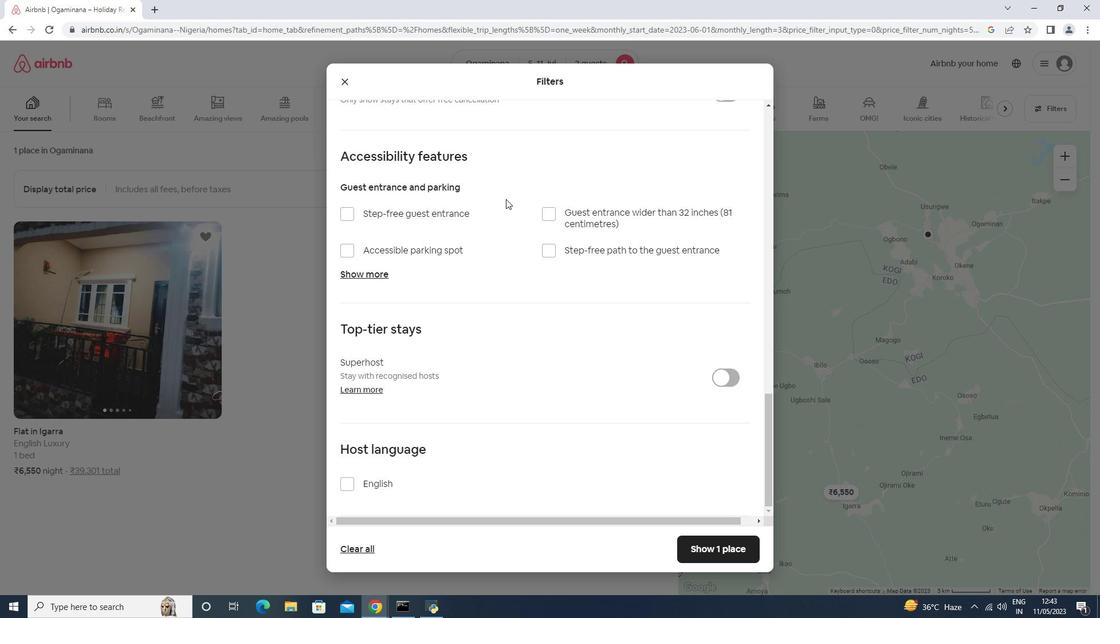 
Action: Mouse scrolled (506, 198) with delta (0, 0)
Screenshot: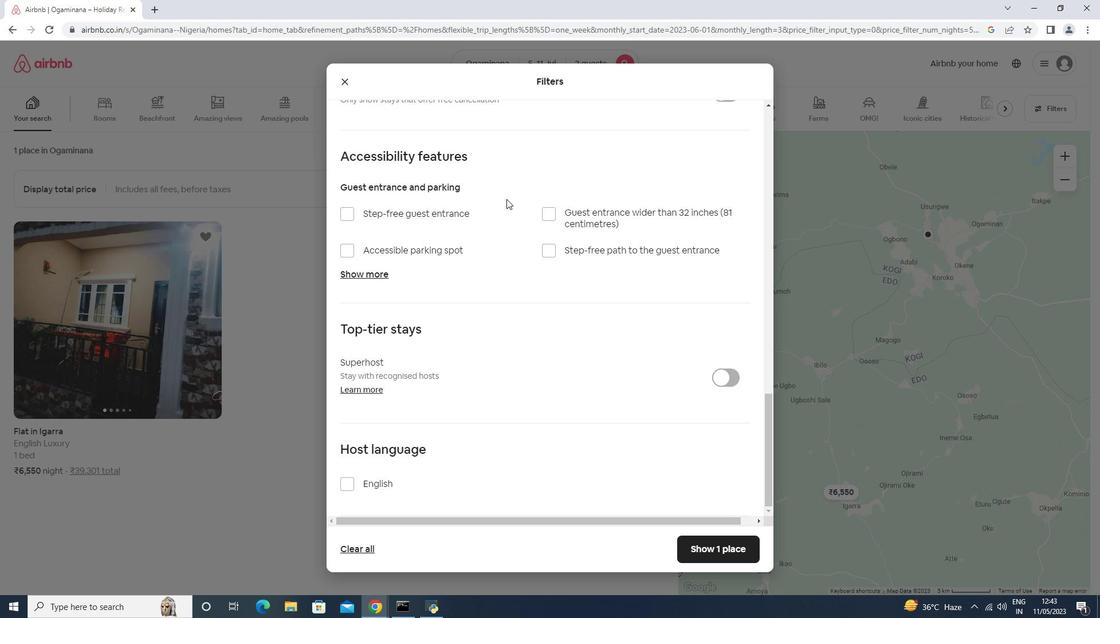 
Action: Mouse scrolled (506, 198) with delta (0, 0)
Screenshot: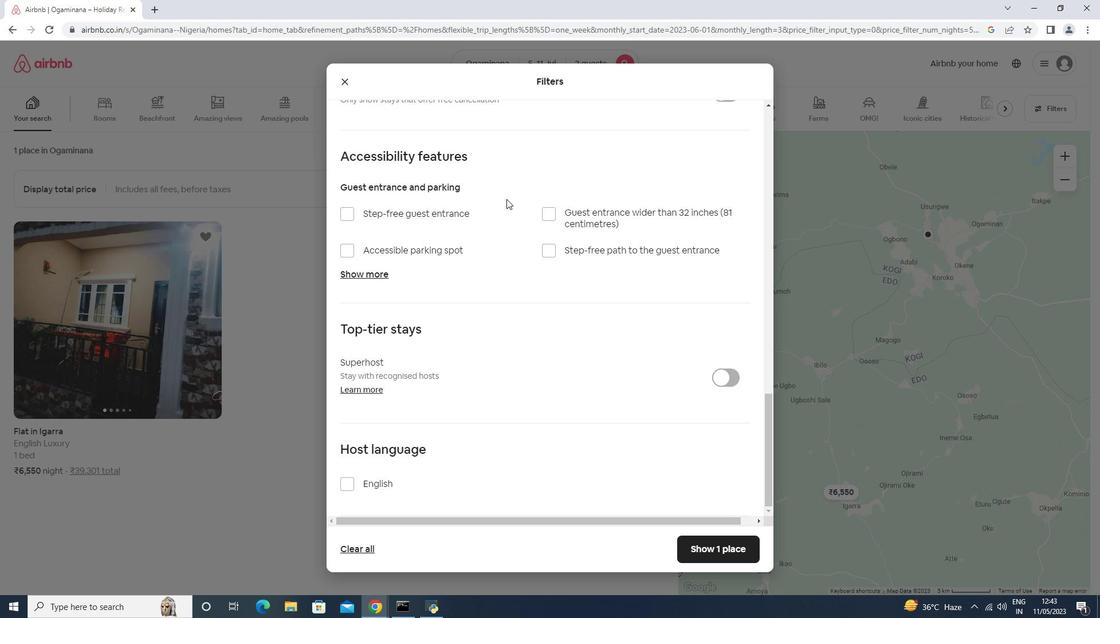 
Action: Mouse scrolled (506, 199) with delta (0, 0)
Screenshot: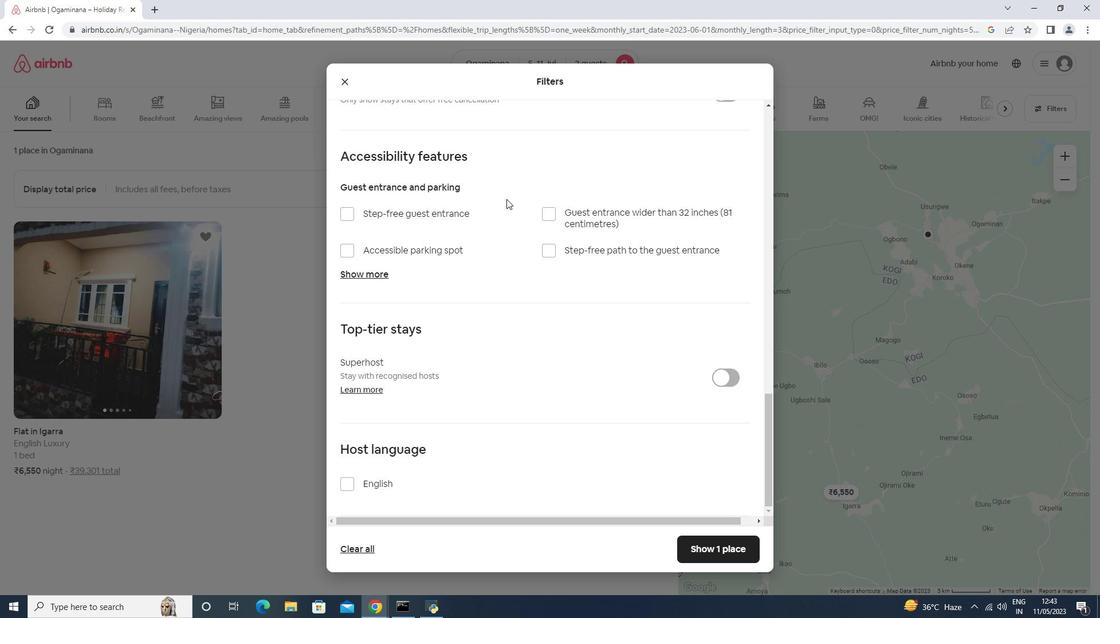 
Action: Mouse scrolled (506, 198) with delta (0, 0)
Screenshot: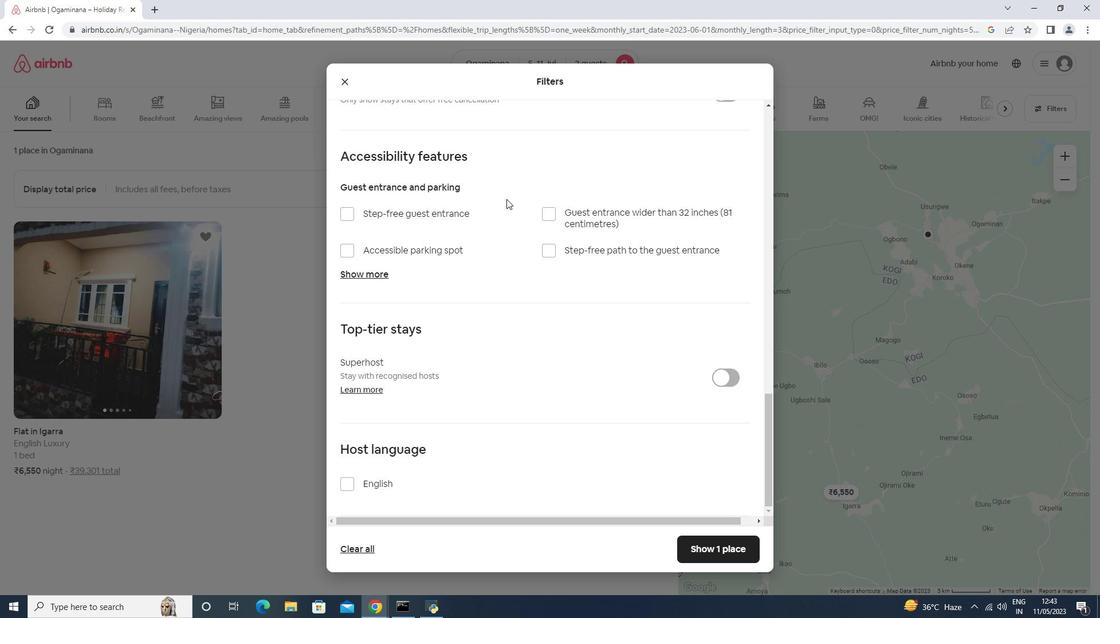 
Action: Mouse scrolled (506, 198) with delta (0, 0)
Screenshot: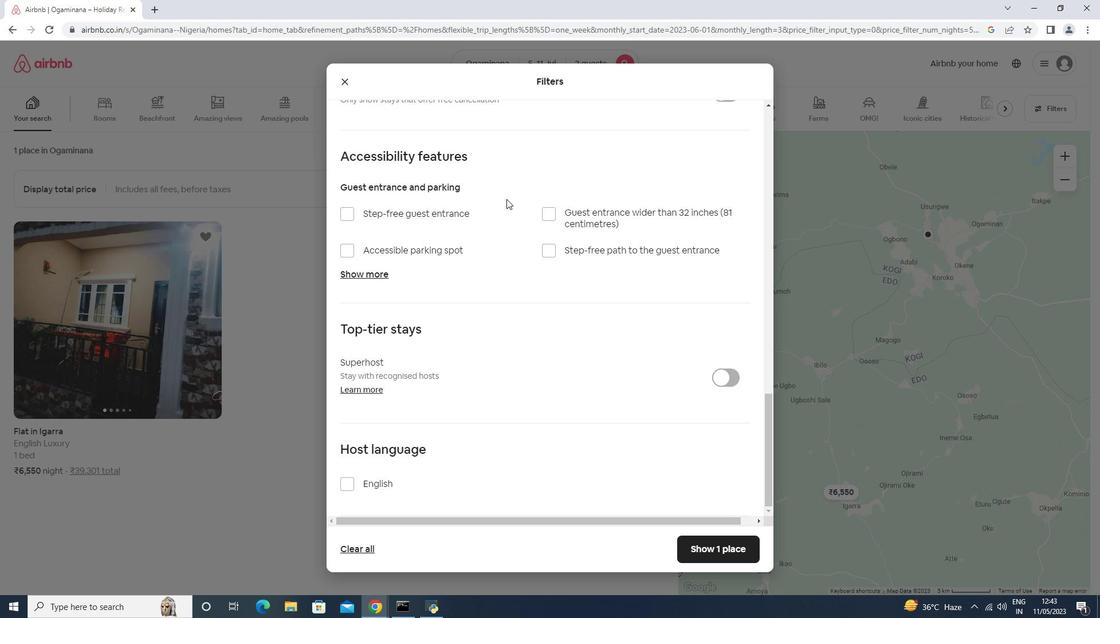 
Action: Mouse moved to (507, 198)
Screenshot: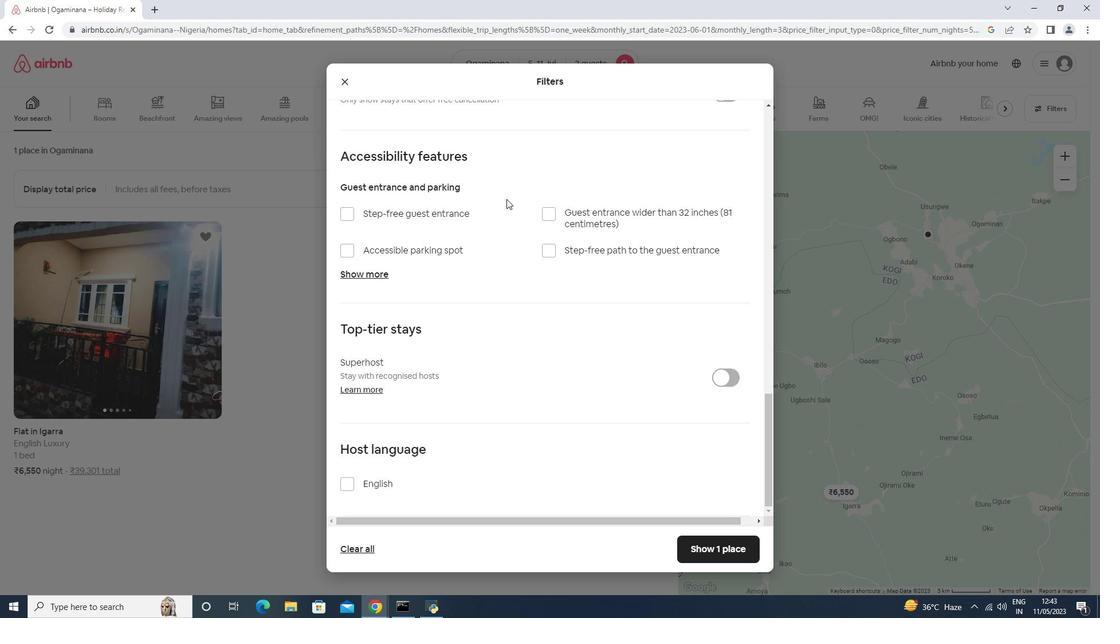 
Action: Mouse scrolled (507, 198) with delta (0, 0)
Screenshot: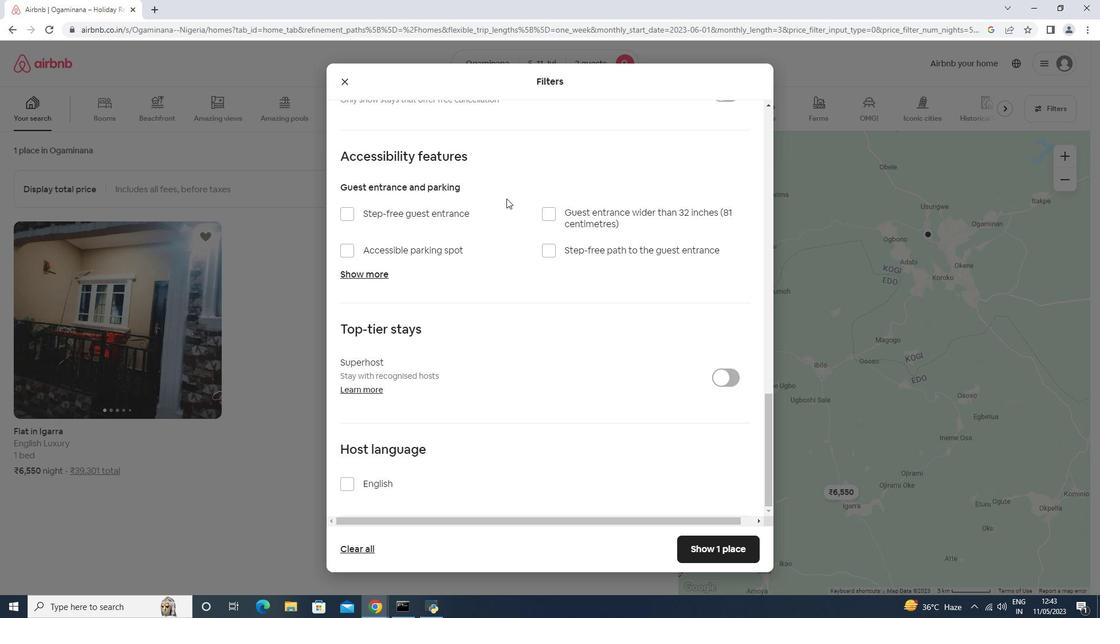 
Action: Mouse scrolled (507, 198) with delta (0, 0)
Screenshot: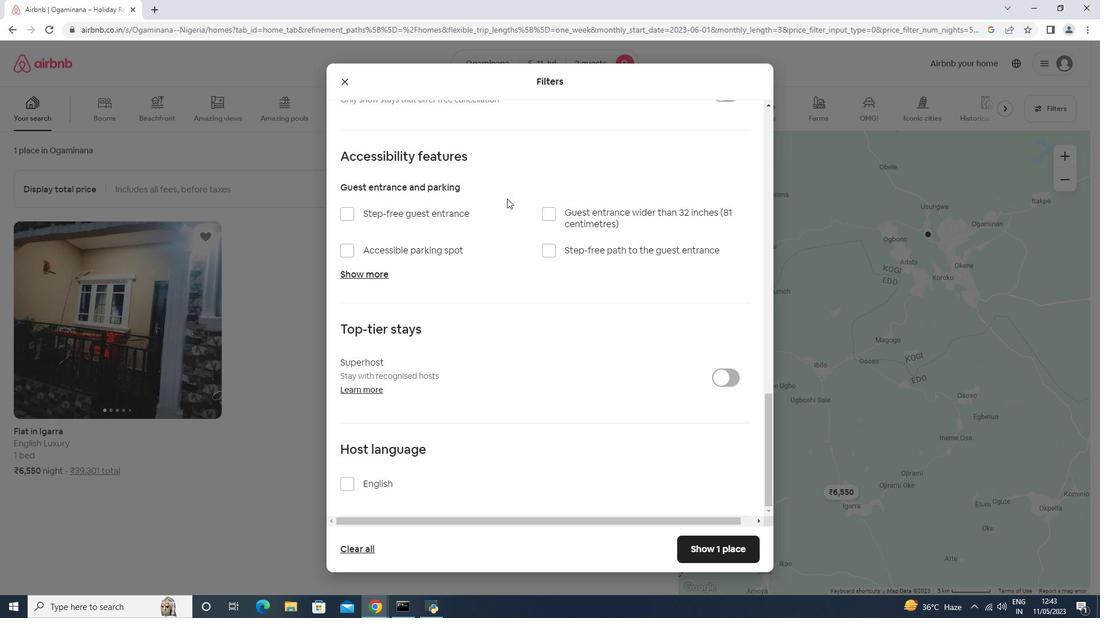 
Action: Mouse scrolled (507, 198) with delta (0, 0)
Screenshot: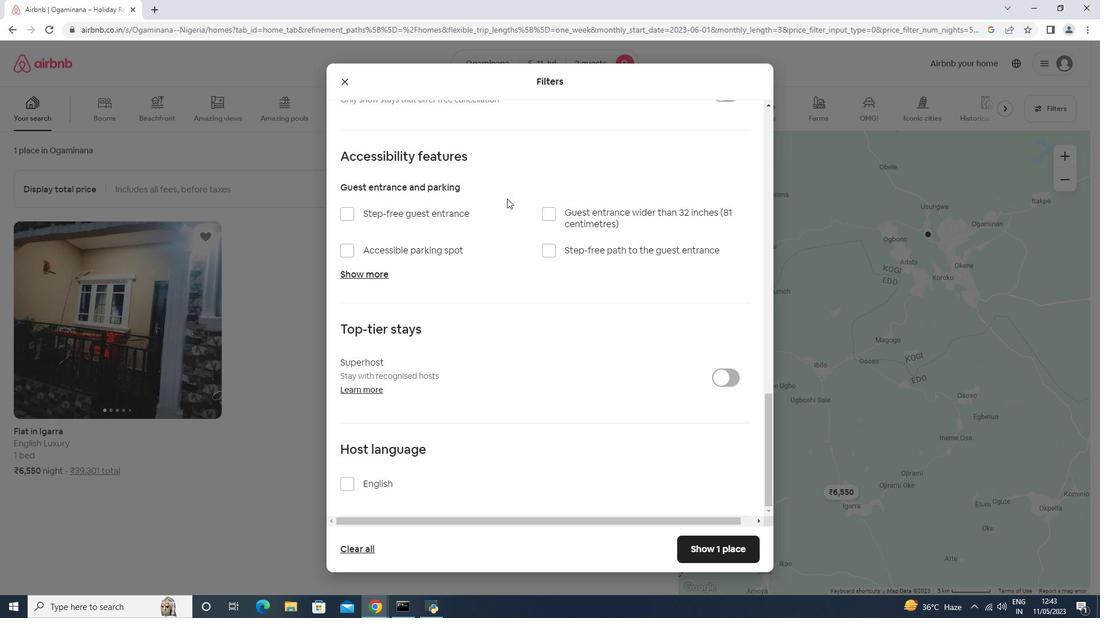 
Action: Mouse scrolled (507, 199) with delta (0, 0)
Screenshot: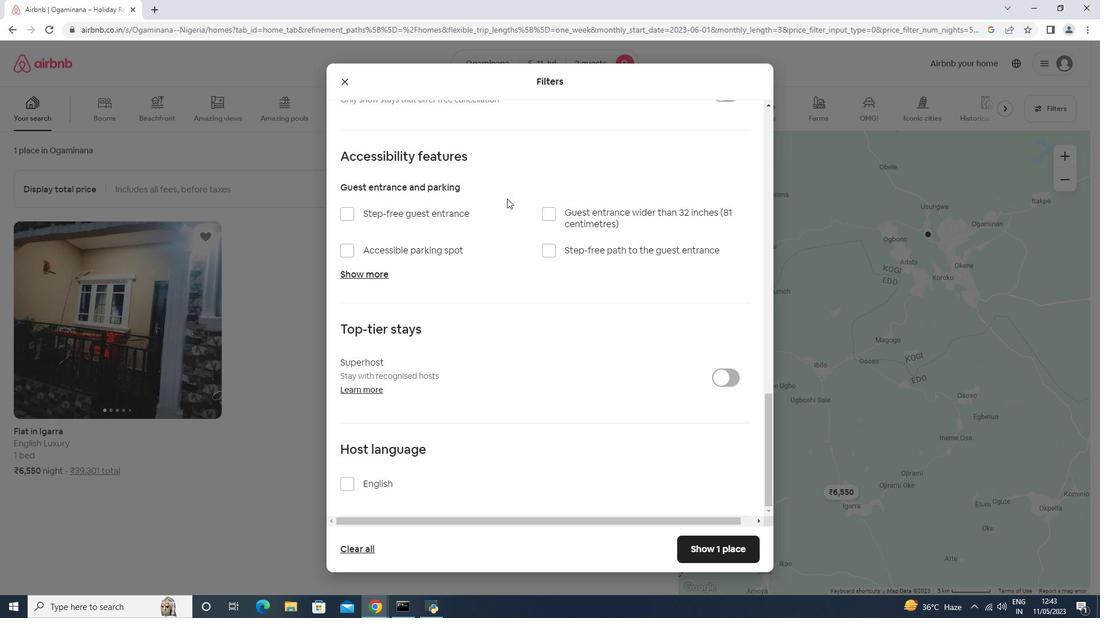
Action: Mouse scrolled (507, 198) with delta (0, 0)
Screenshot: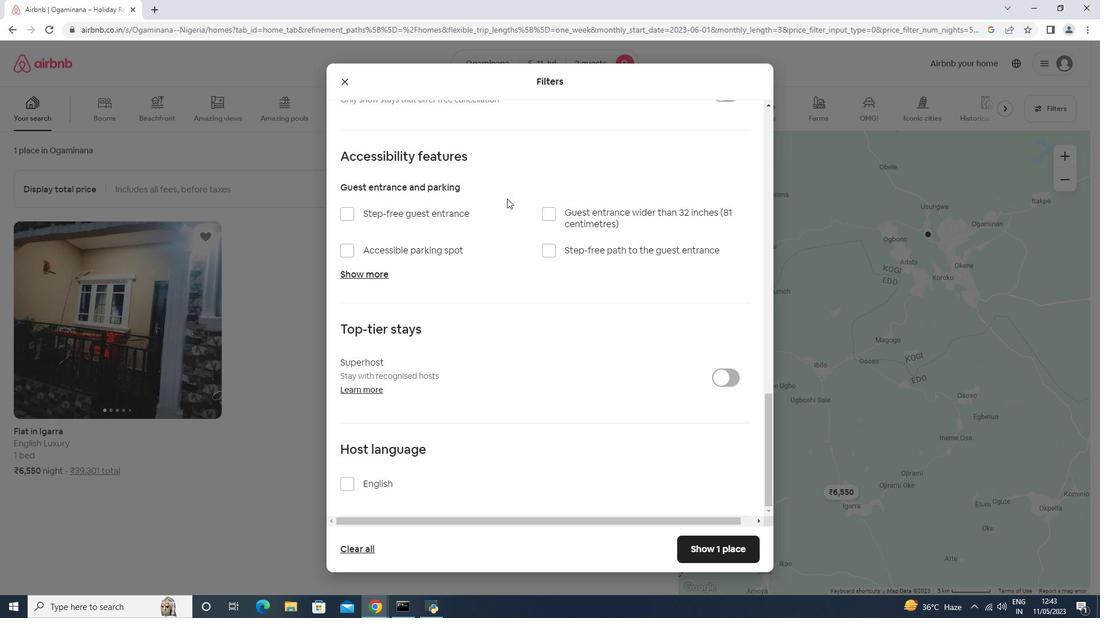 
Action: Mouse scrolled (507, 198) with delta (0, 0)
Screenshot: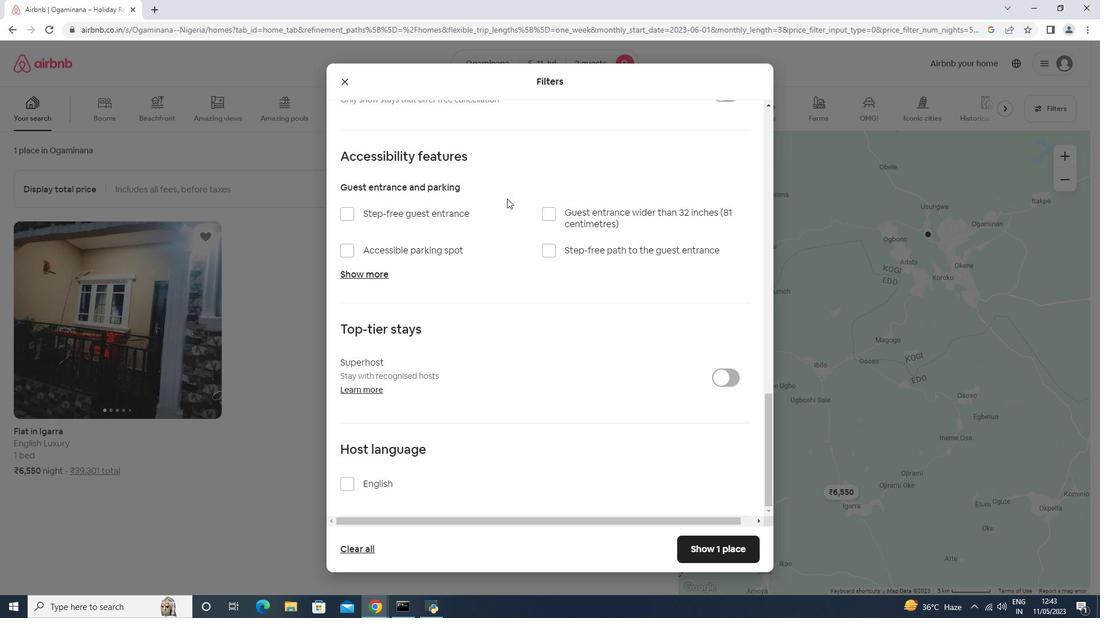 
Action: Mouse scrolled (507, 198) with delta (0, 0)
Screenshot: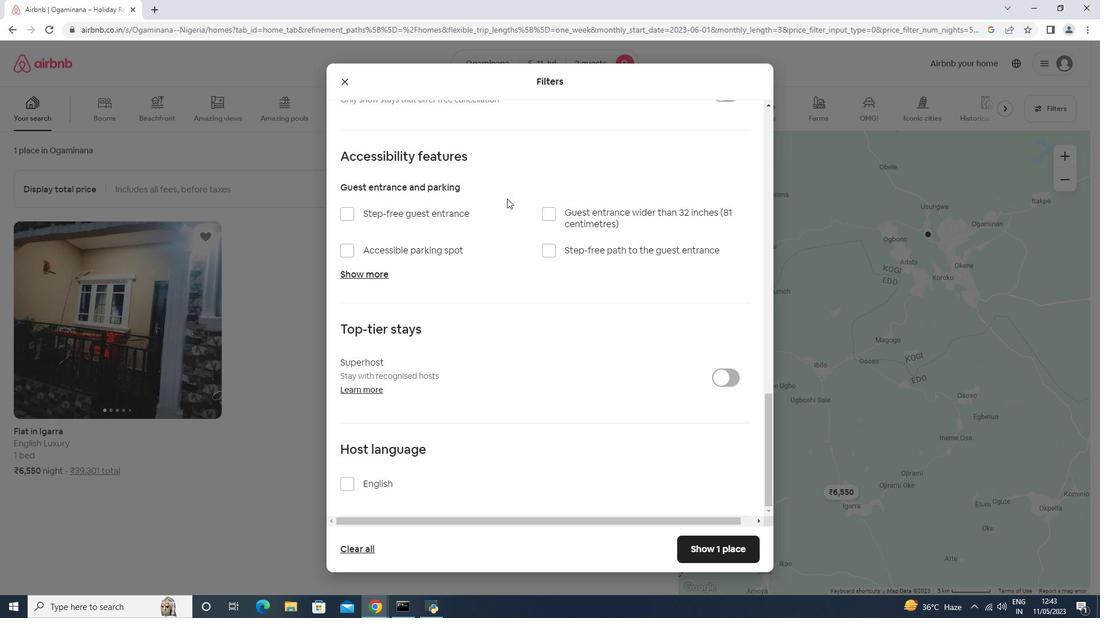 
Action: Mouse scrolled (507, 199) with delta (0, 0)
Screenshot: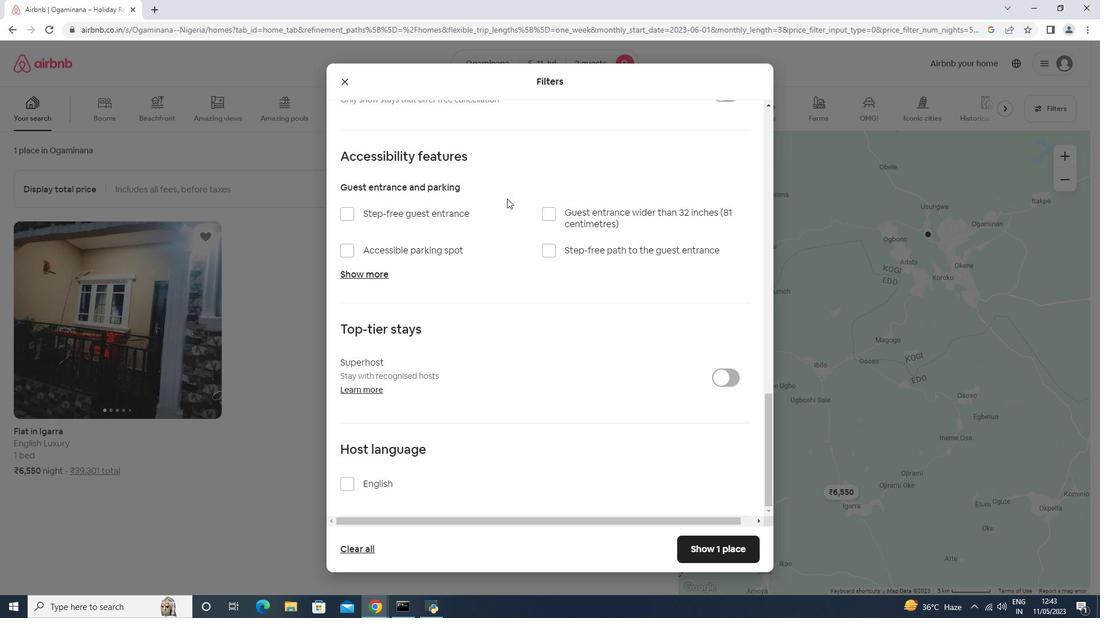 
Action: Mouse scrolled (507, 199) with delta (0, 0)
Screenshot: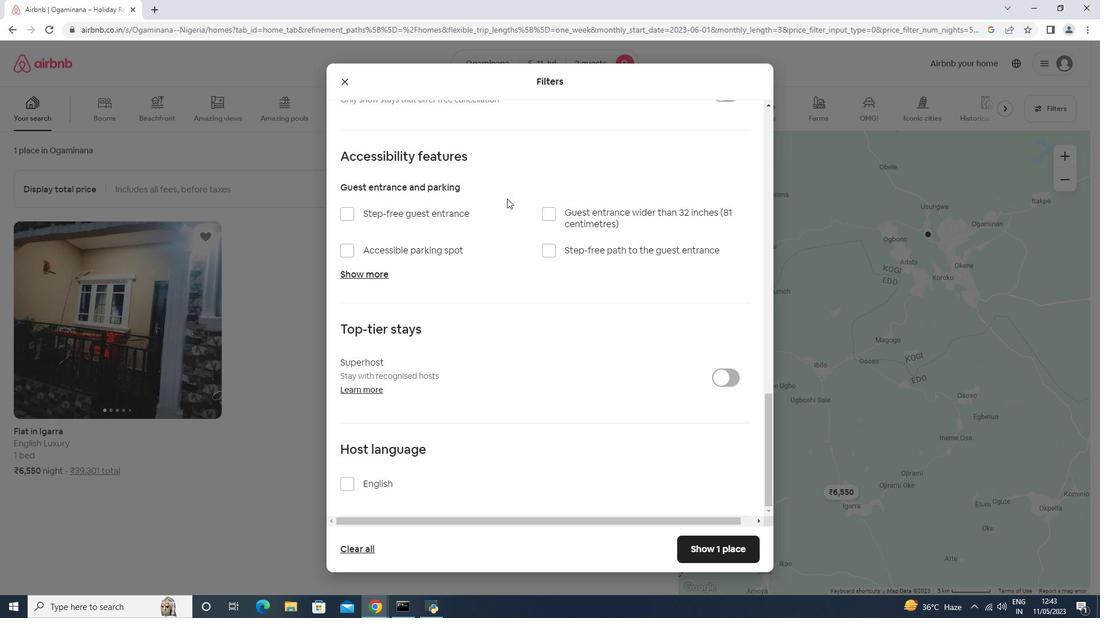
Action: Mouse scrolled (507, 199) with delta (0, 0)
Screenshot: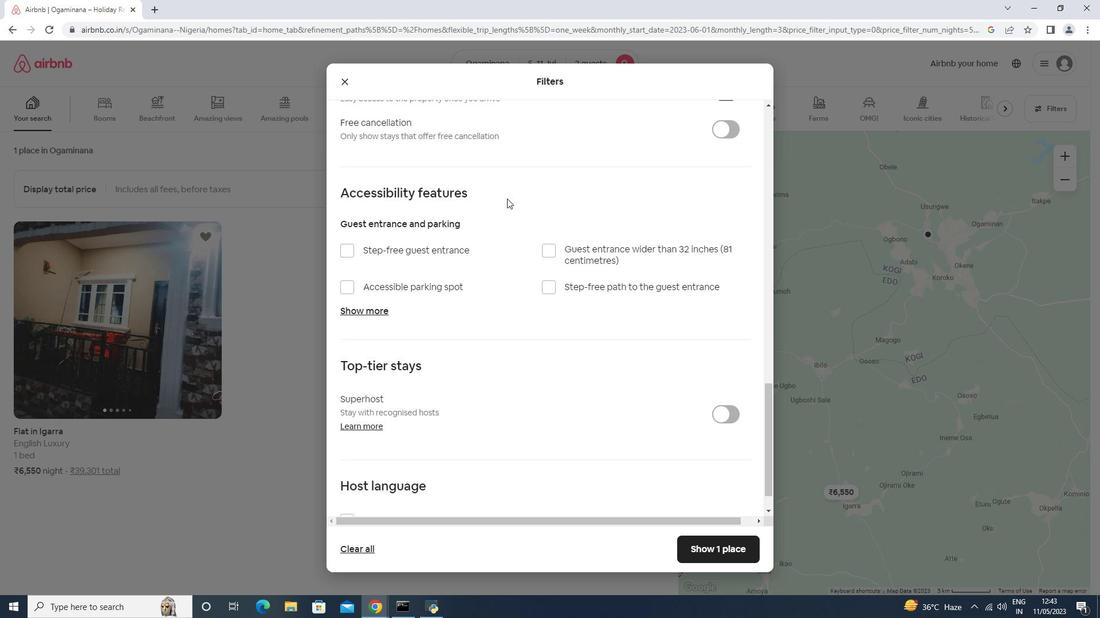 
Action: Mouse scrolled (507, 198) with delta (0, 0)
Screenshot: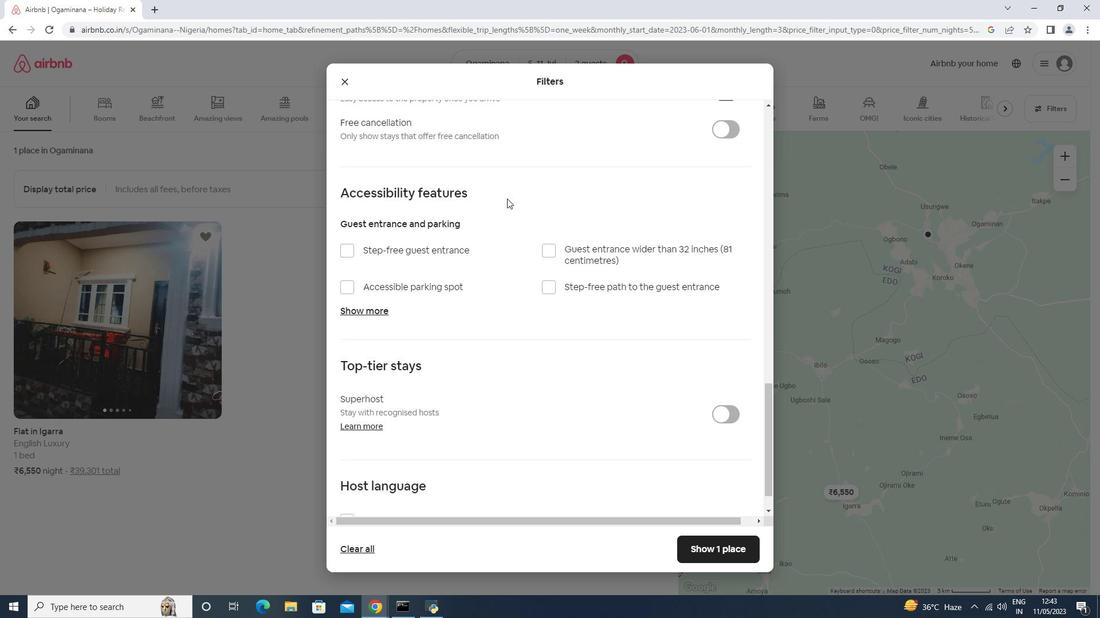 
Action: Mouse scrolled (507, 198) with delta (0, 0)
Screenshot: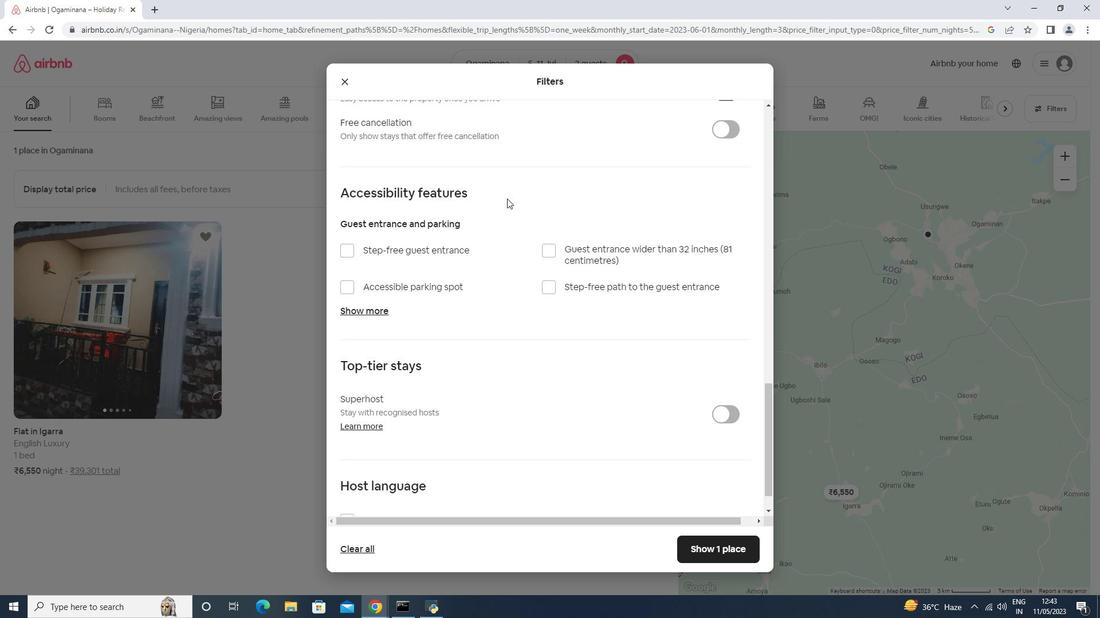 
Action: Mouse scrolled (507, 198) with delta (0, 0)
Screenshot: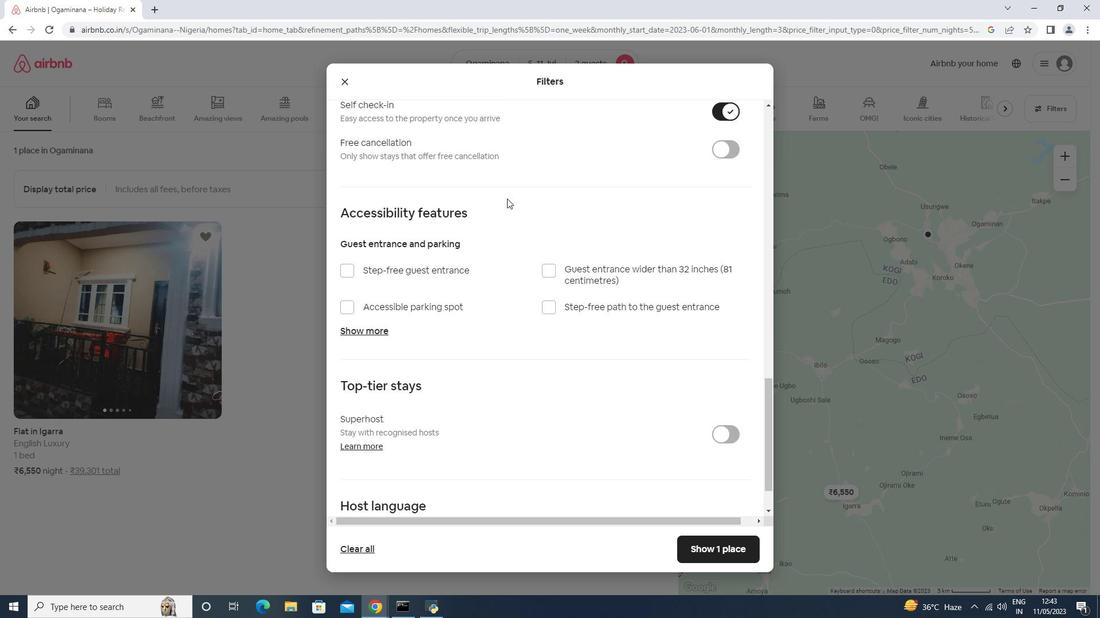 
Action: Mouse scrolled (507, 198) with delta (0, 0)
Screenshot: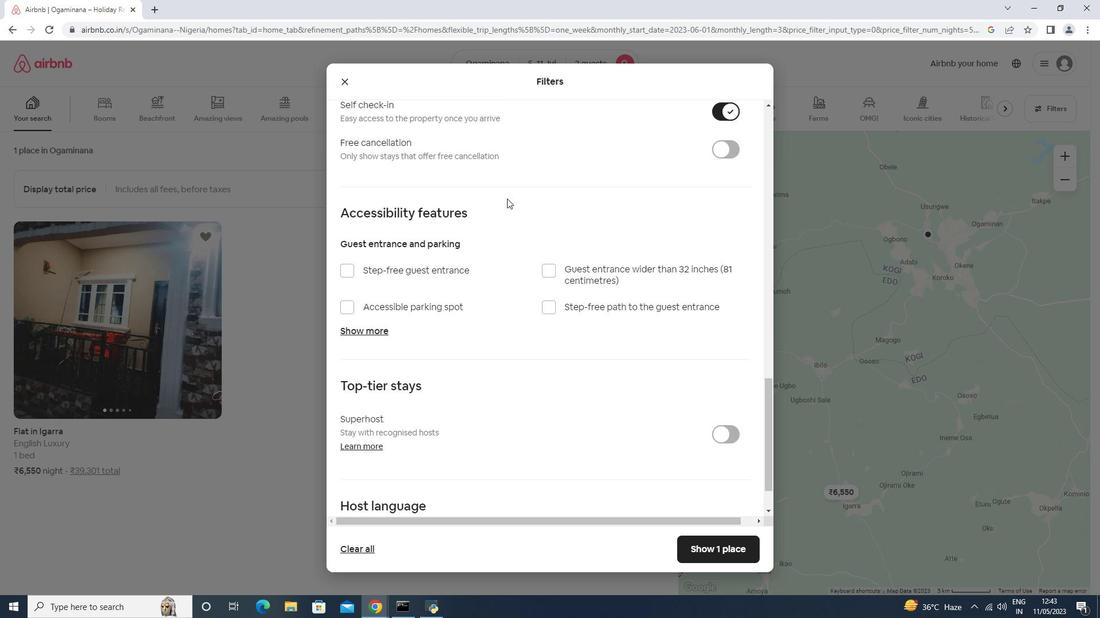 
Action: Mouse scrolled (507, 198) with delta (0, 0)
Screenshot: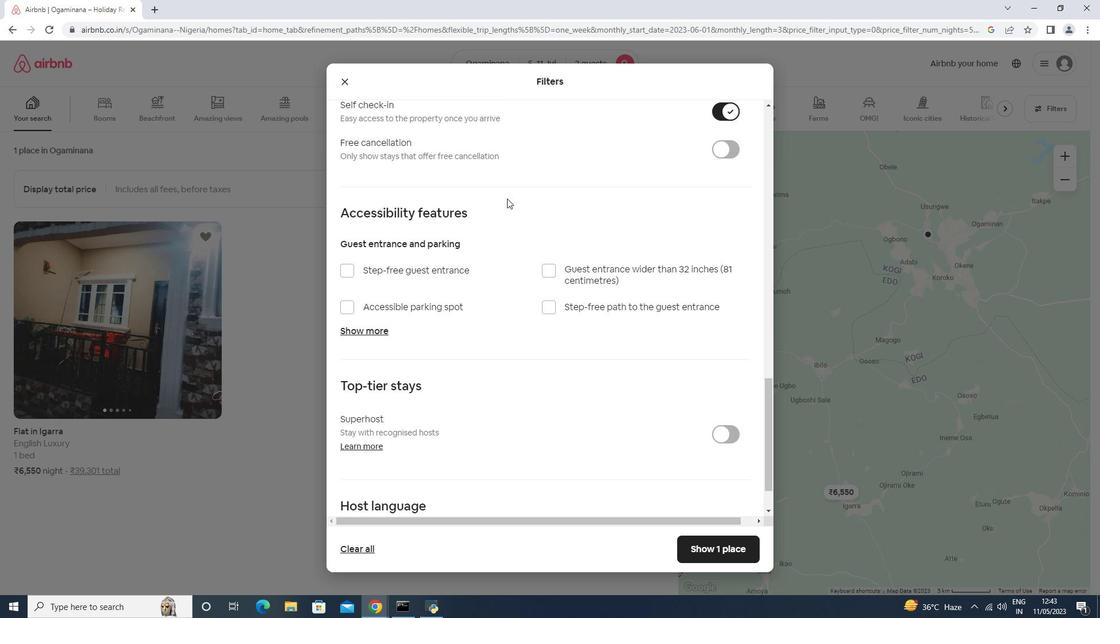 
Action: Mouse scrolled (507, 198) with delta (0, 0)
Screenshot: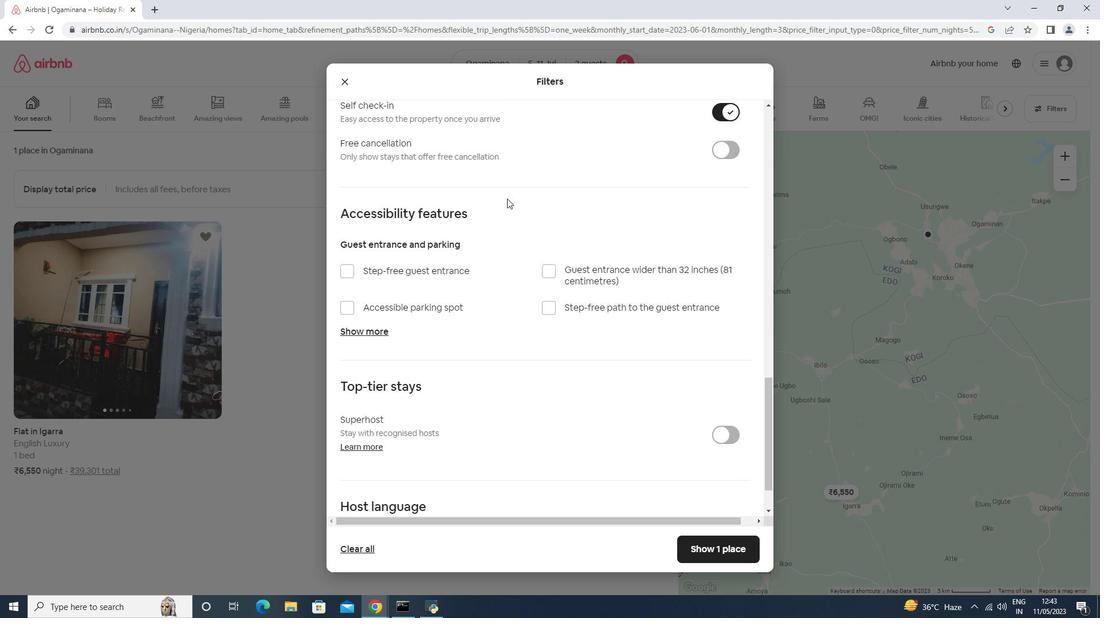 
Action: Mouse moved to (507, 197)
Screenshot: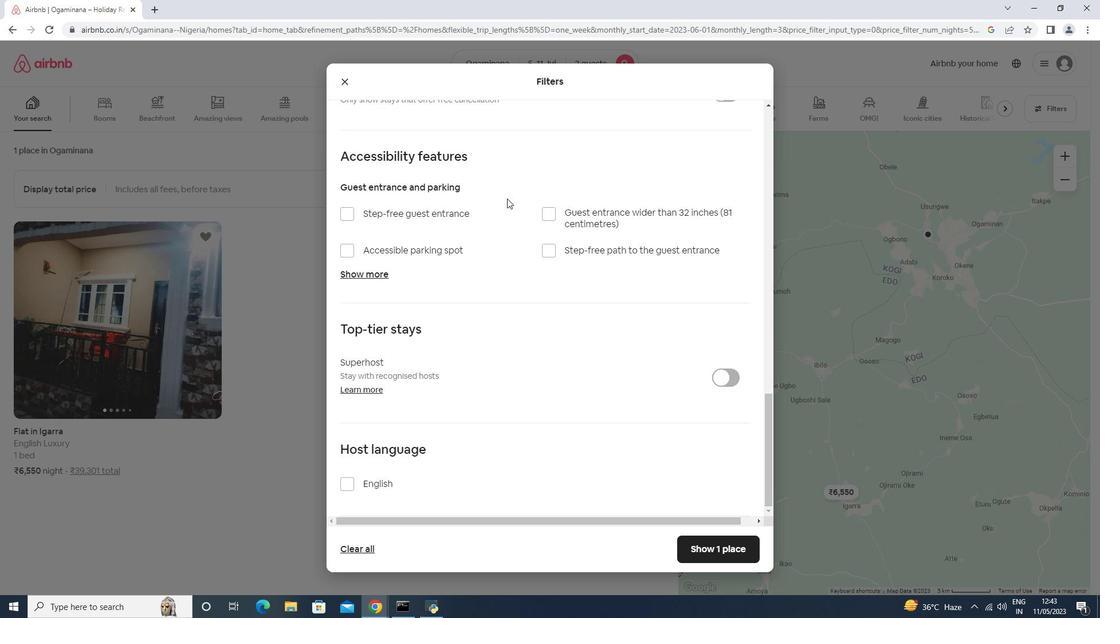 
Action: Mouse scrolled (507, 197) with delta (0, 0)
Screenshot: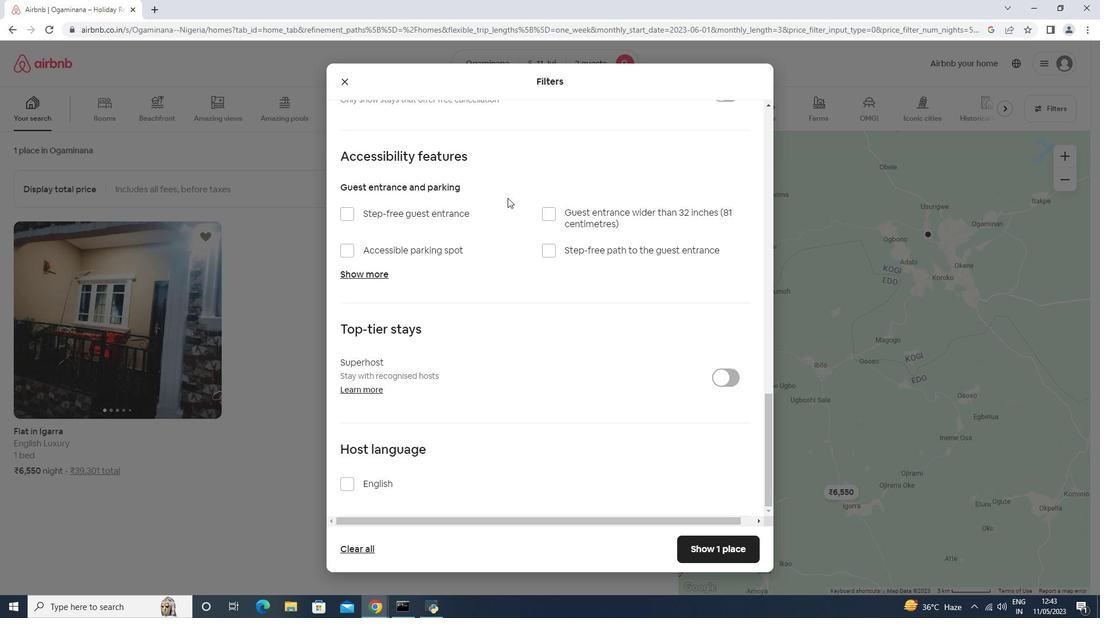 
Action: Mouse scrolled (507, 197) with delta (0, 0)
Screenshot: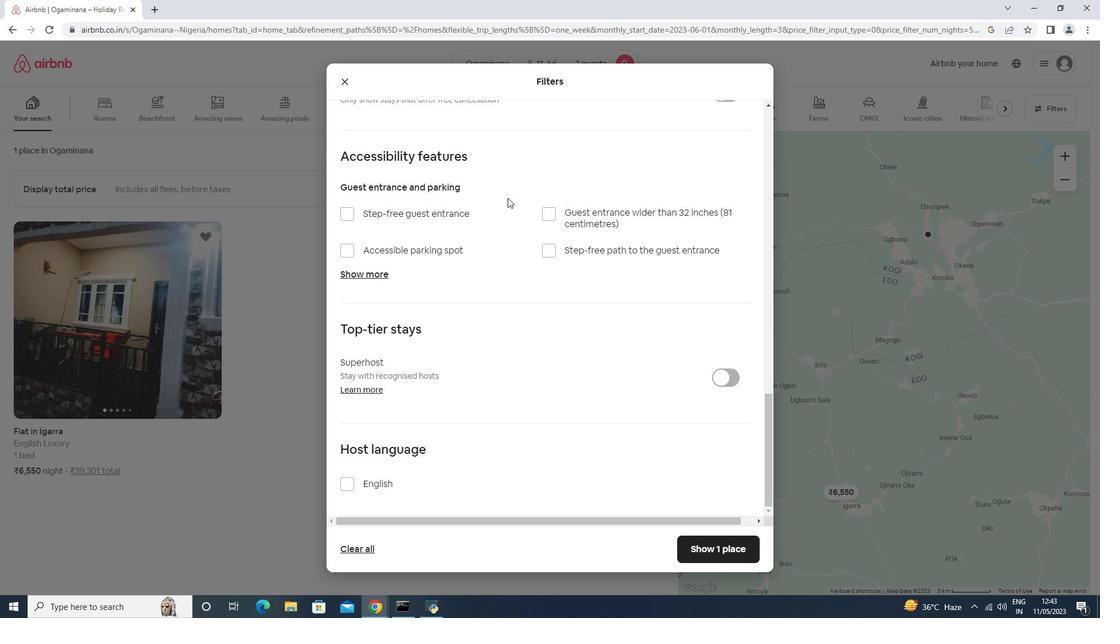 
Action: Mouse scrolled (507, 197) with delta (0, 0)
Screenshot: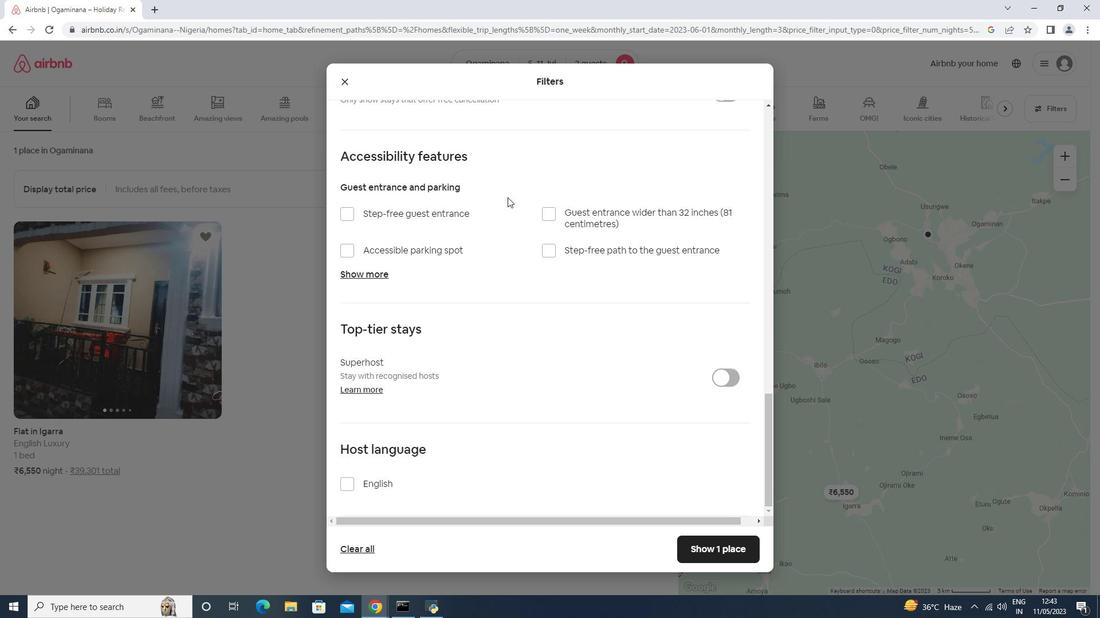 
Action: Mouse scrolled (507, 197) with delta (0, 0)
Screenshot: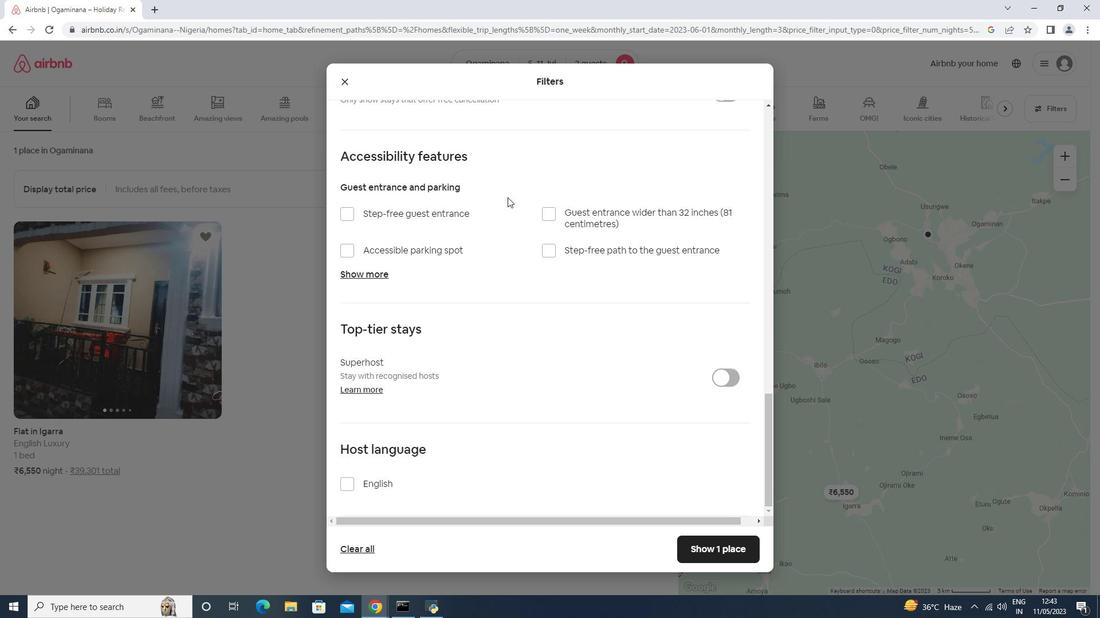 
Action: Mouse scrolled (507, 198) with delta (0, 0)
Screenshot: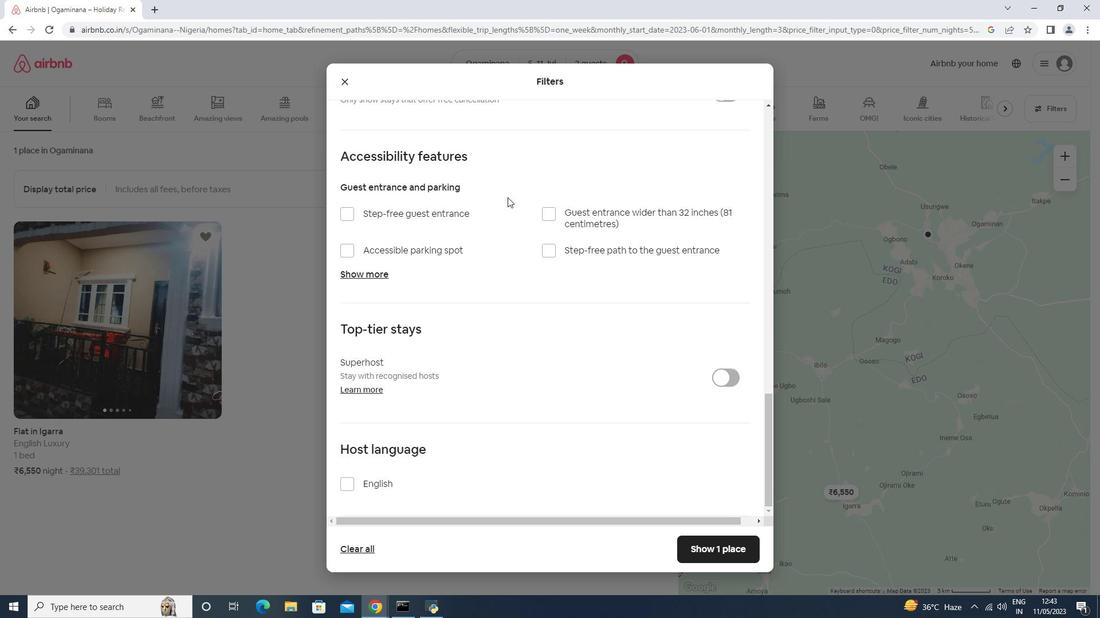 
Action: Mouse scrolled (507, 198) with delta (0, 0)
Screenshot: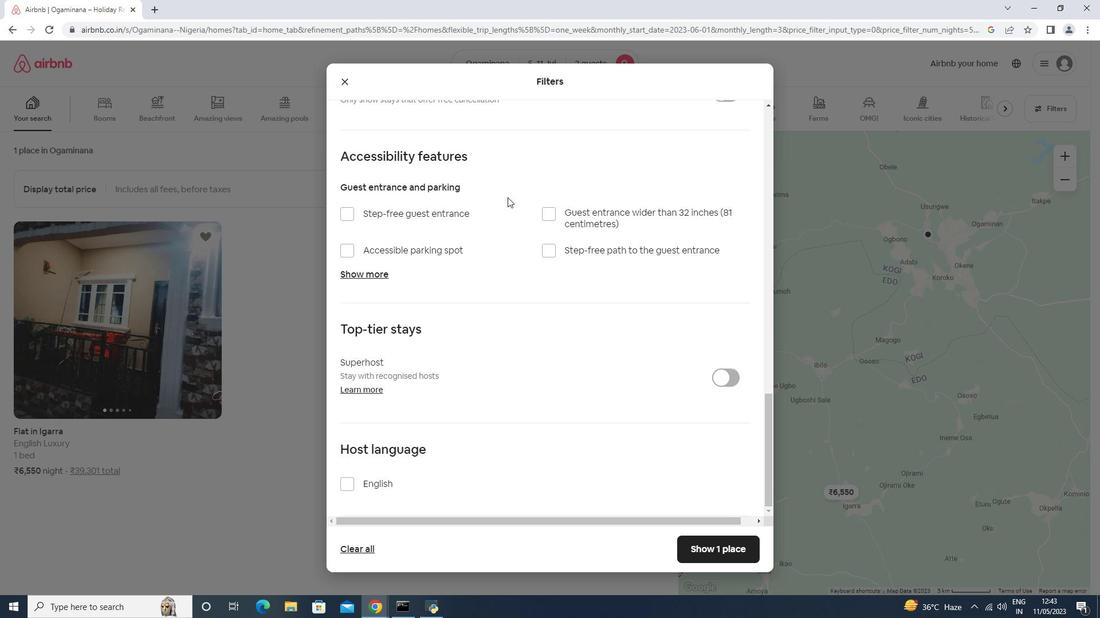 
Action: Mouse moved to (507, 197)
Screenshot: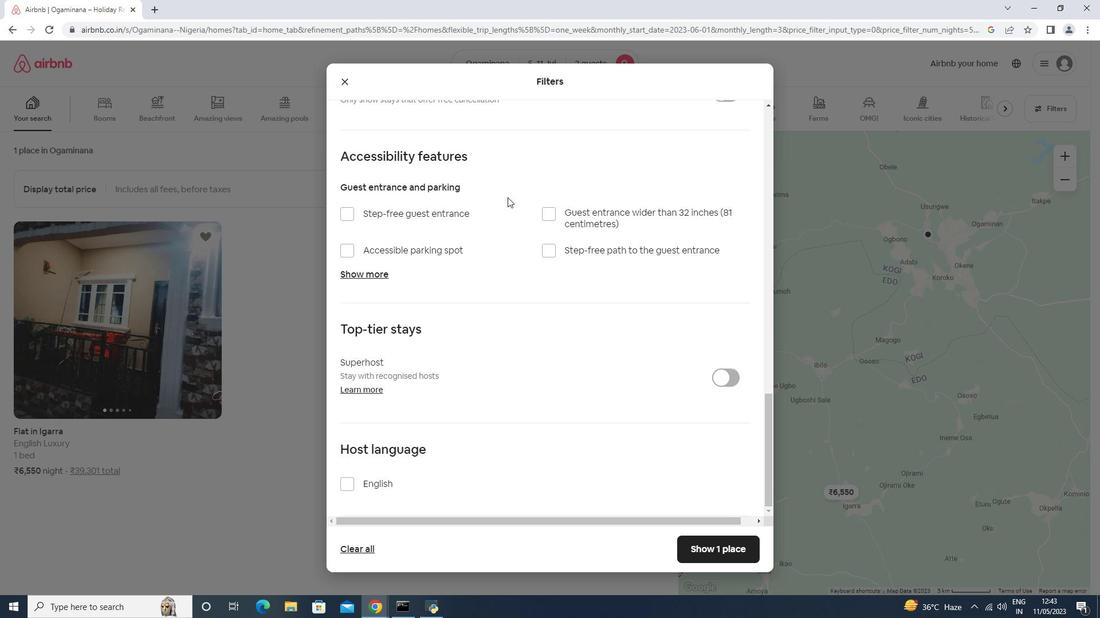 
Action: Mouse scrolled (507, 198) with delta (0, 0)
Screenshot: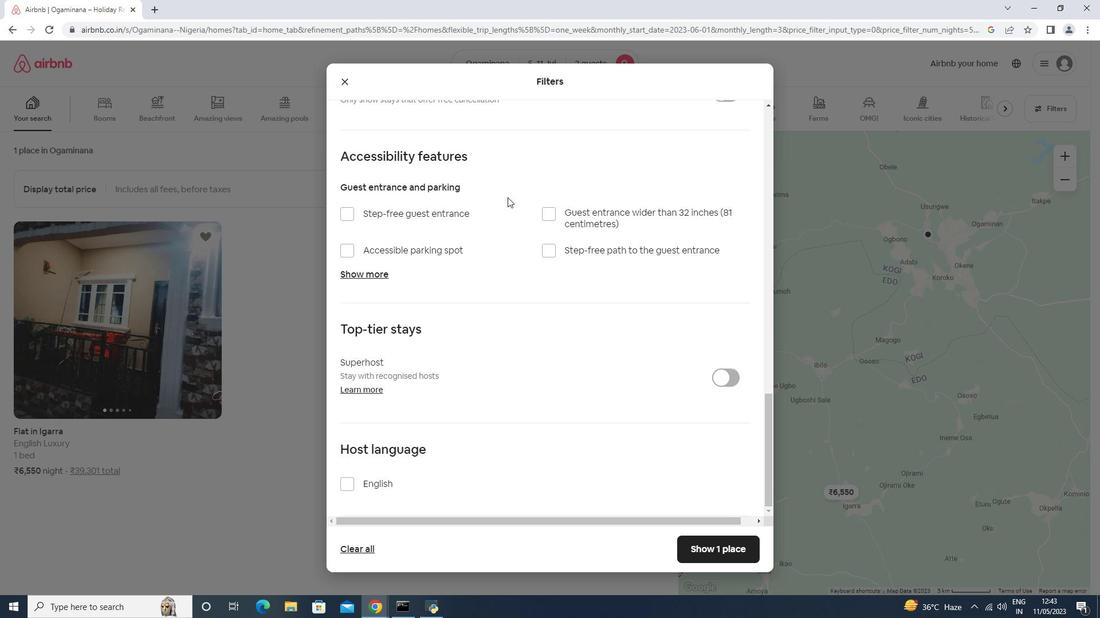 
Action: Mouse scrolled (507, 196) with delta (0, 0)
Screenshot: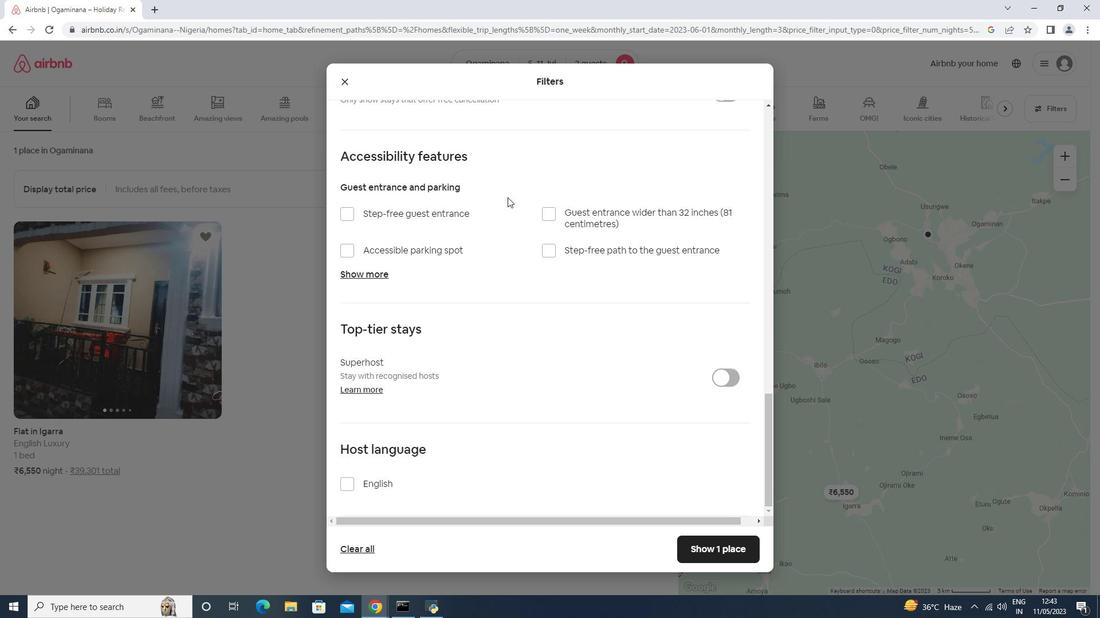 
Action: Mouse scrolled (507, 196) with delta (0, 0)
Screenshot: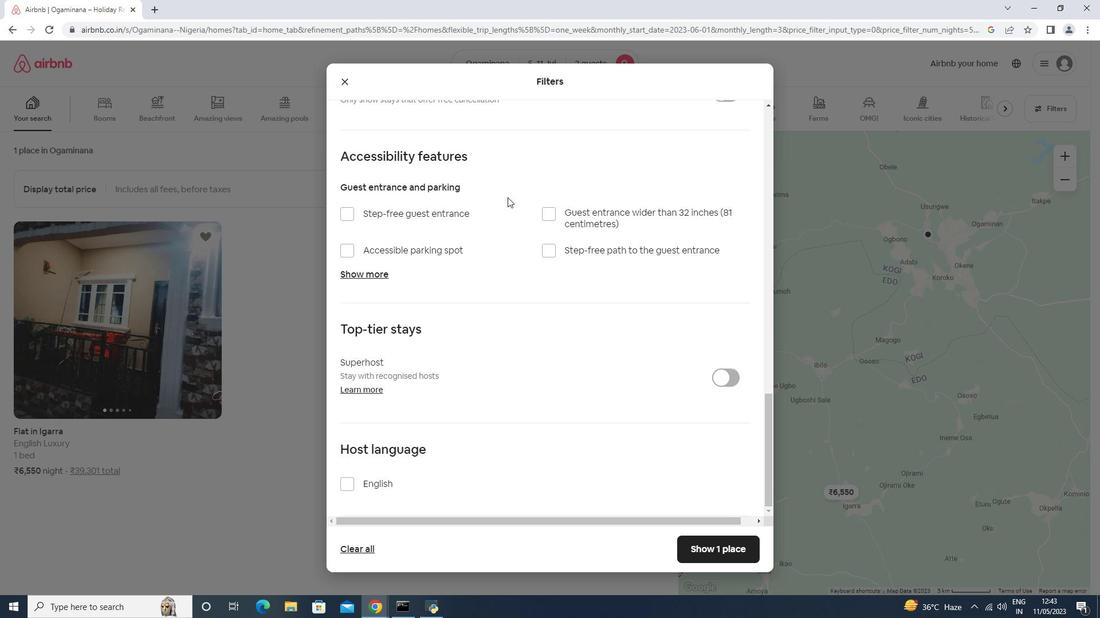 
Action: Mouse scrolled (507, 196) with delta (0, 0)
Screenshot: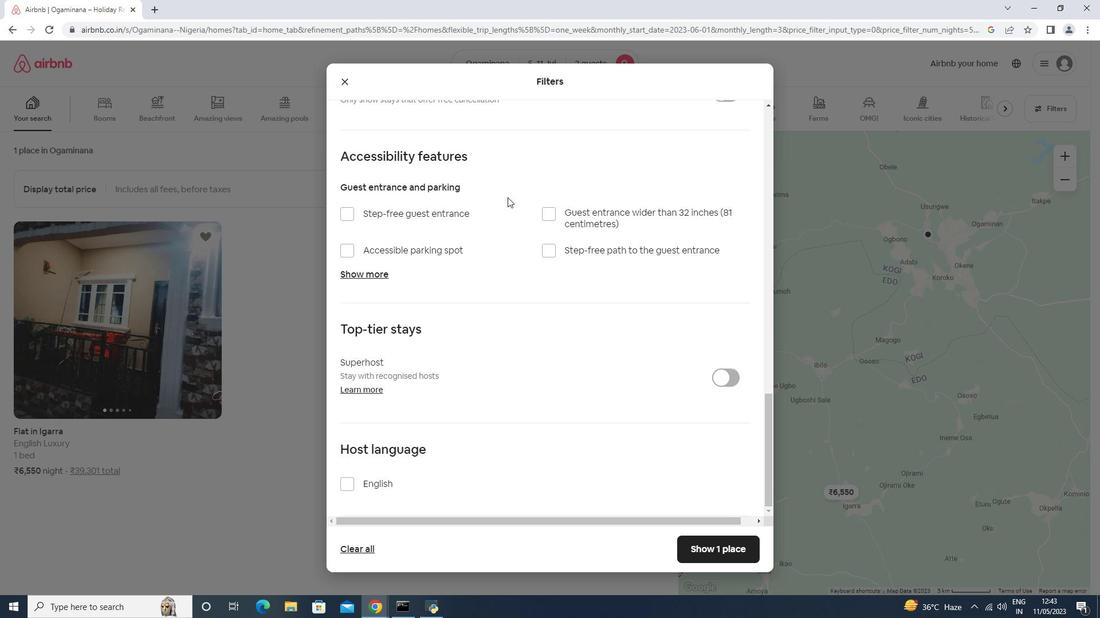 
Action: Mouse scrolled (507, 197) with delta (0, 0)
Screenshot: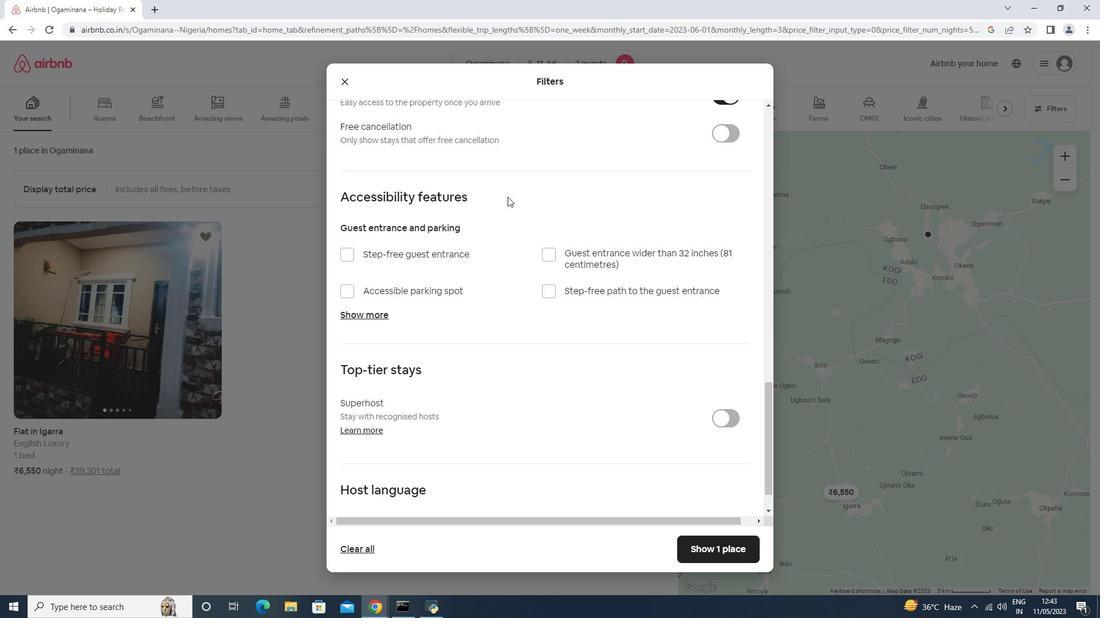 
Action: Mouse scrolled (507, 197) with delta (0, 0)
Screenshot: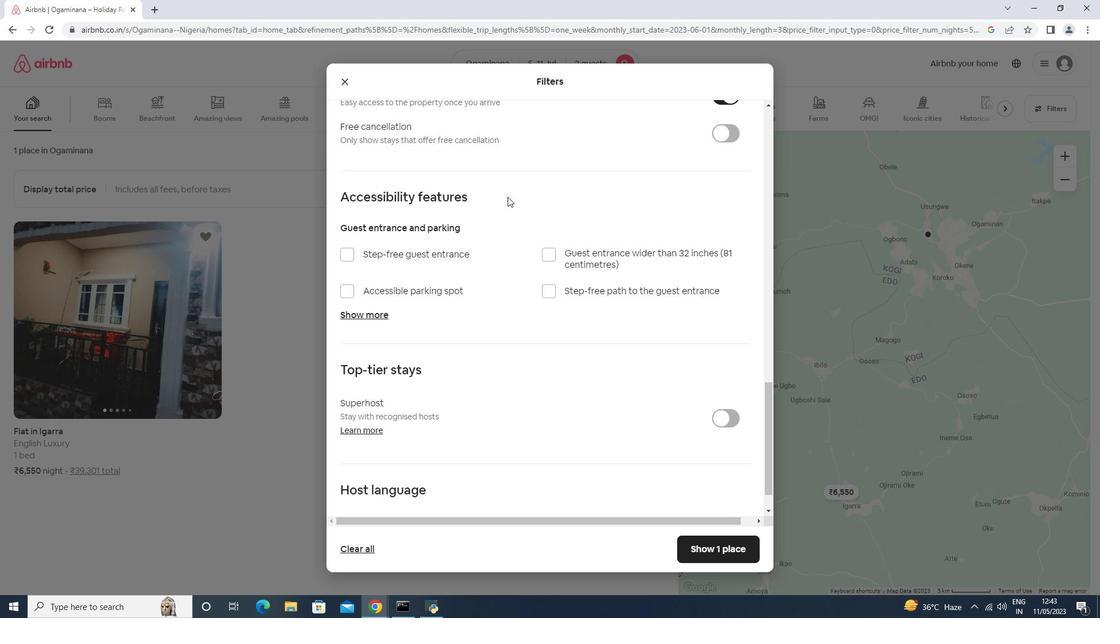 
Action: Mouse scrolled (507, 196) with delta (0, 0)
Screenshot: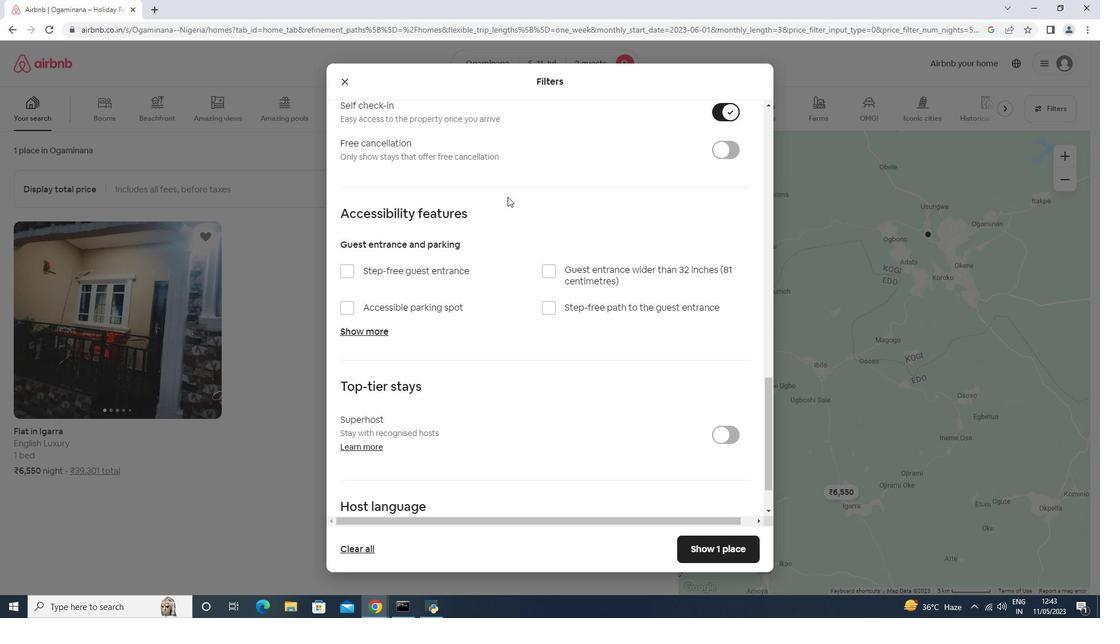 
Action: Mouse scrolled (507, 196) with delta (0, 0)
Screenshot: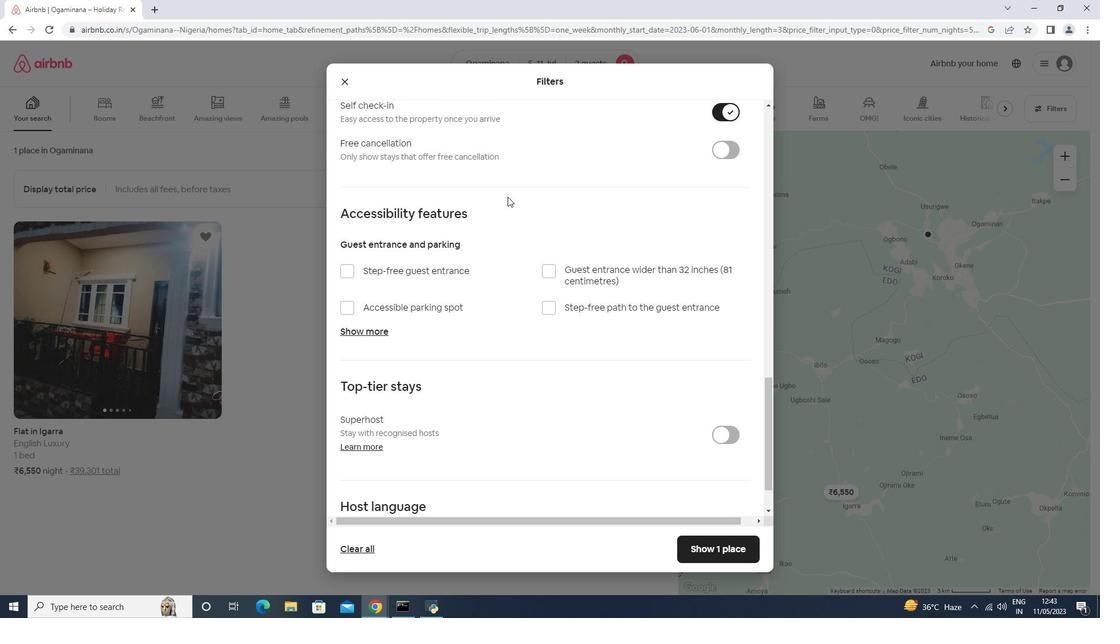 
Action: Mouse moved to (508, 195)
Screenshot: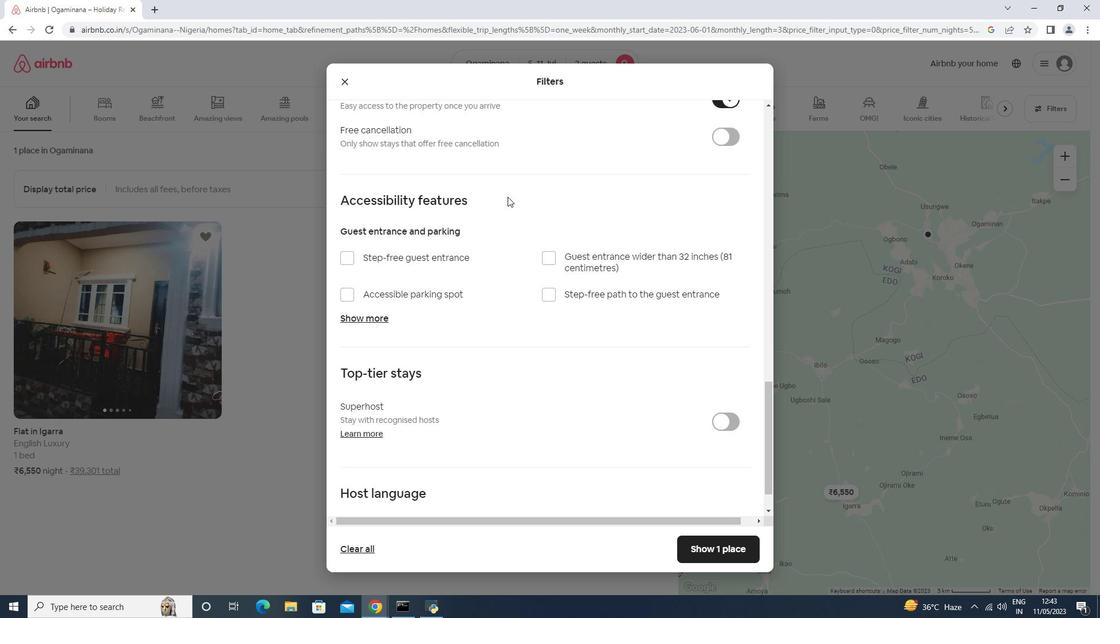 
Action: Mouse scrolled (508, 195) with delta (0, 0)
Screenshot: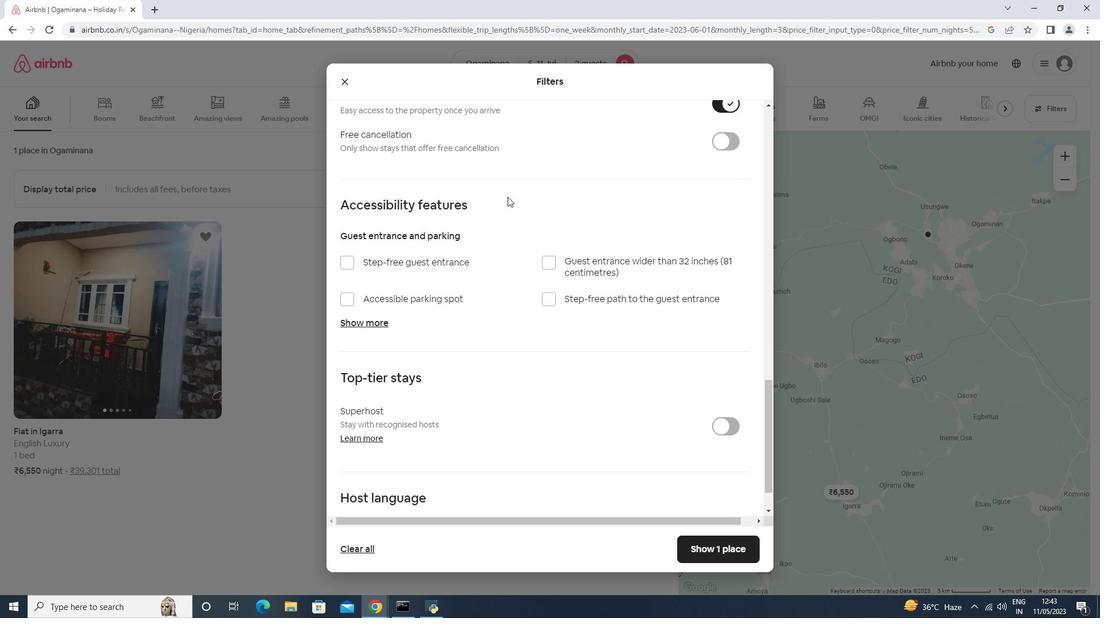 
Action: Mouse scrolled (508, 195) with delta (0, 0)
Screenshot: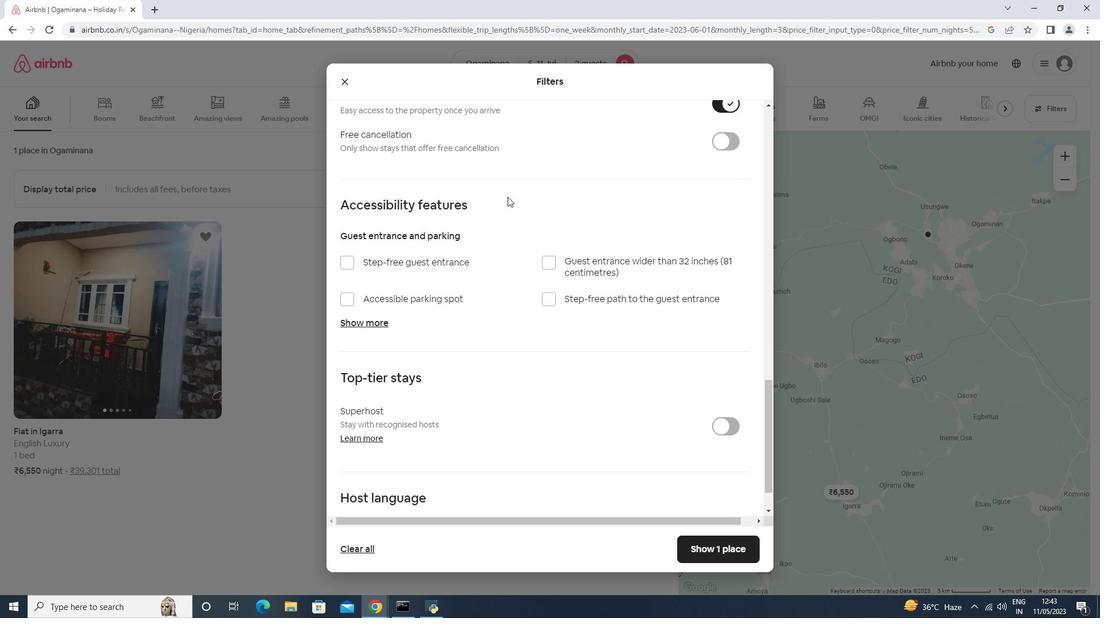 
Action: Mouse scrolled (508, 195) with delta (0, 0)
Screenshot: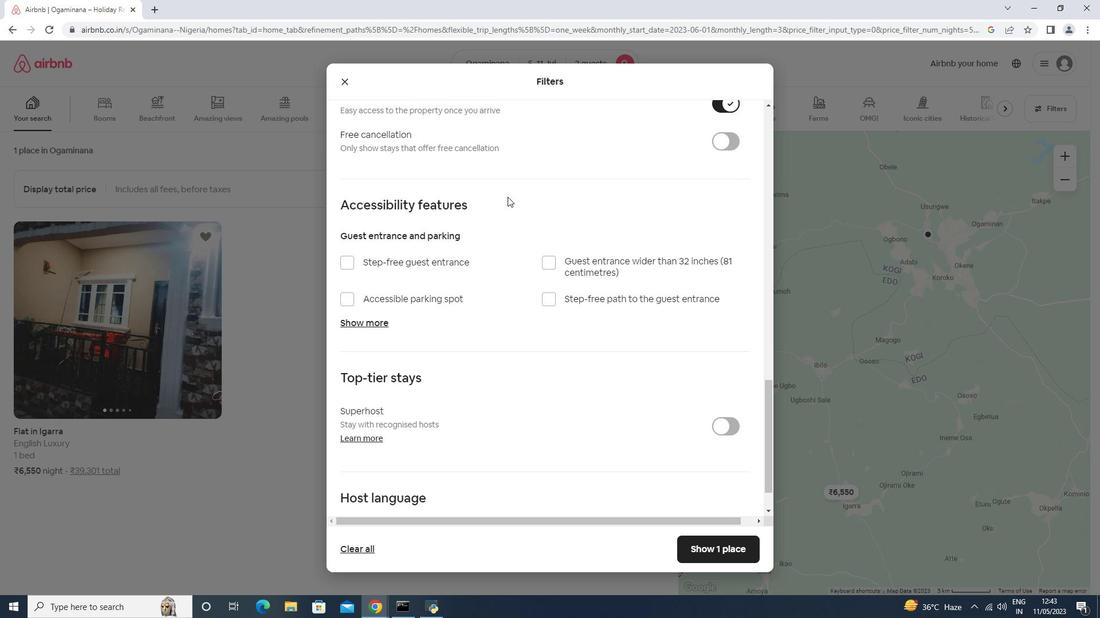
Action: Mouse scrolled (508, 195) with delta (0, 0)
Screenshot: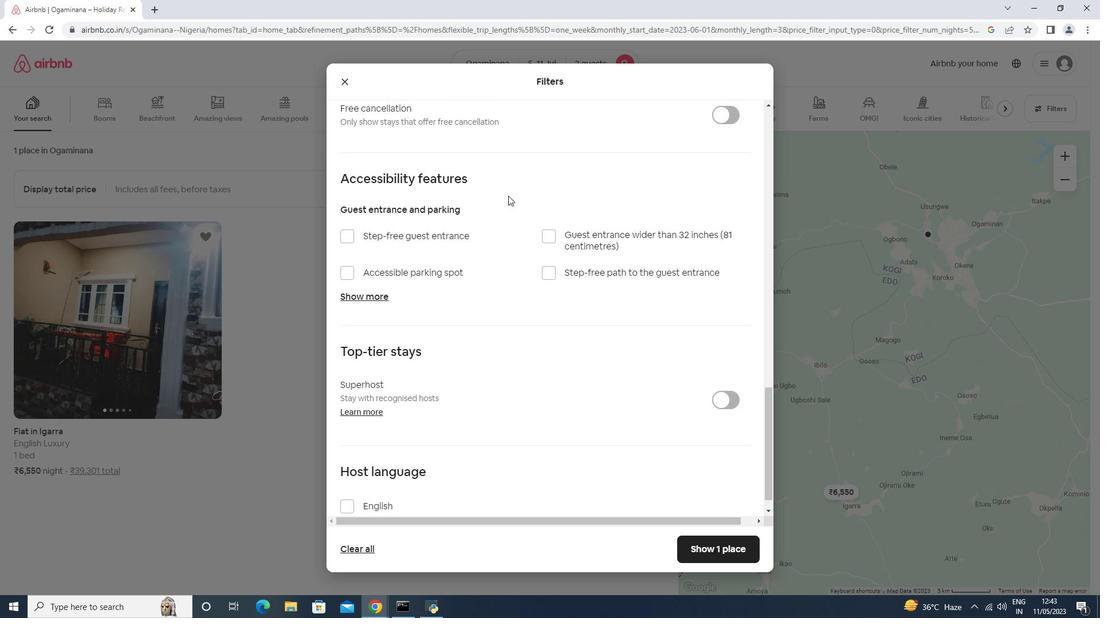 
Action: Mouse scrolled (508, 196) with delta (0, 0)
Screenshot: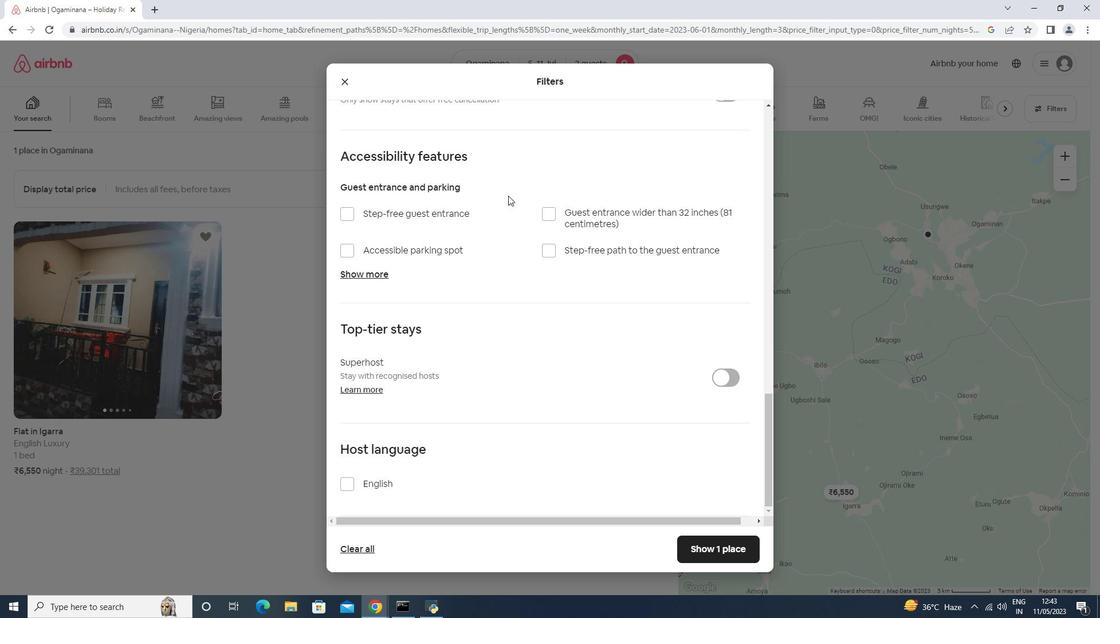
Action: Mouse scrolled (508, 196) with delta (0, 0)
Screenshot: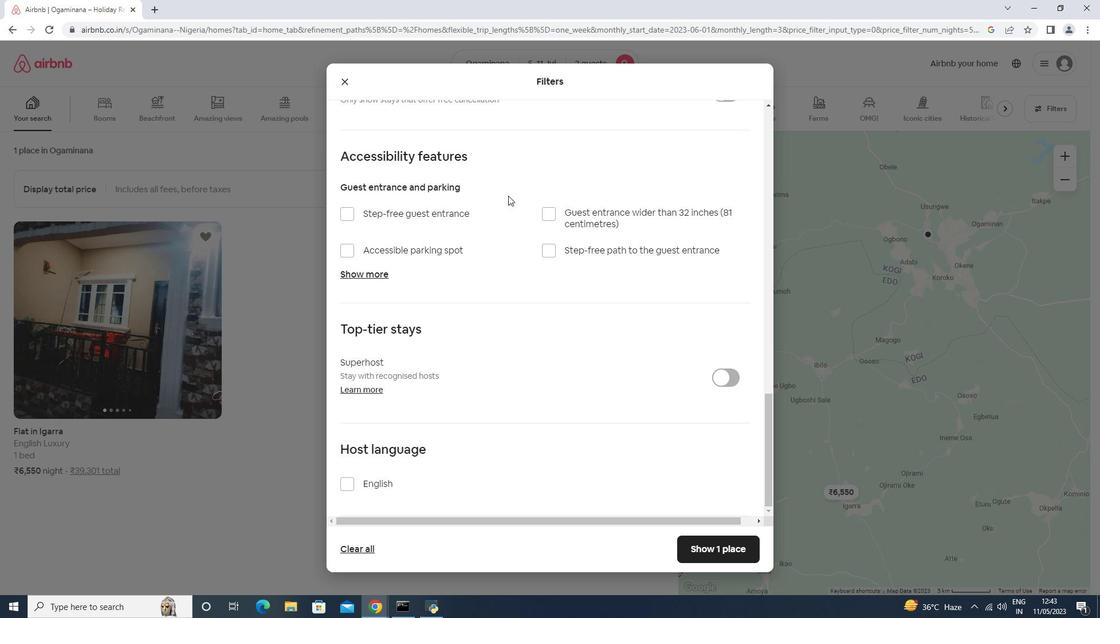 
Action: Mouse scrolled (508, 195) with delta (0, 0)
Screenshot: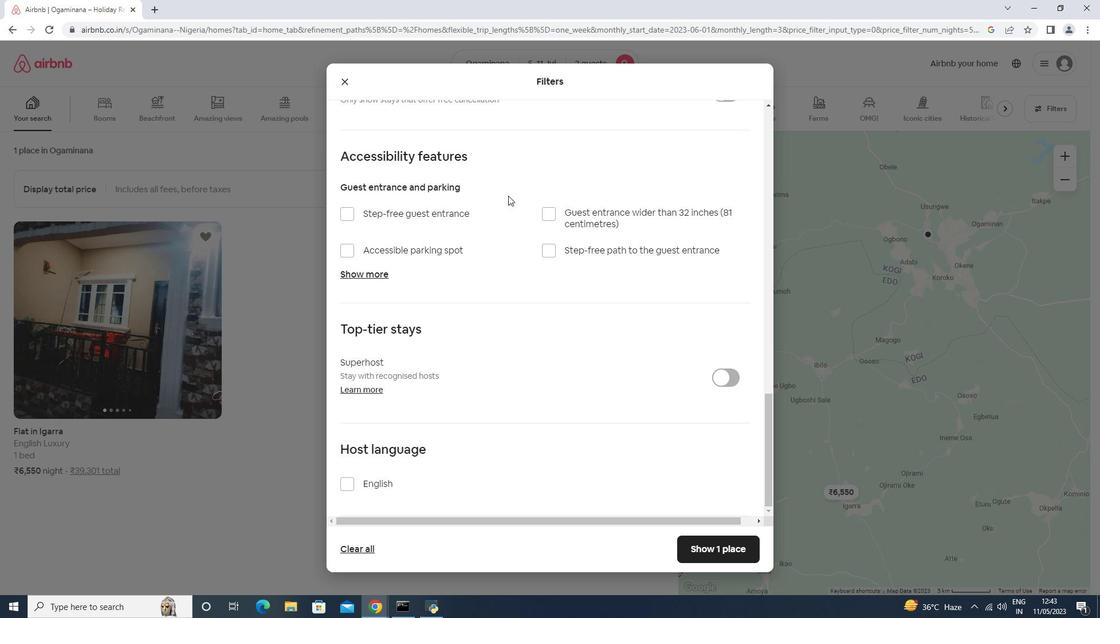 
Action: Mouse scrolled (508, 195) with delta (0, 0)
Screenshot: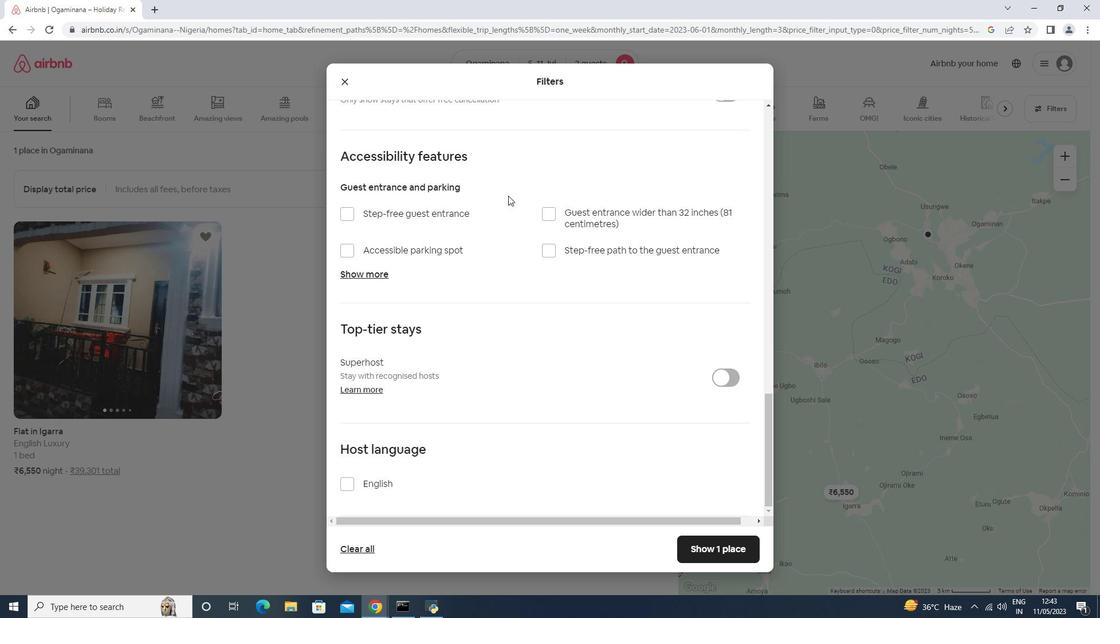 
Action: Mouse scrolled (508, 195) with delta (0, 0)
Screenshot: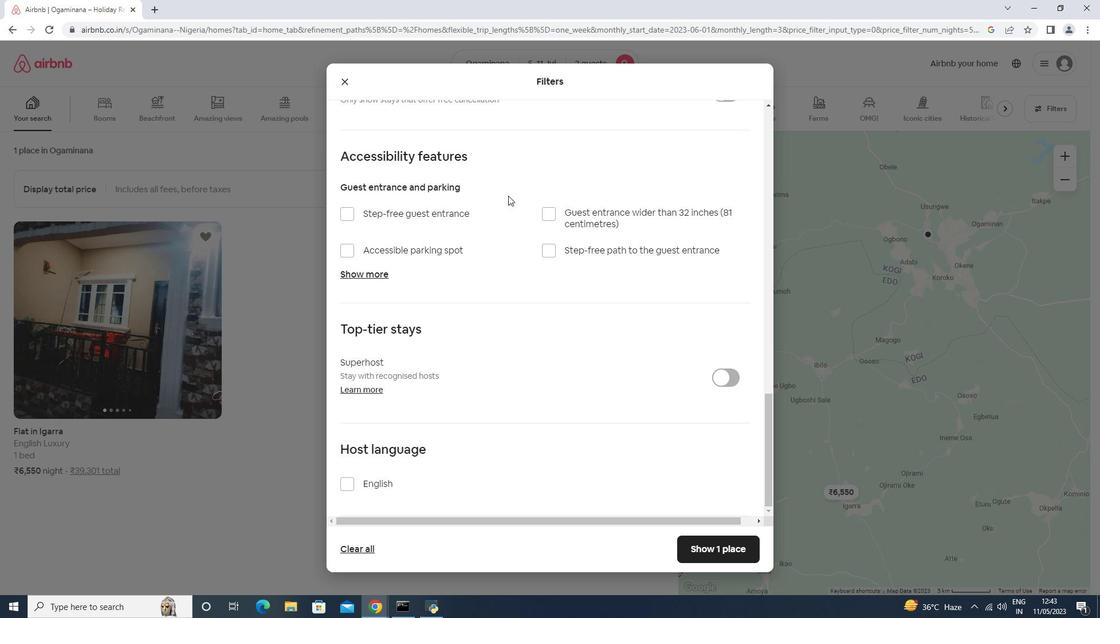 
Action: Mouse moved to (508, 195)
Screenshot: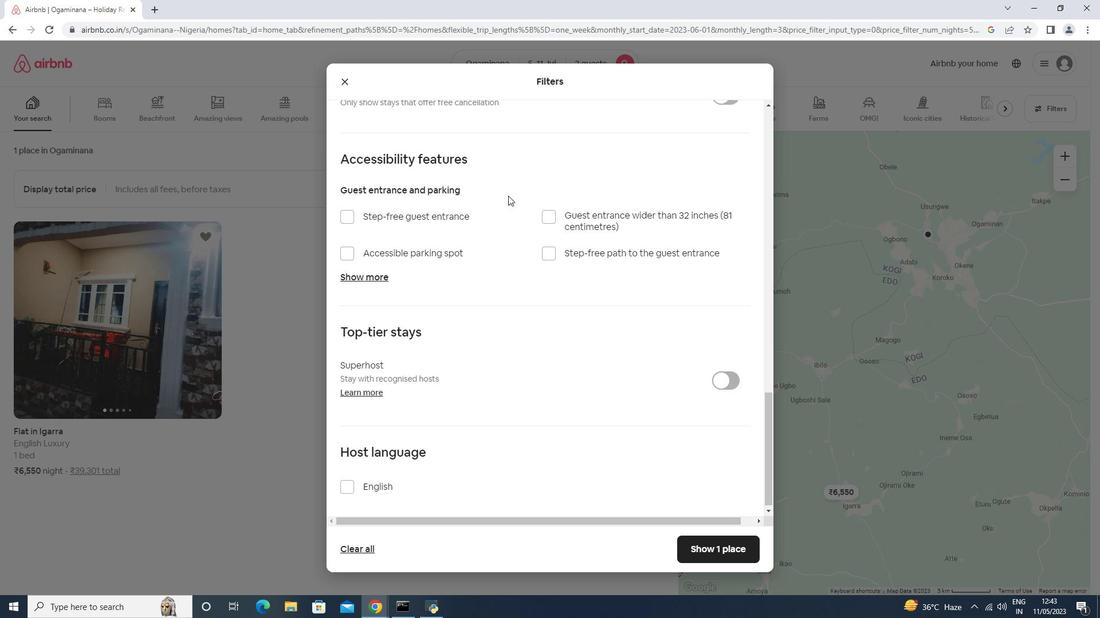 
Action: Mouse scrolled (508, 195) with delta (0, 0)
Screenshot: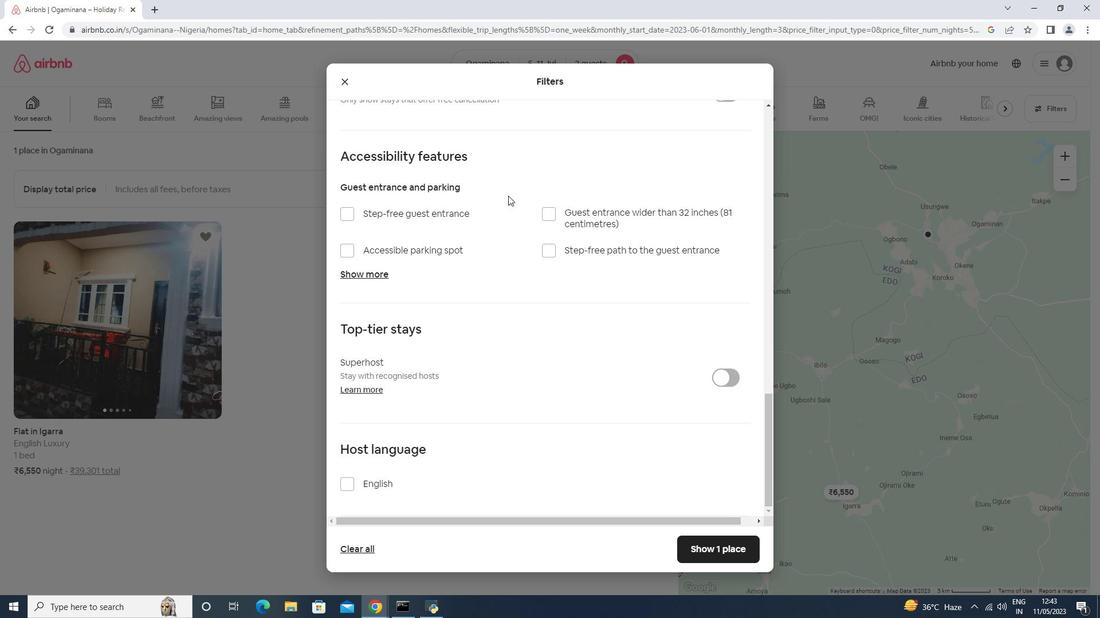
Action: Mouse scrolled (508, 195) with delta (0, 0)
Screenshot: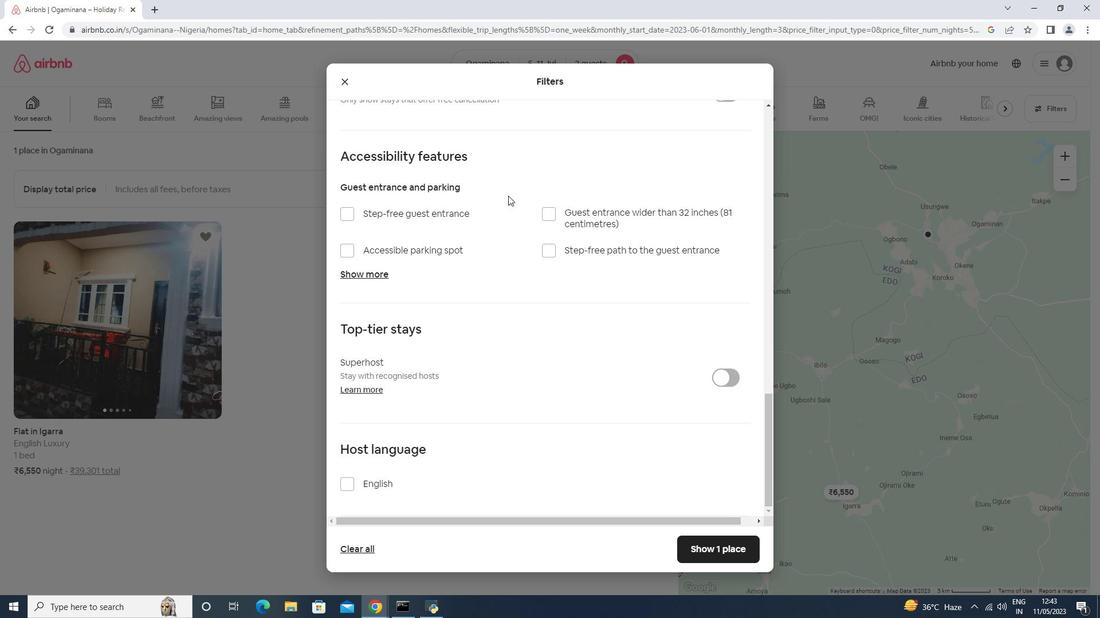 
Action: Mouse scrolled (508, 195) with delta (0, 0)
Screenshot: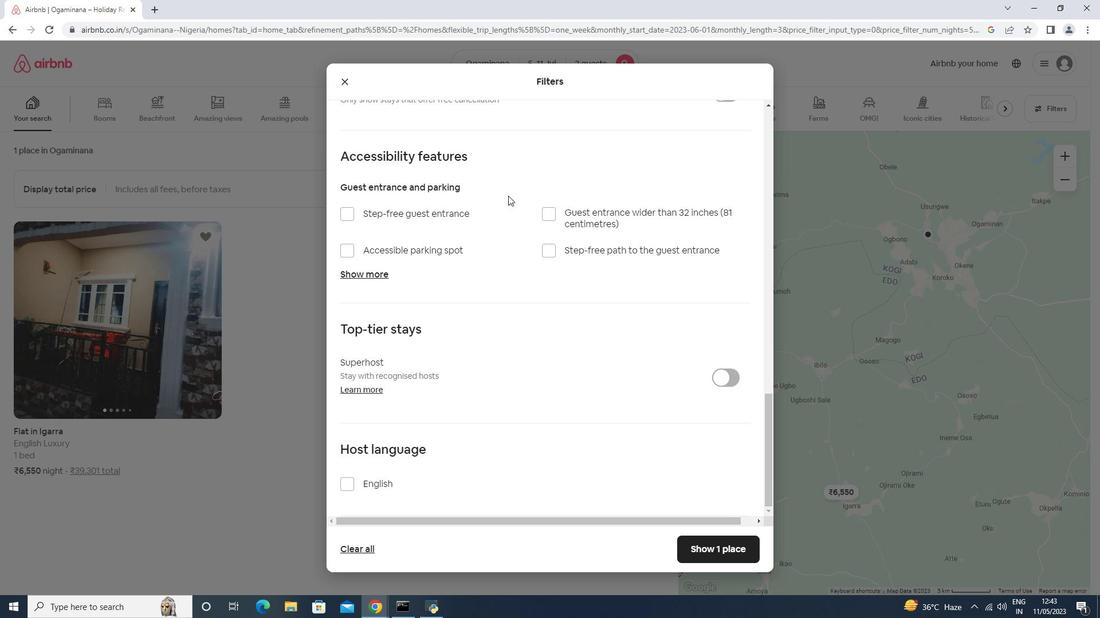 
Action: Mouse scrolled (508, 195) with delta (0, 0)
Screenshot: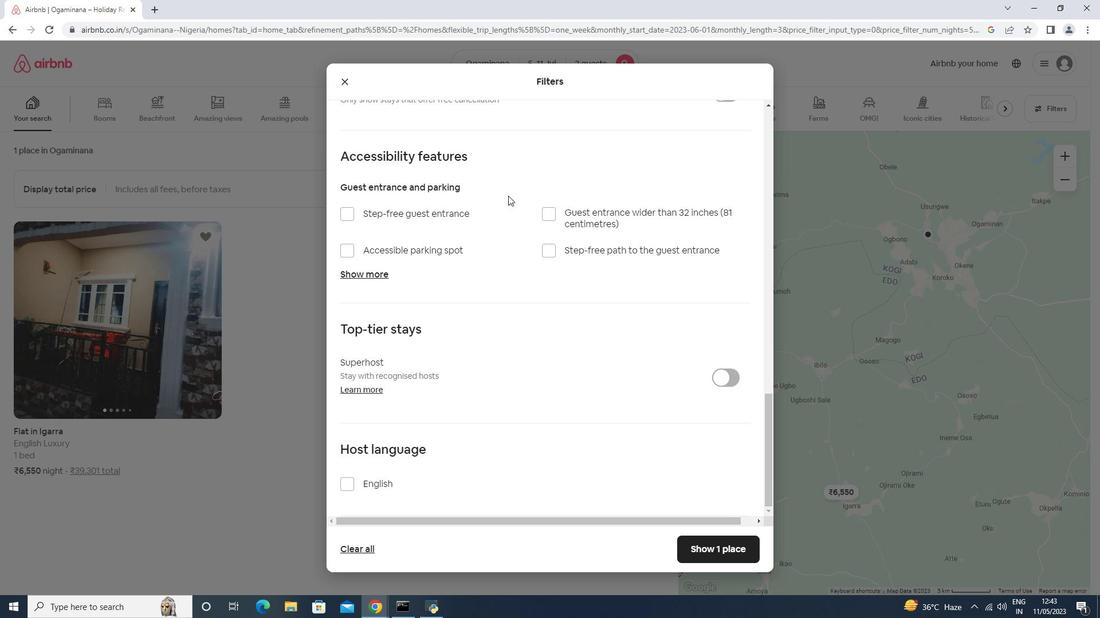 
Action: Mouse moved to (369, 490)
Screenshot: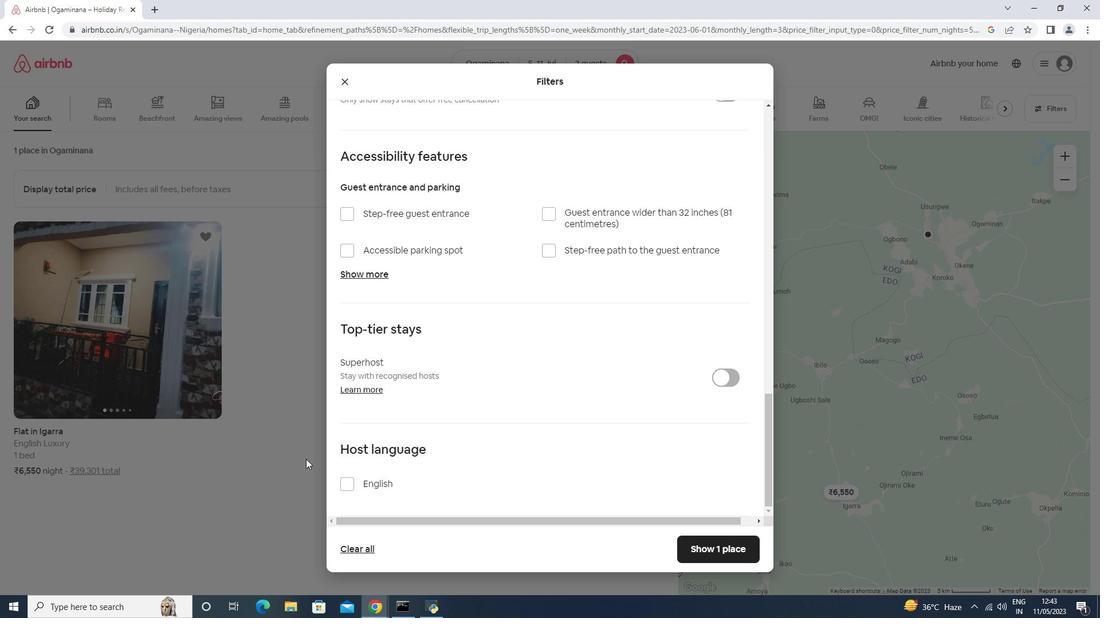 
Action: Mouse pressed left at (369, 490)
Screenshot: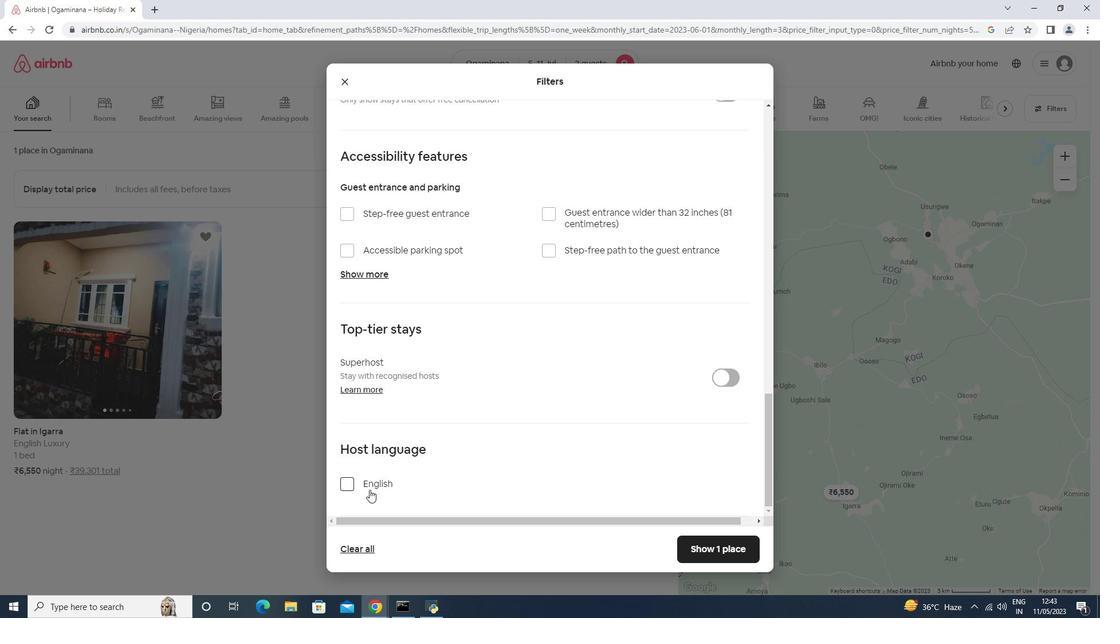 
Action: Mouse moved to (707, 554)
Screenshot: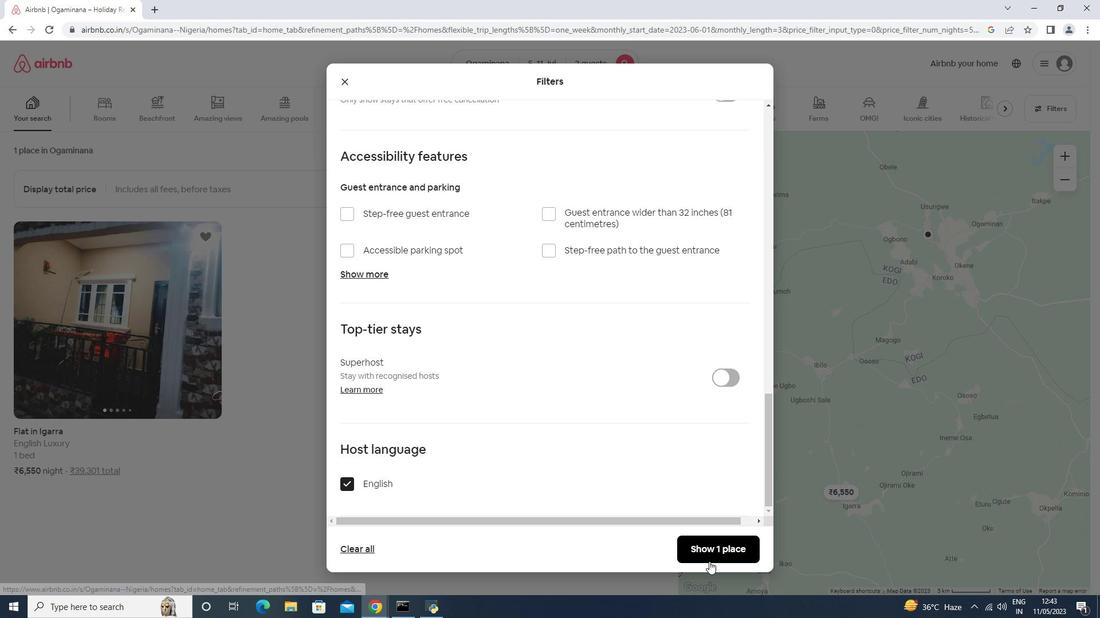 
Action: Mouse pressed left at (707, 554)
Screenshot: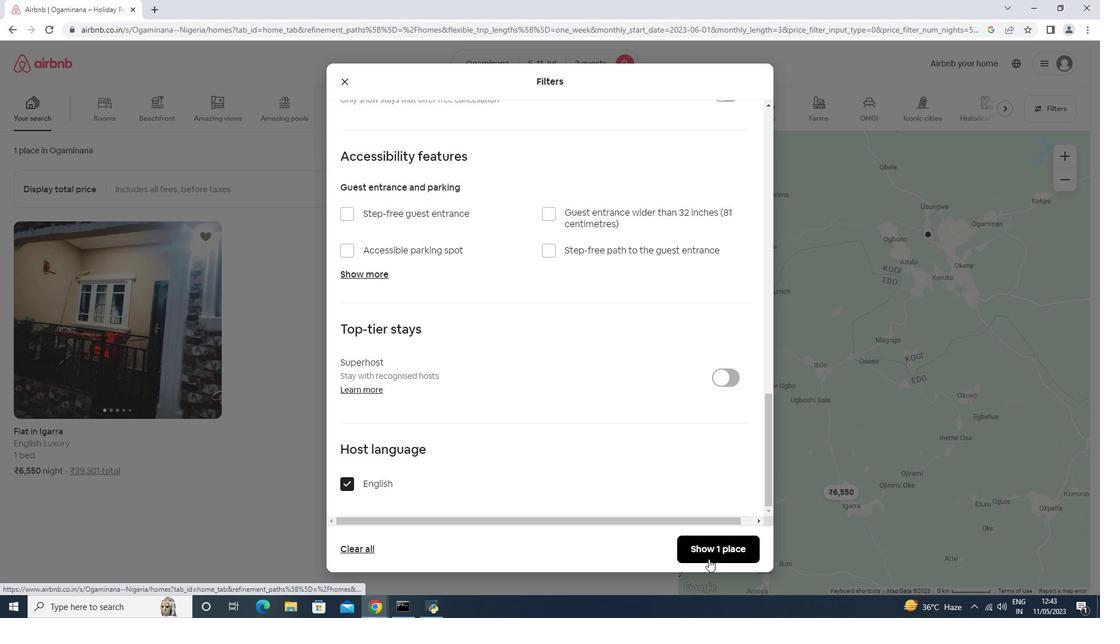 
